 Task: Look for space in Ząbki, Poland from 1st June, 2023 to 9th June, 2023 for 6 adults in price range Rs.6000 to Rs.12000. Place can be entire place with 3 bedrooms having 3 beds and 3 bathrooms. Property type can be house, flat, guest house. Booking option can be shelf check-in. Required host language is English.
Action: Mouse pressed left at (570, 101)
Screenshot: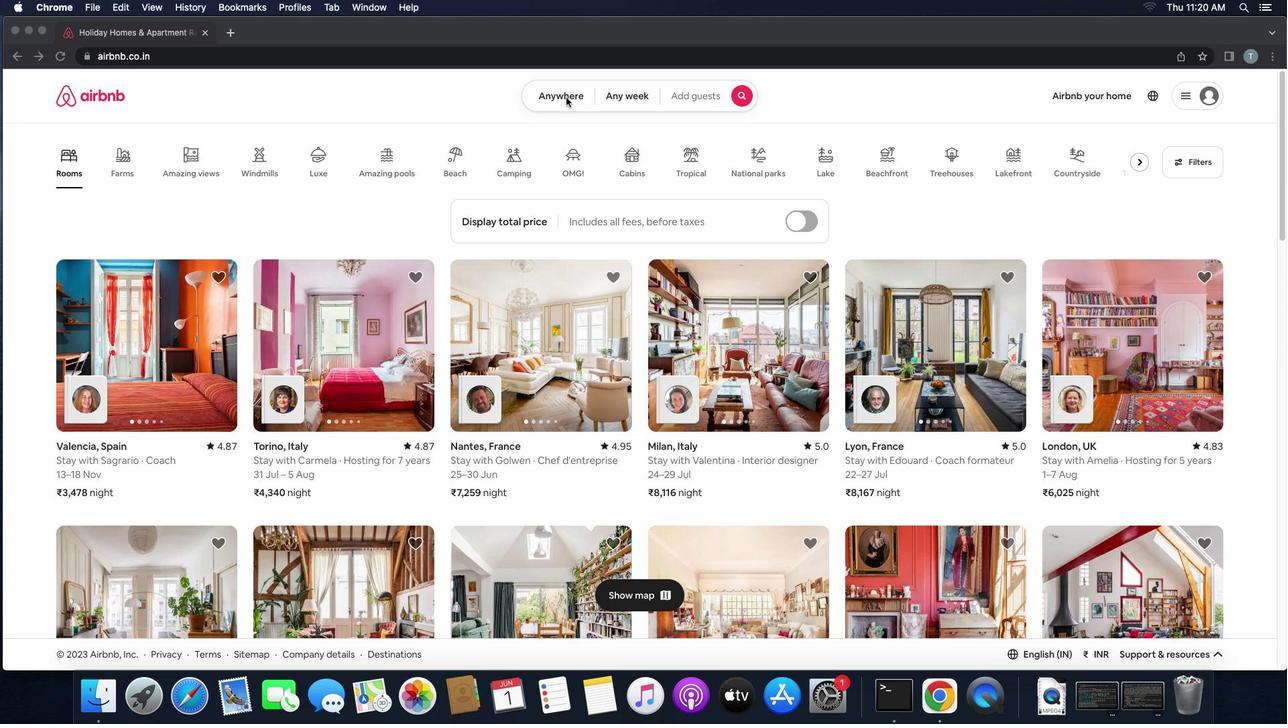 
Action: Mouse pressed left at (570, 101)
Screenshot: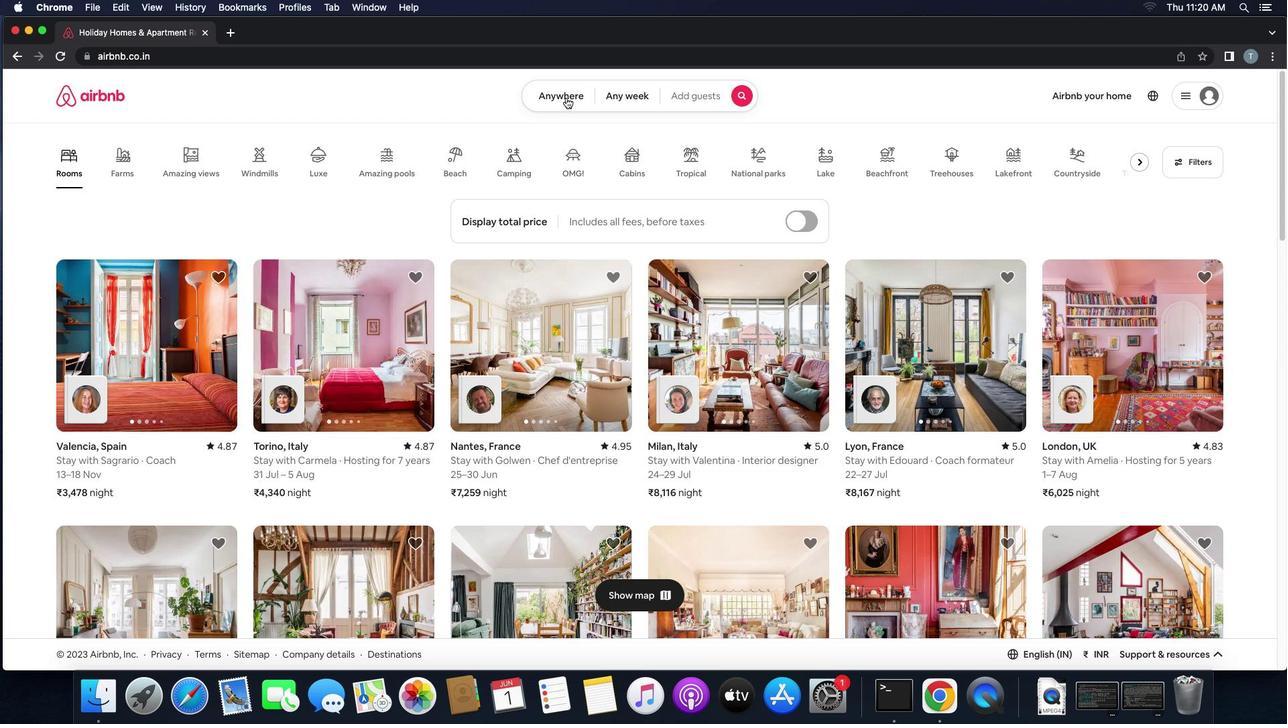 
Action: Mouse moved to (480, 131)
Screenshot: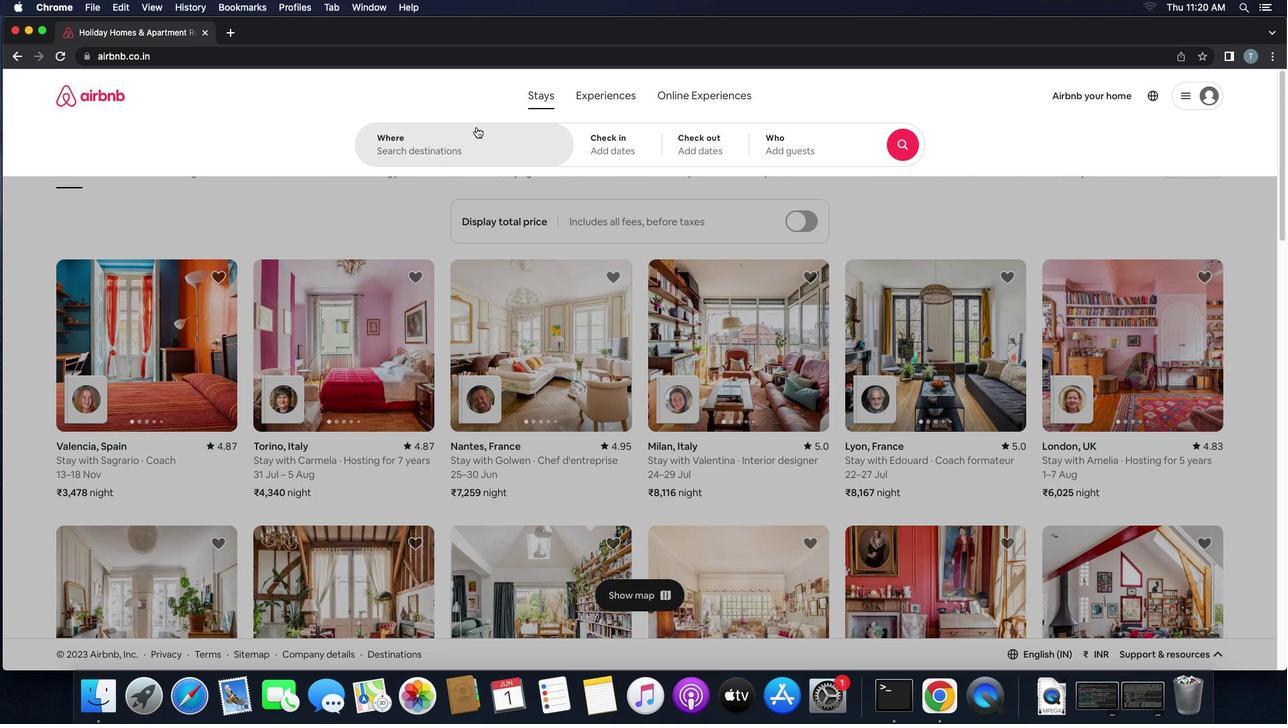 
Action: Mouse pressed left at (480, 131)
Screenshot: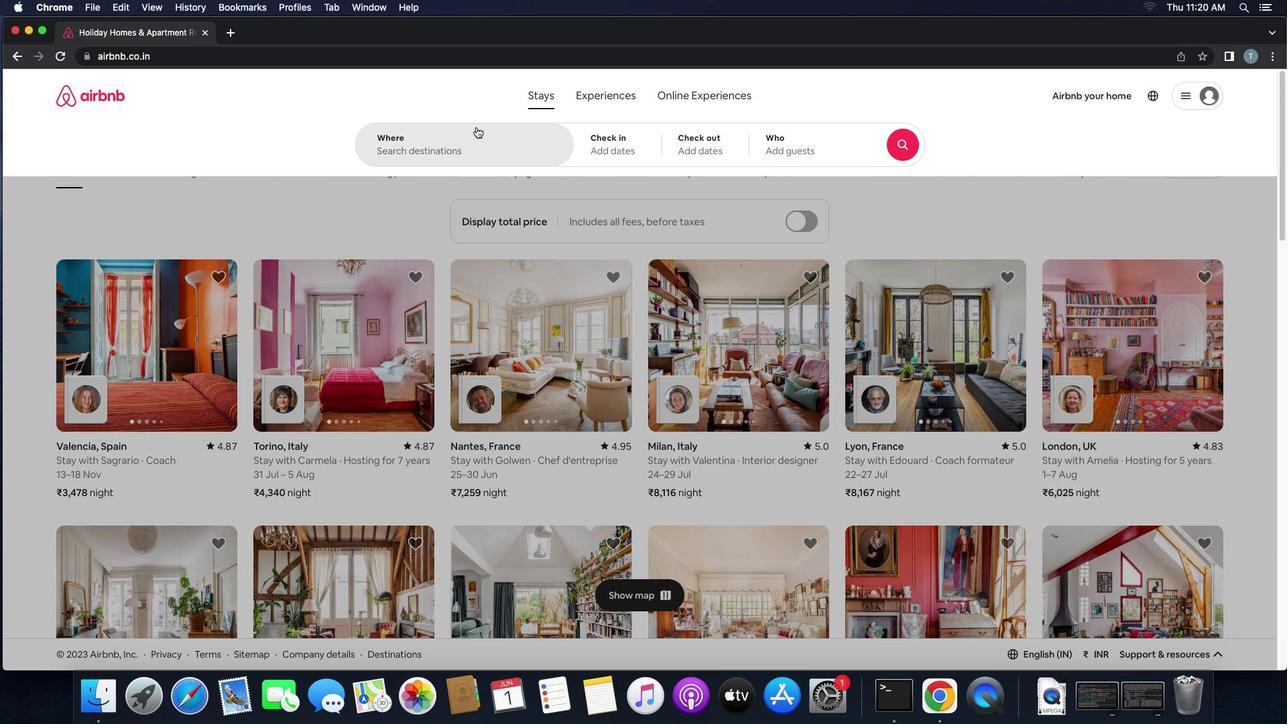 
Action: Key pressed 'z''a''b''k''i'',''p''o''l''a''n''d'
Screenshot: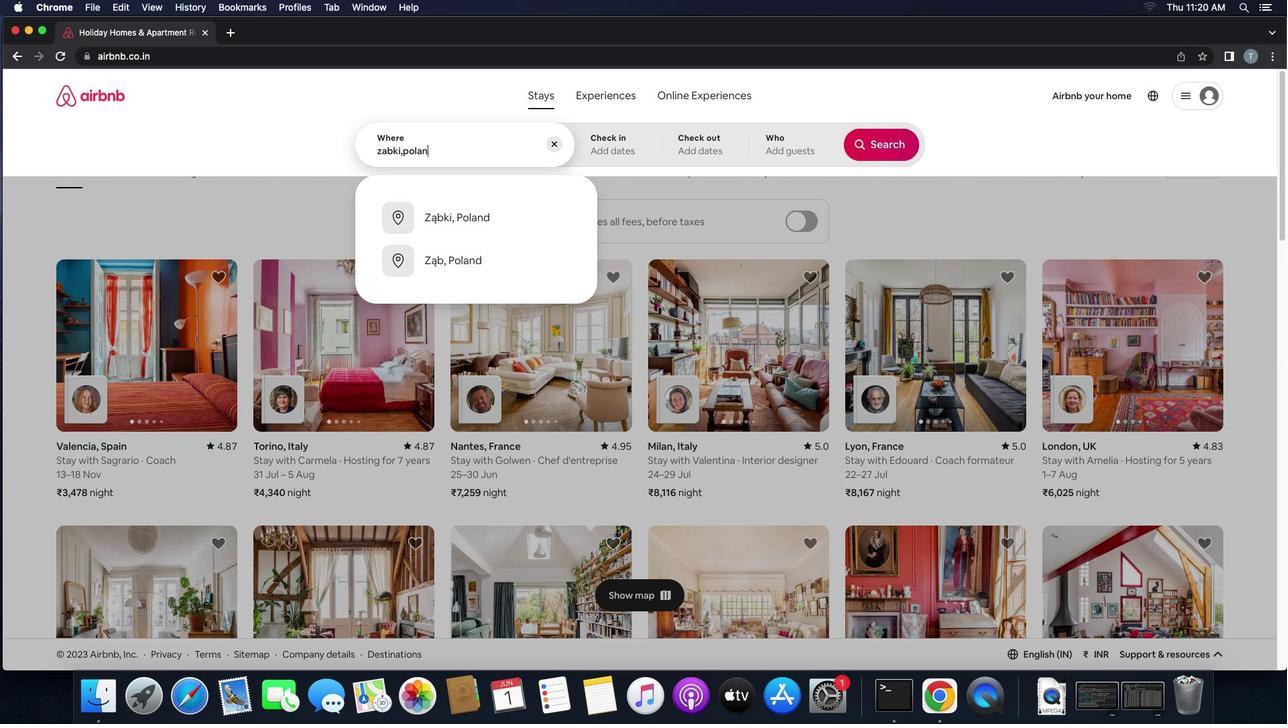 
Action: Mouse moved to (466, 216)
Screenshot: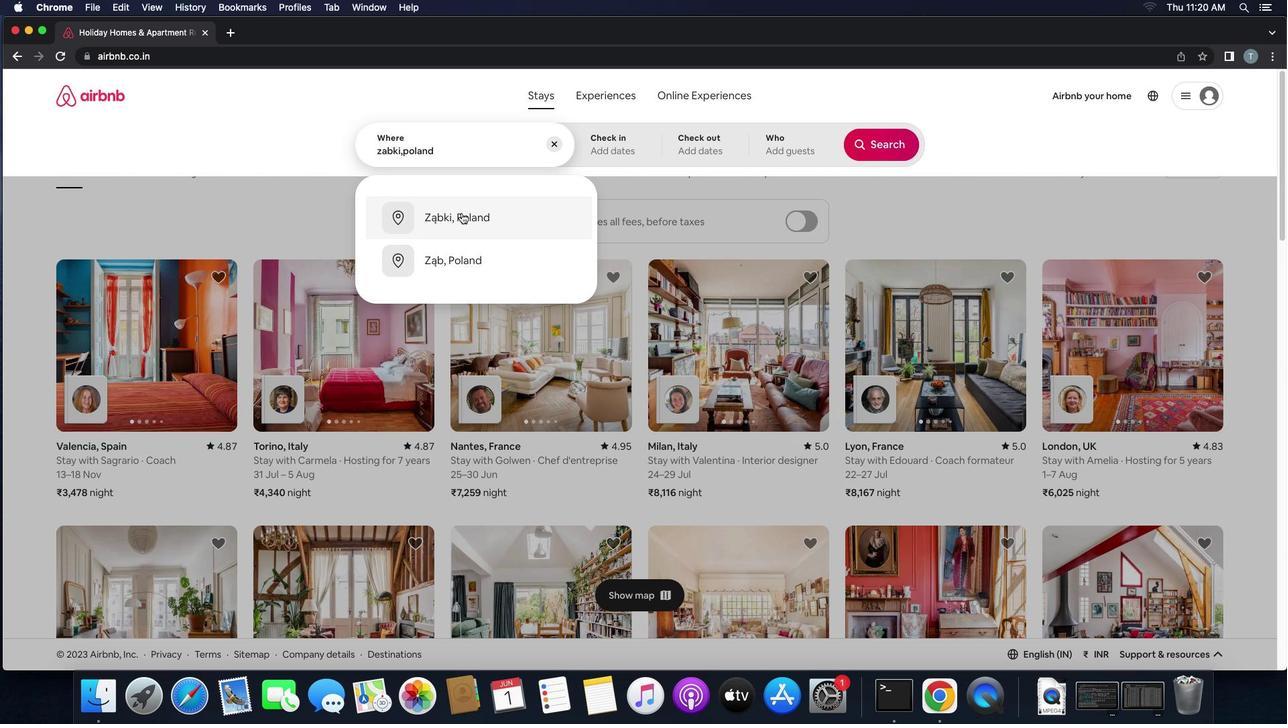 
Action: Mouse pressed left at (466, 216)
Screenshot: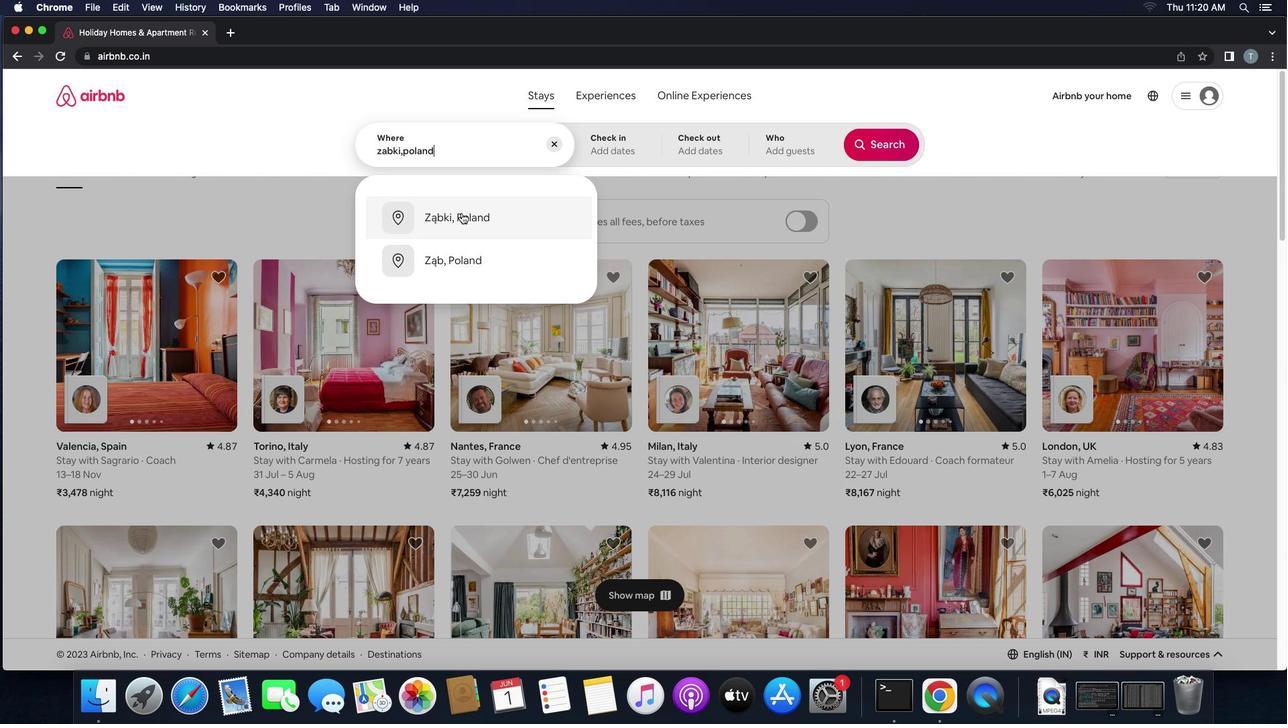 
Action: Mouse moved to (546, 311)
Screenshot: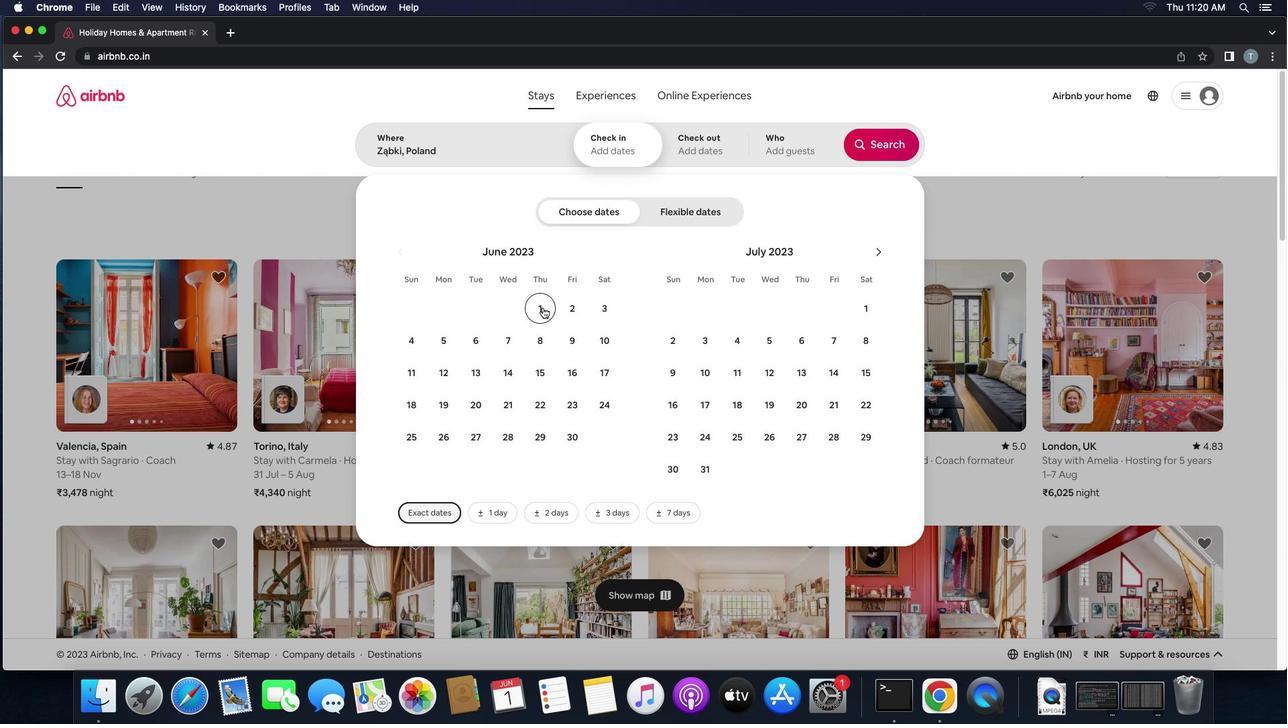 
Action: Mouse pressed left at (546, 311)
Screenshot: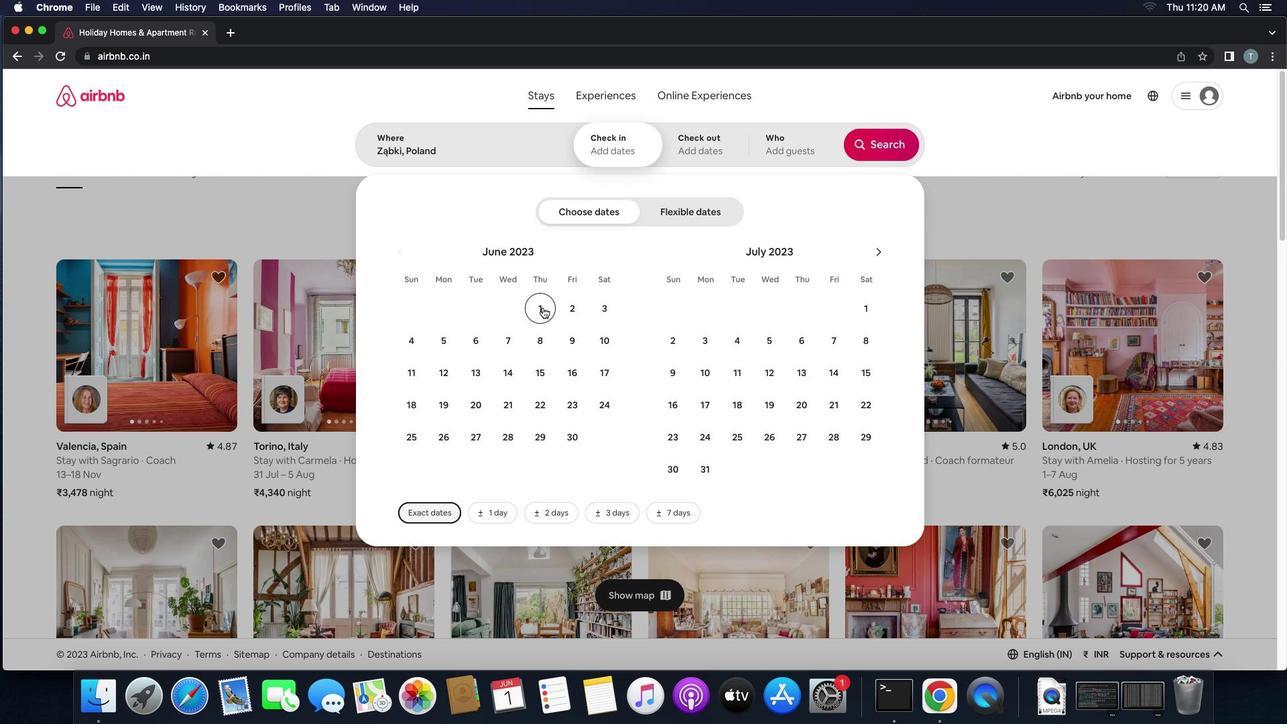 
Action: Mouse moved to (574, 343)
Screenshot: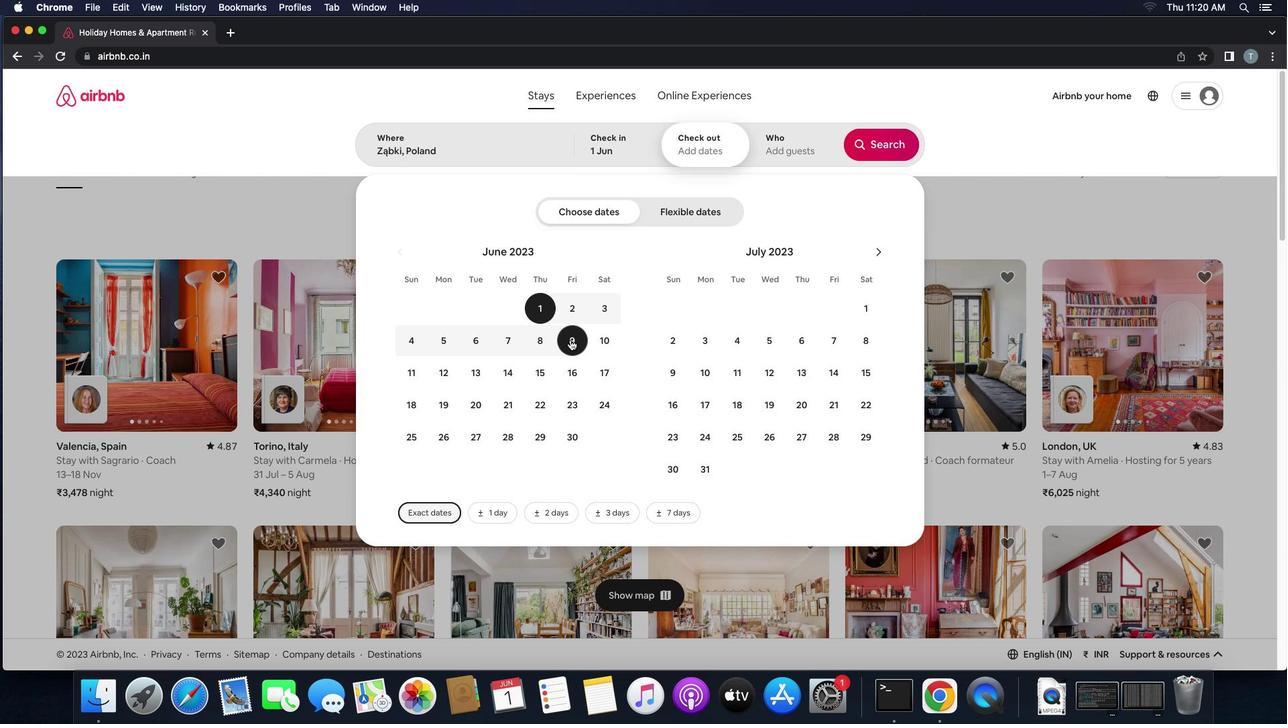 
Action: Mouse pressed left at (574, 343)
Screenshot: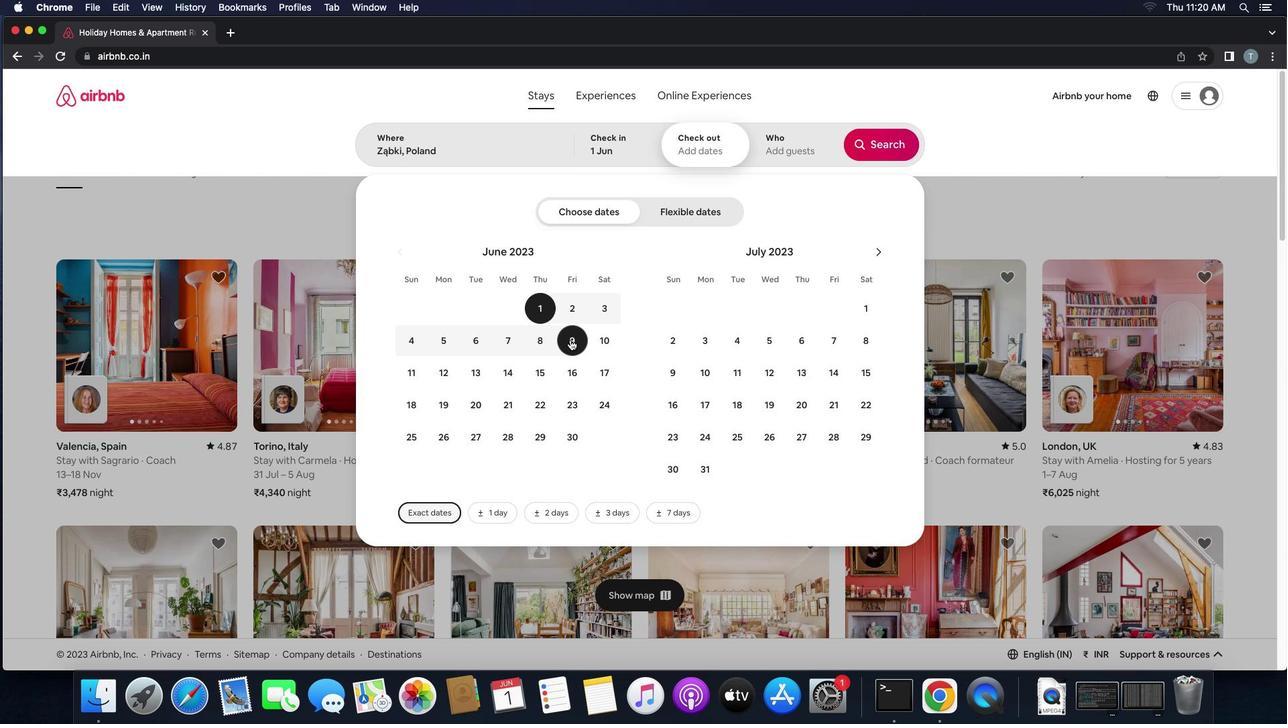 
Action: Mouse moved to (783, 162)
Screenshot: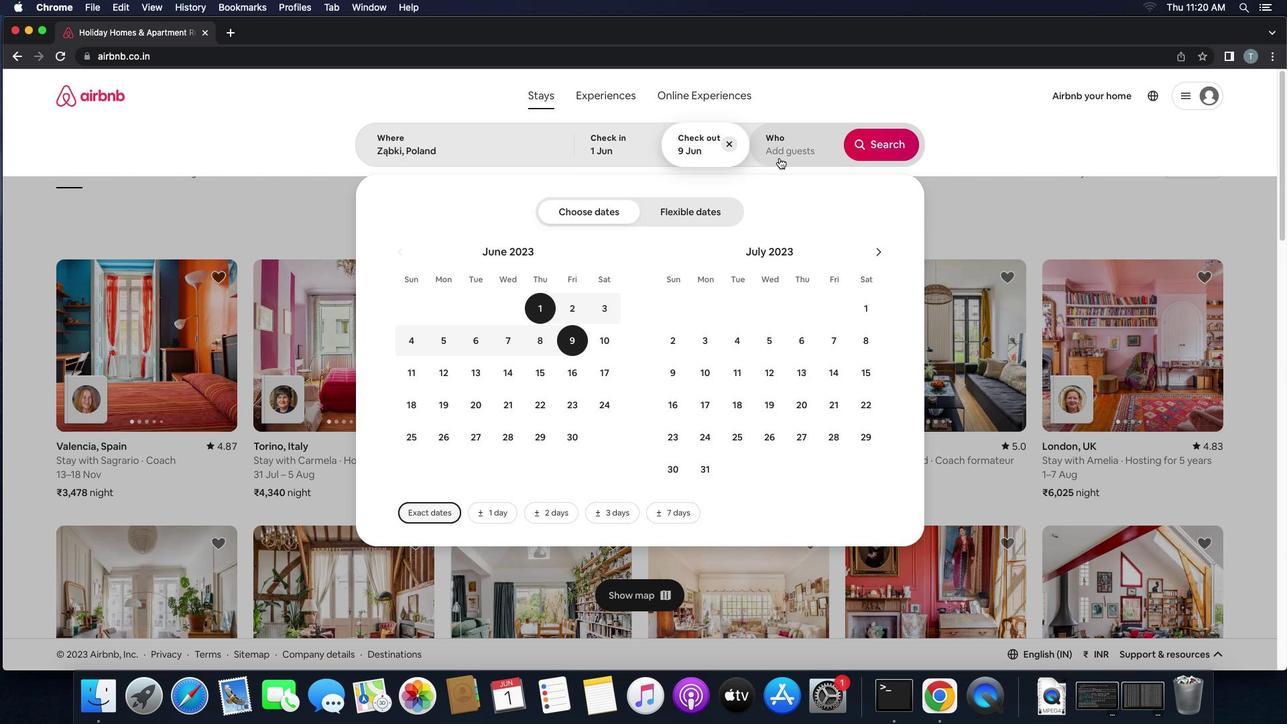 
Action: Mouse pressed left at (783, 162)
Screenshot: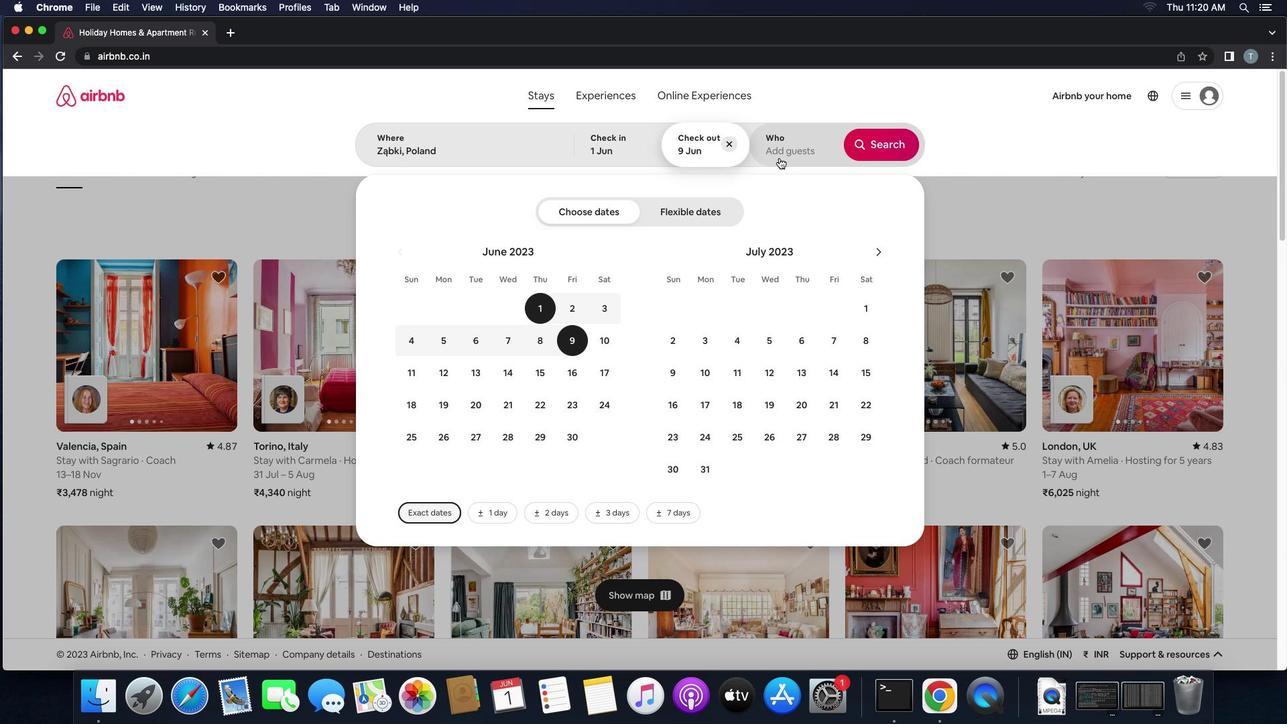 
Action: Mouse moved to (885, 221)
Screenshot: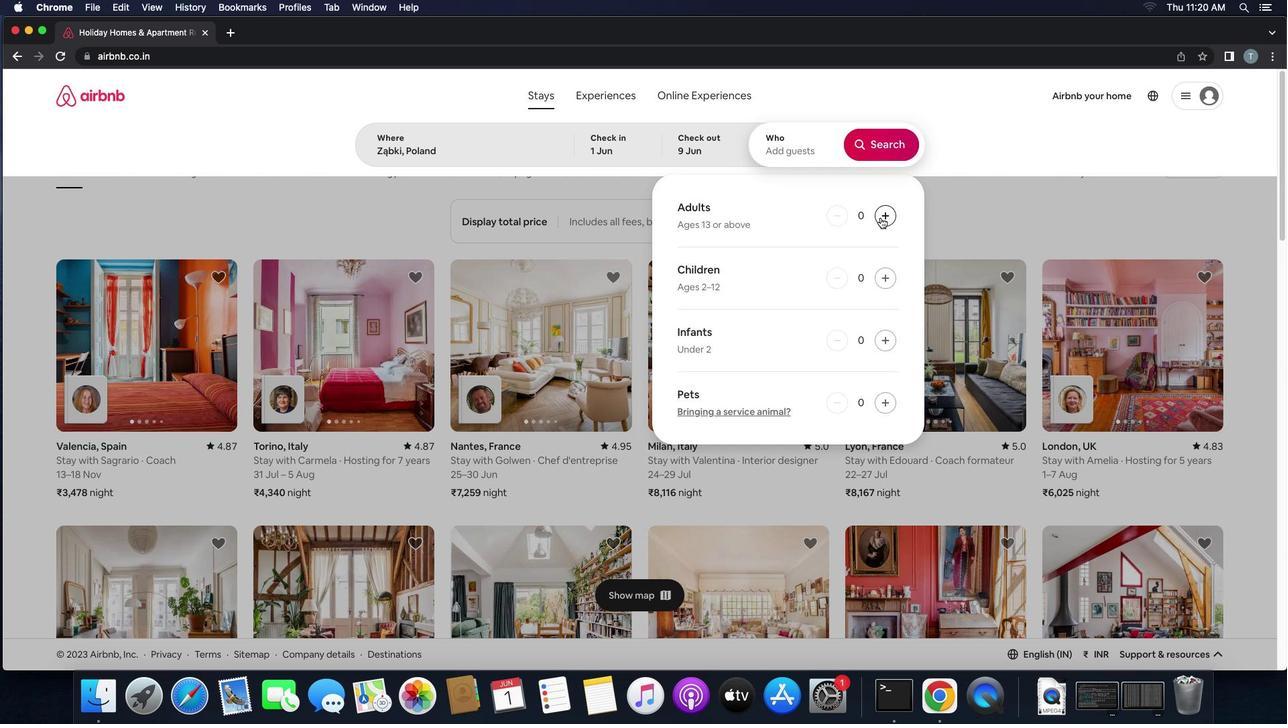 
Action: Mouse pressed left at (885, 221)
Screenshot: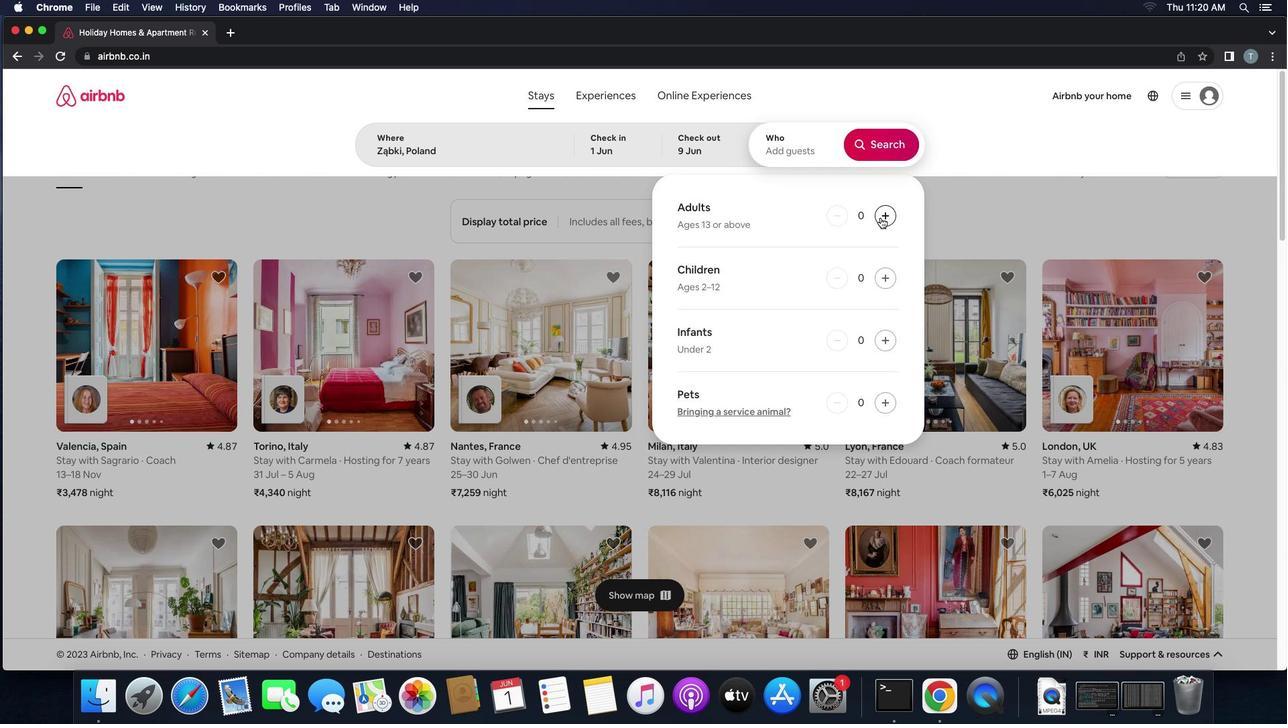 
Action: Mouse pressed left at (885, 221)
Screenshot: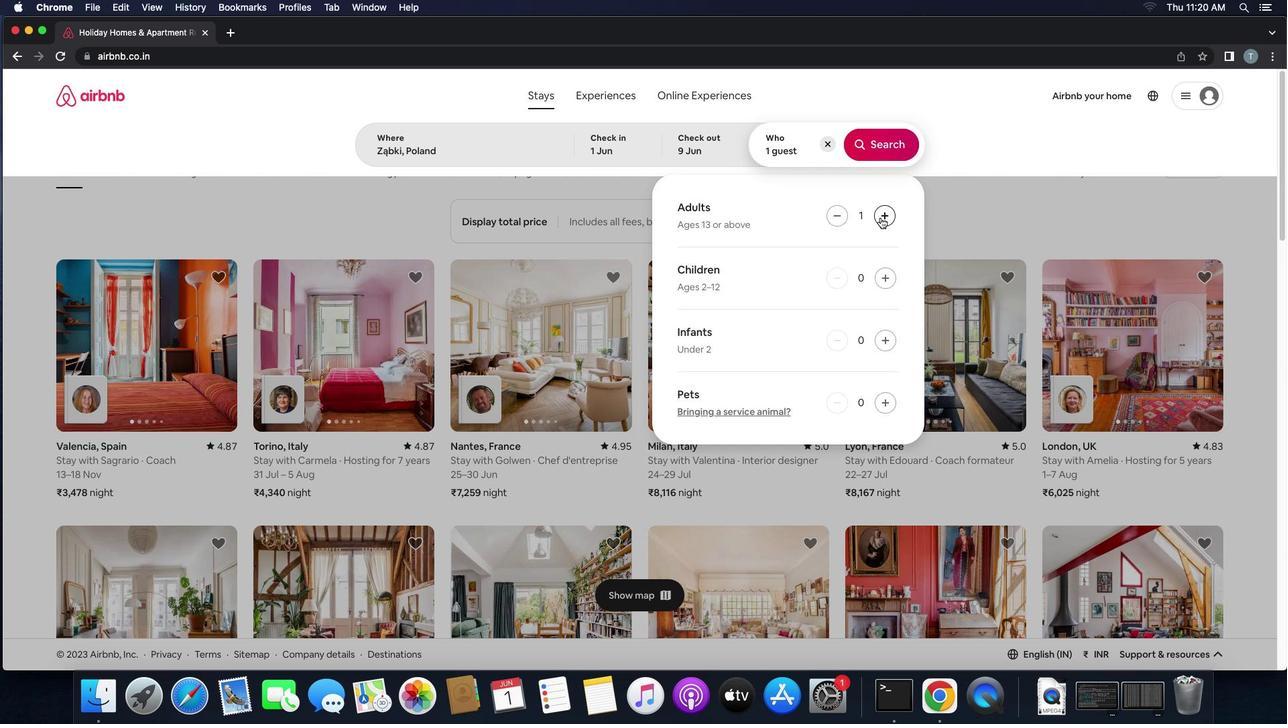
Action: Mouse pressed left at (885, 221)
Screenshot: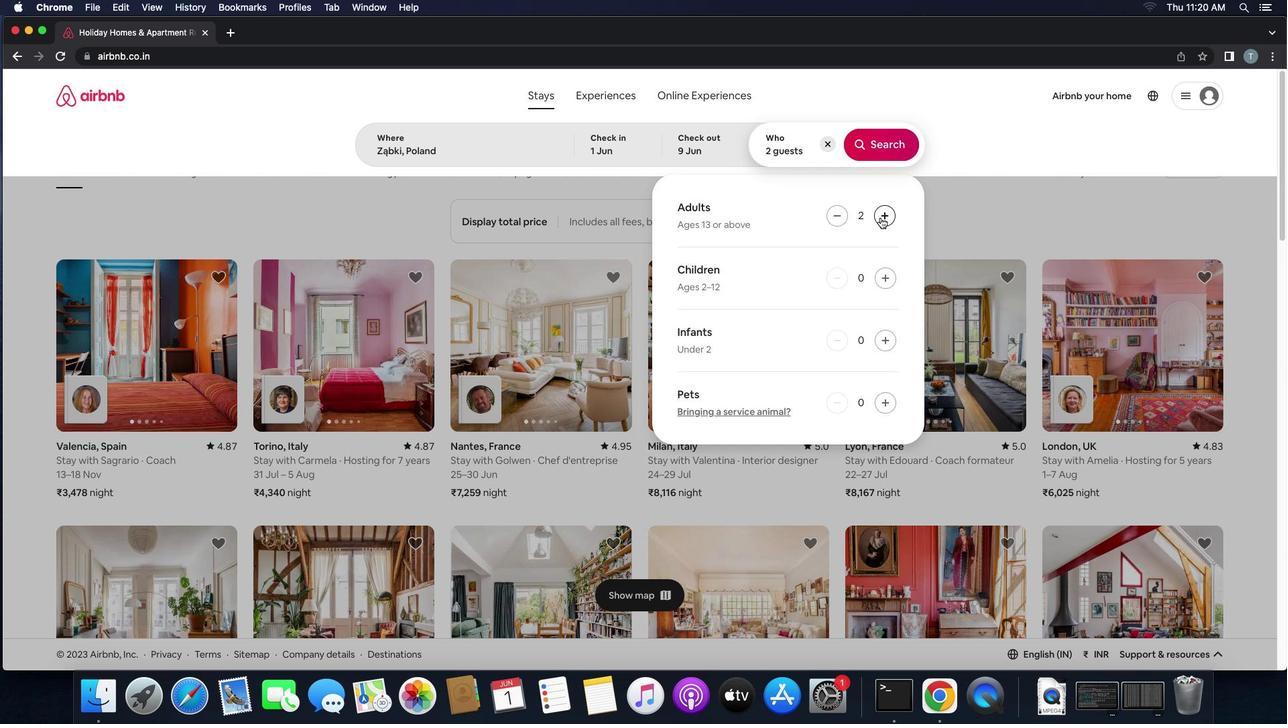 
Action: Mouse pressed left at (885, 221)
Screenshot: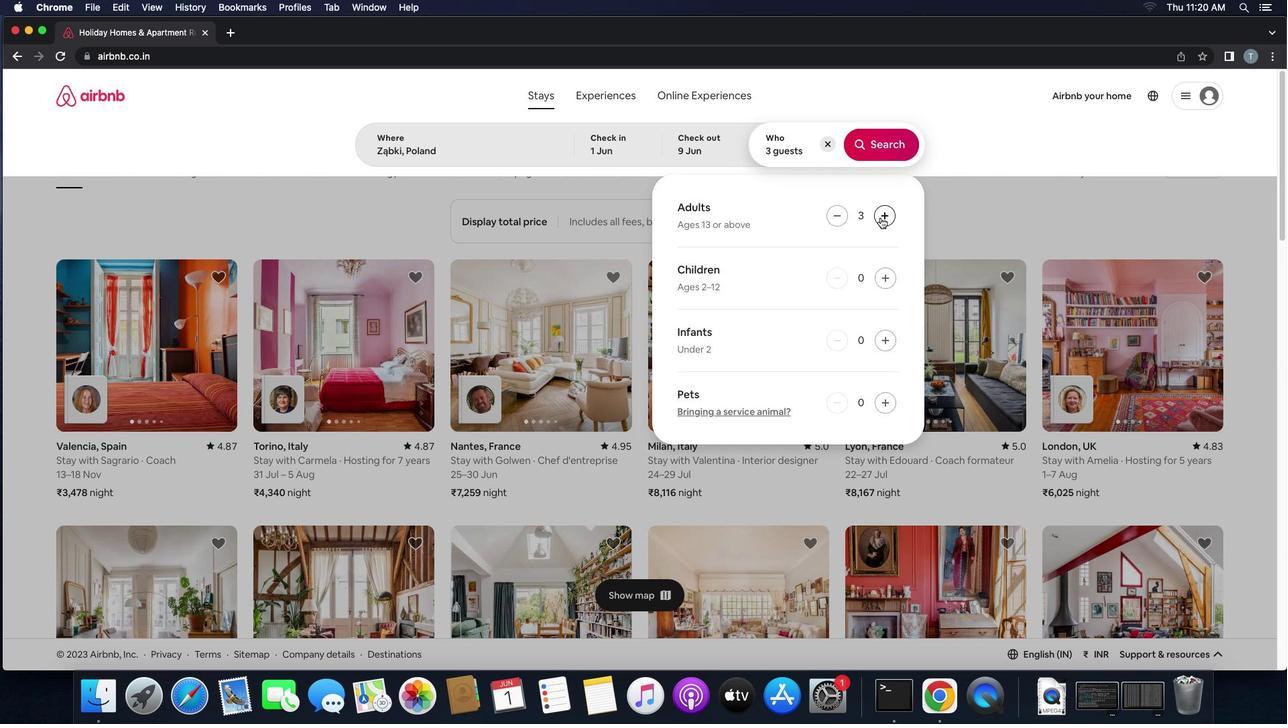 
Action: Mouse pressed left at (885, 221)
Screenshot: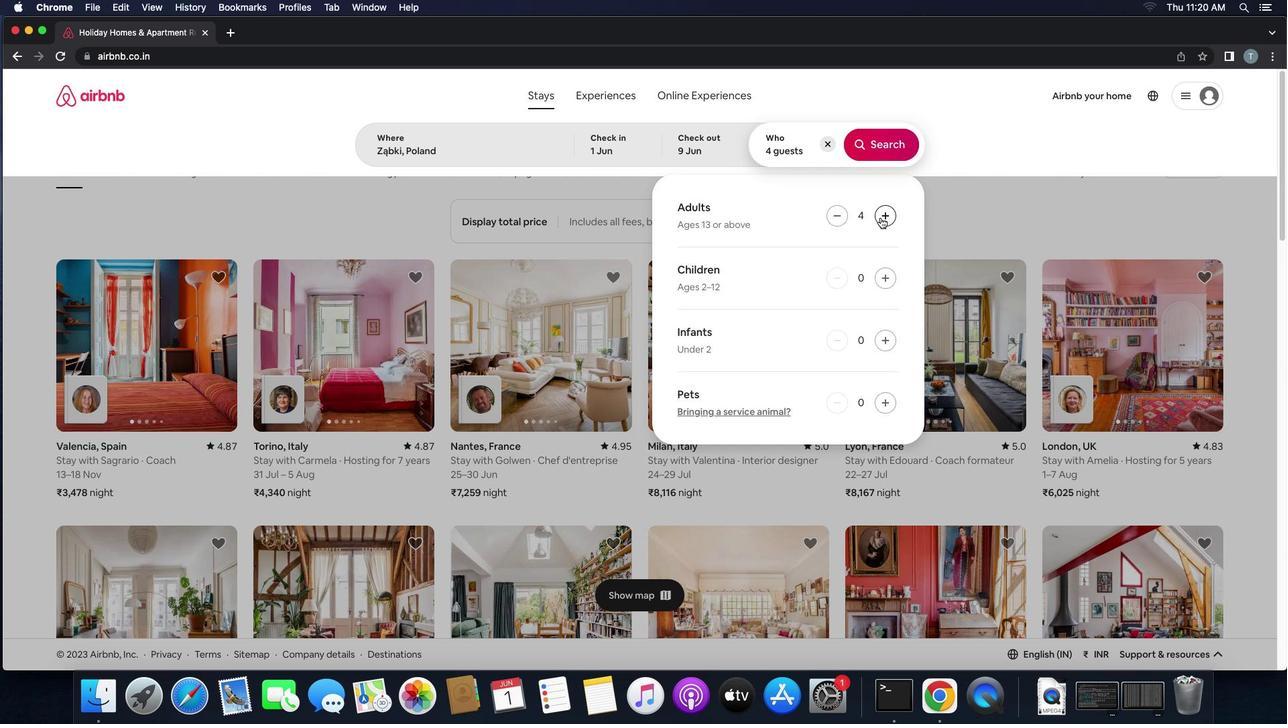 
Action: Mouse pressed left at (885, 221)
Screenshot: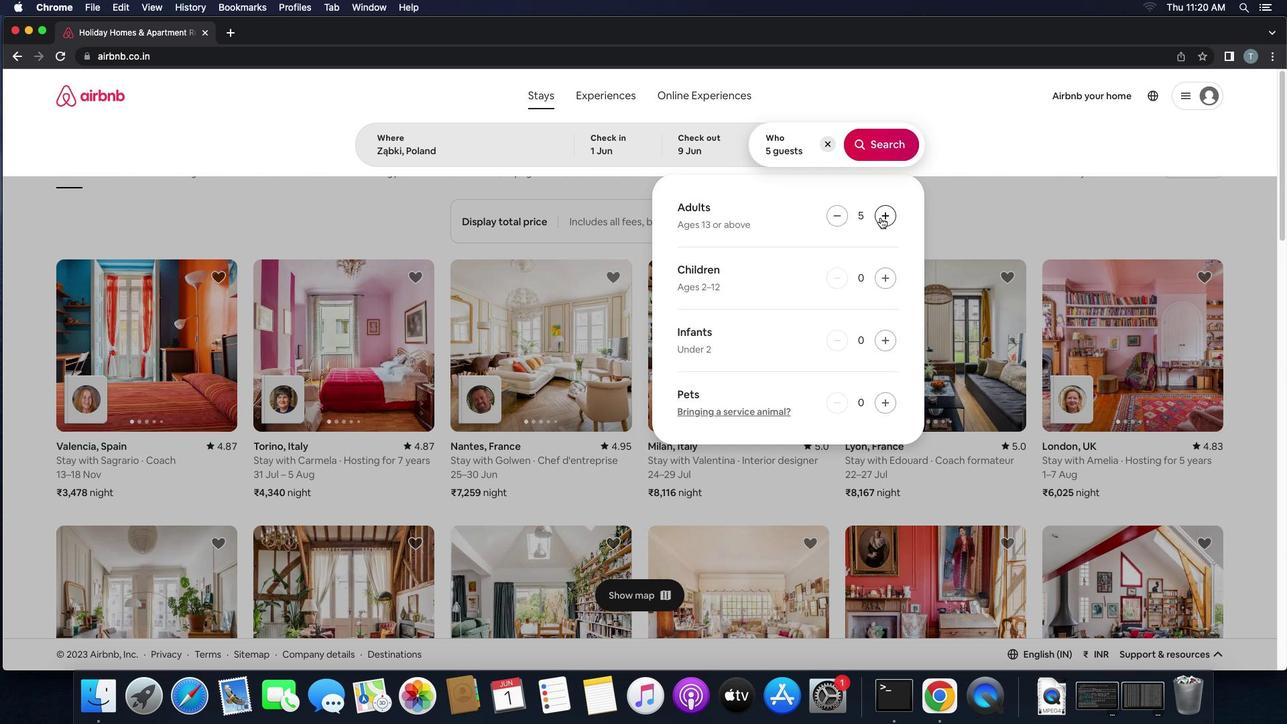 
Action: Mouse moved to (900, 148)
Screenshot: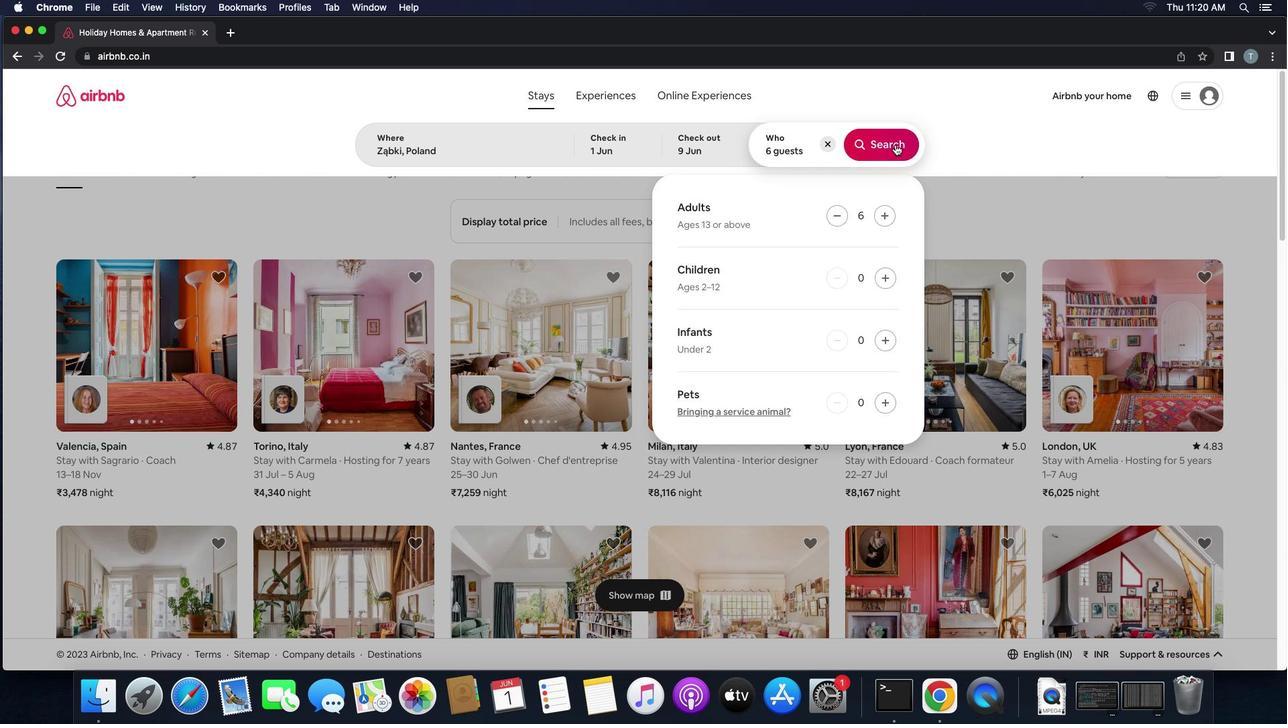 
Action: Mouse pressed left at (900, 148)
Screenshot: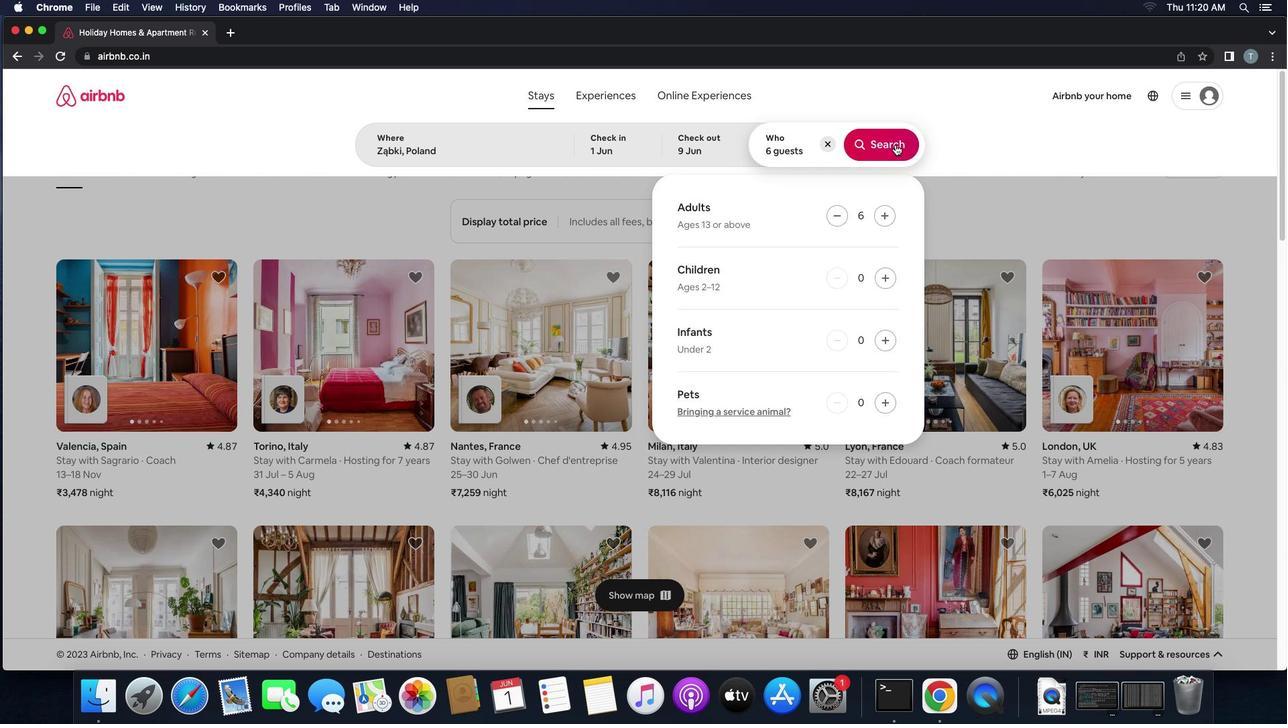 
Action: Mouse moved to (1248, 151)
Screenshot: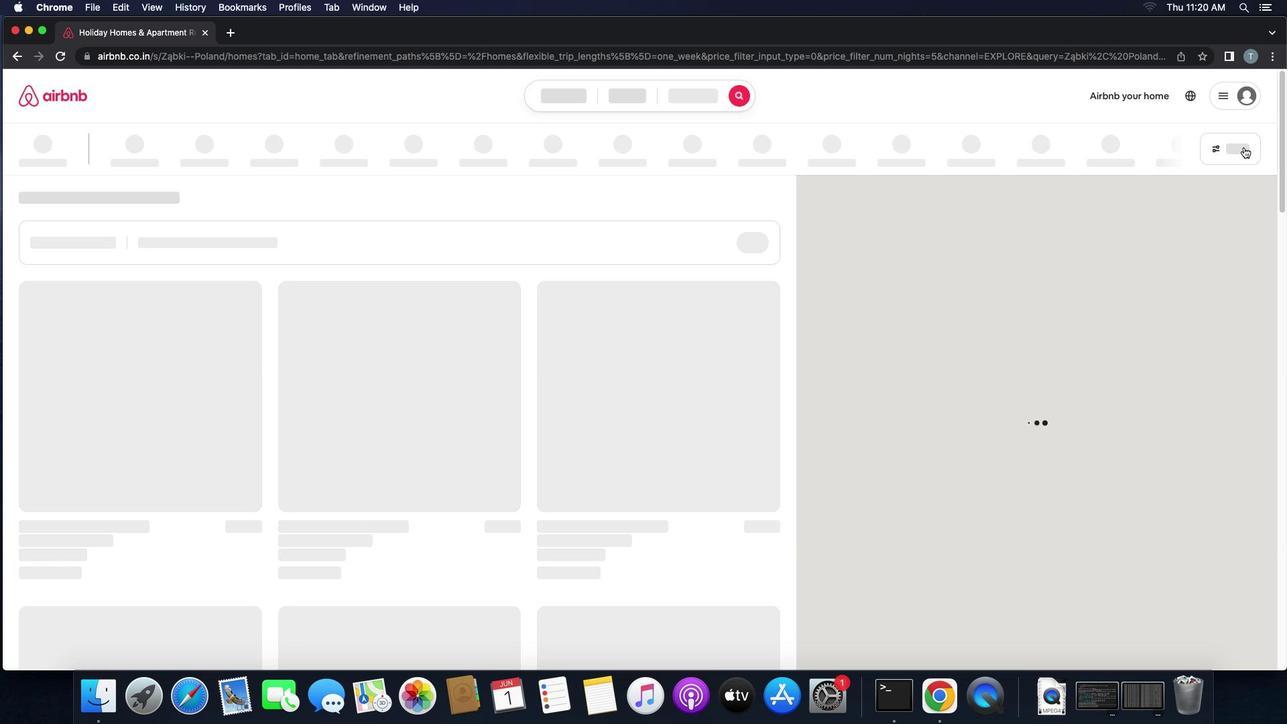 
Action: Mouse pressed left at (1248, 151)
Screenshot: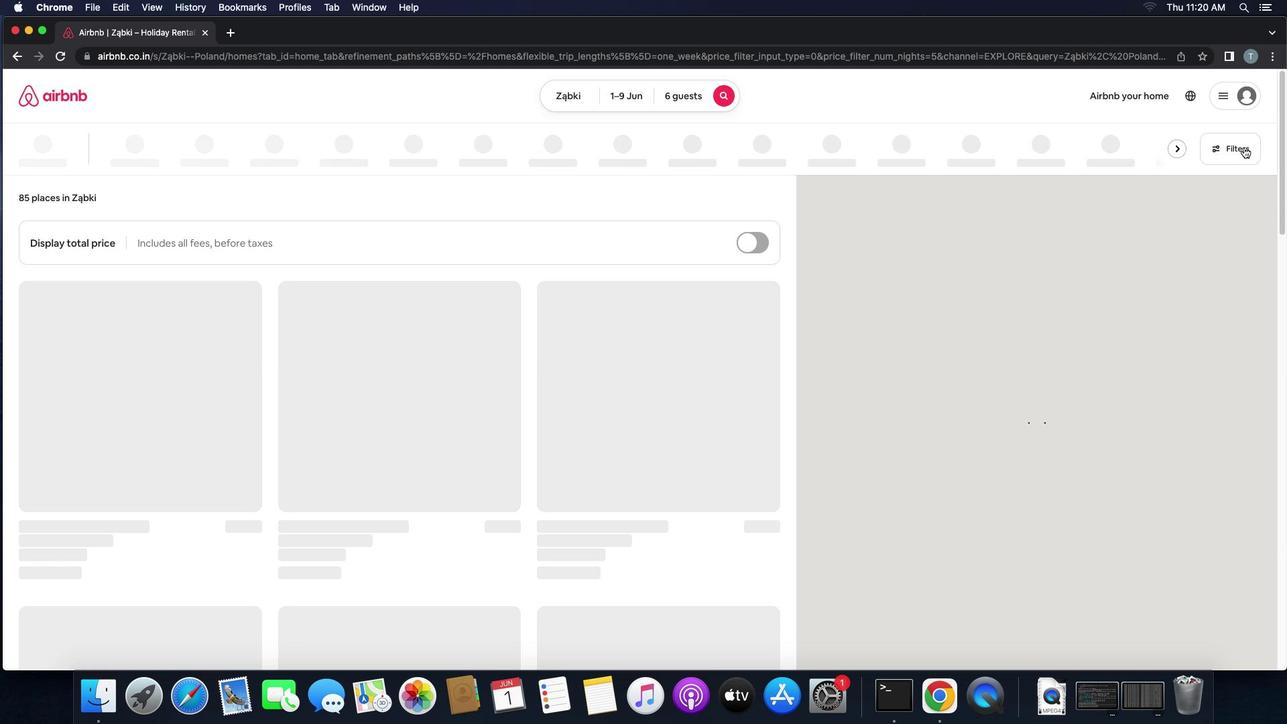 
Action: Mouse moved to (535, 490)
Screenshot: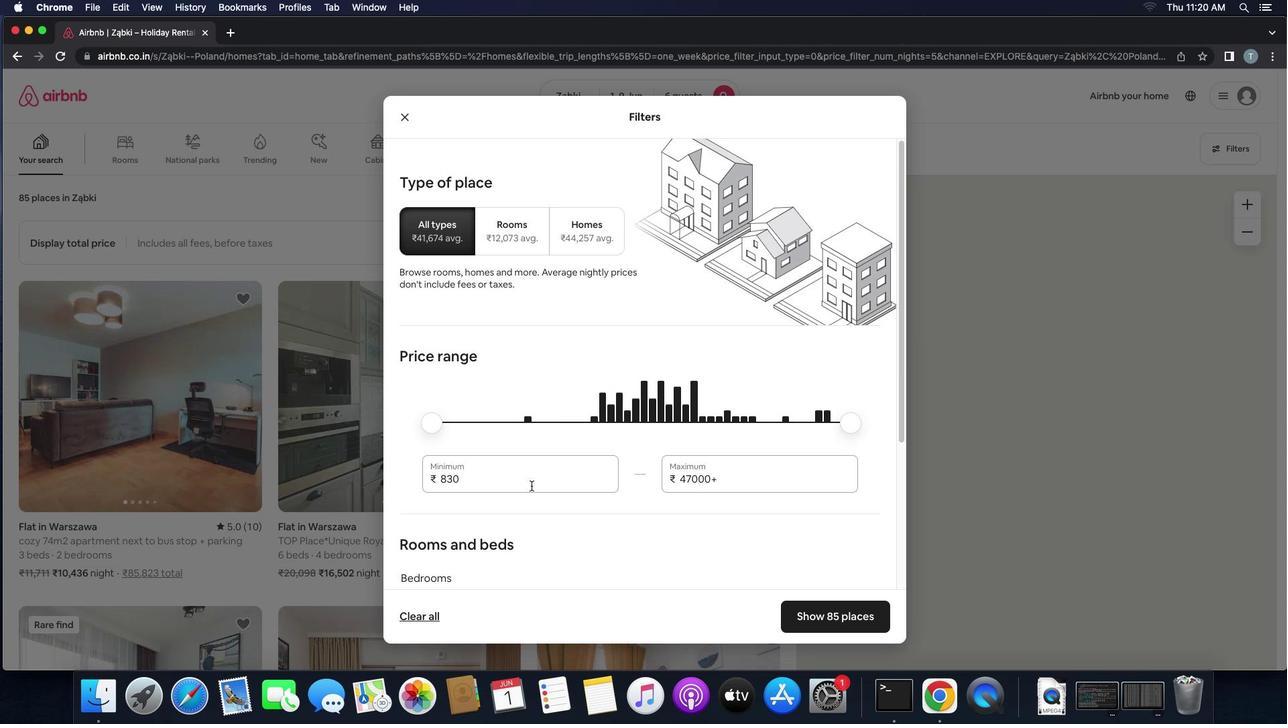 
Action: Mouse pressed left at (535, 490)
Screenshot: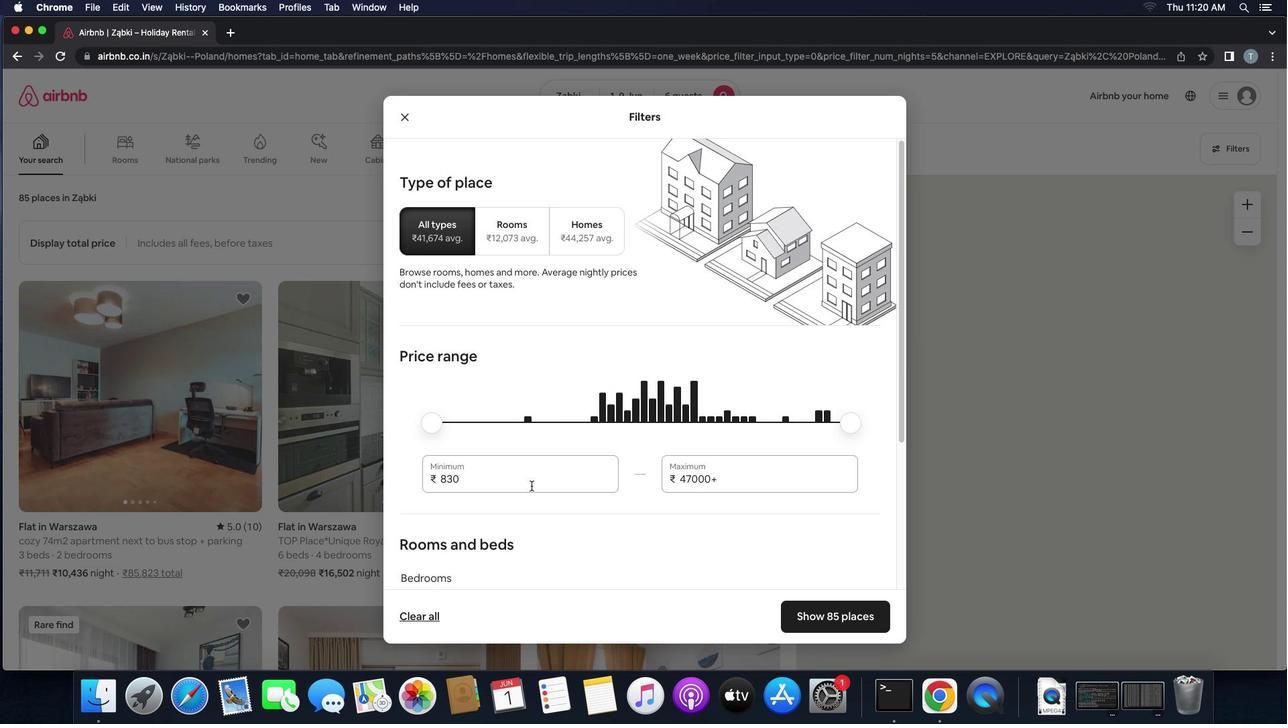 
Action: Mouse moved to (541, 485)
Screenshot: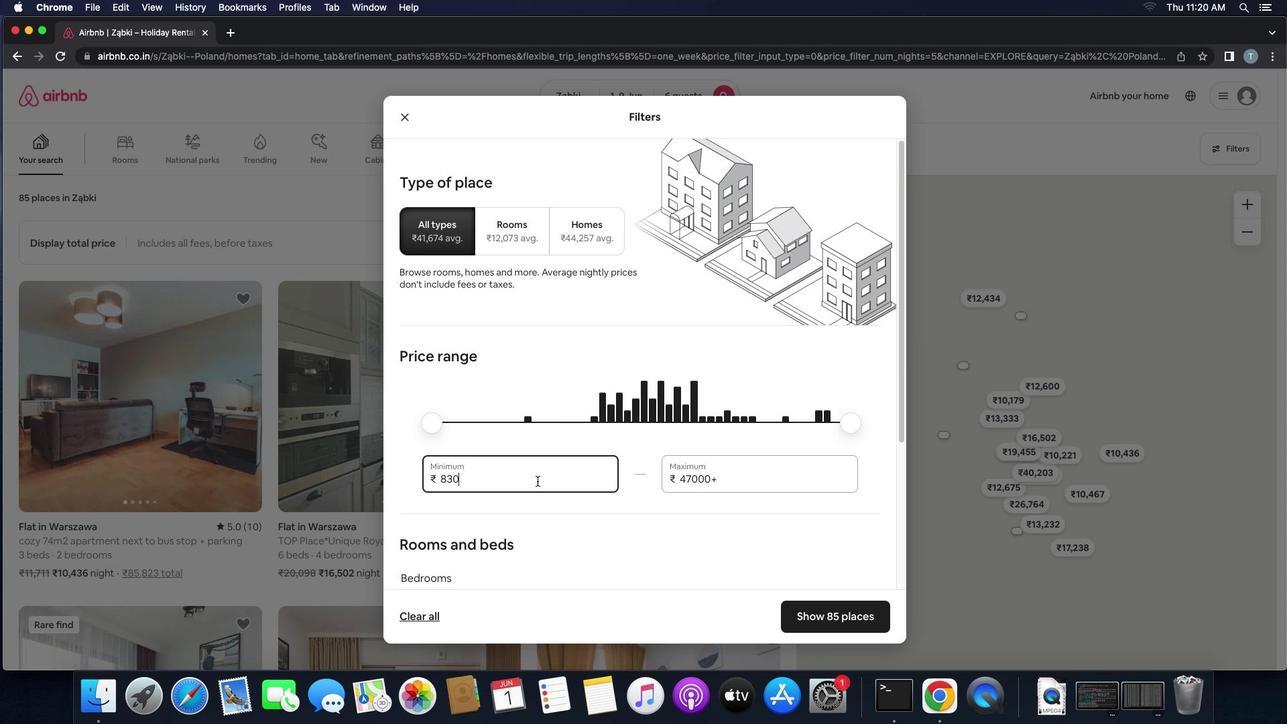 
Action: Key pressed Key.backspaceKey.backspaceKey.backspaceKey.backspaceKey.backspace'6''0''0''0'
Screenshot: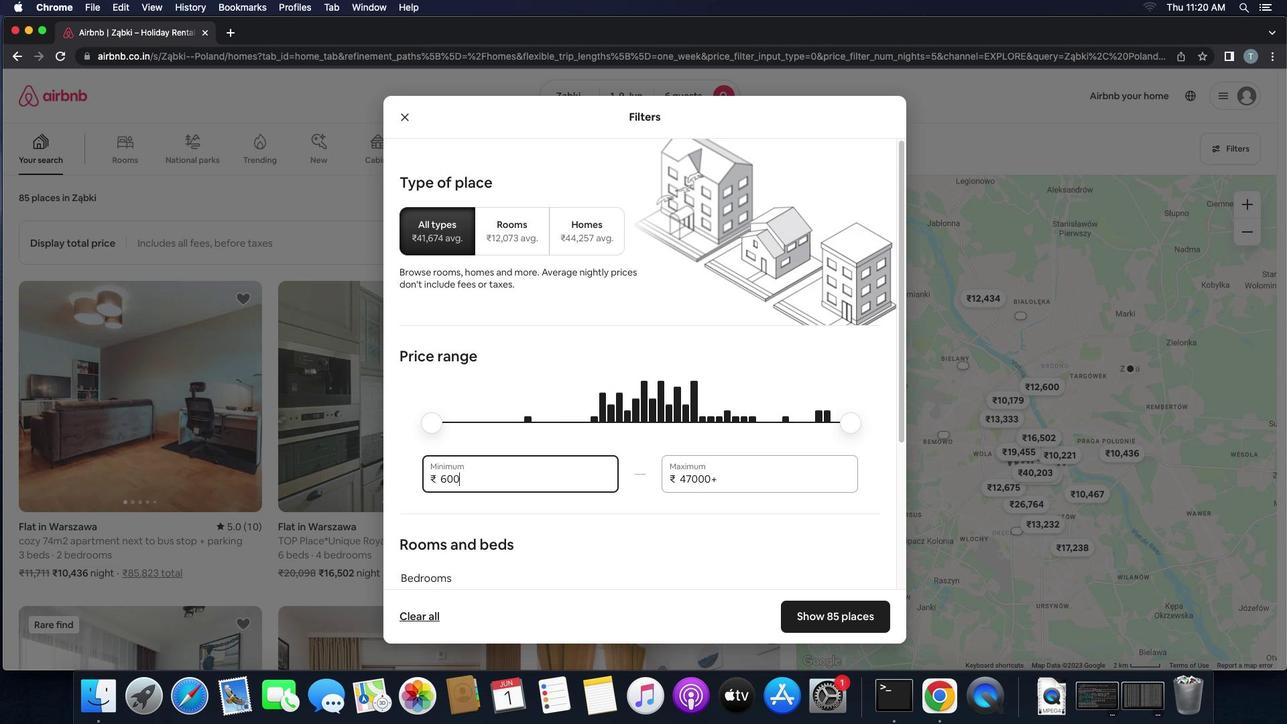 
Action: Mouse moved to (737, 478)
Screenshot: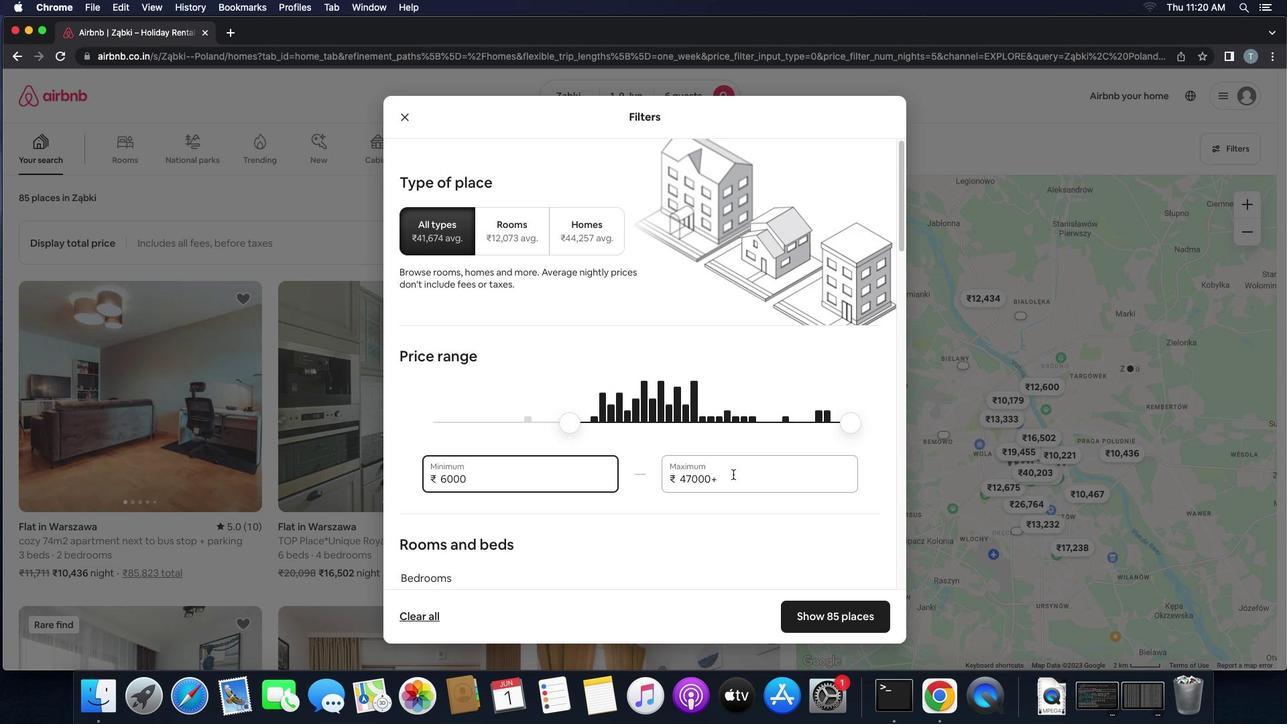 
Action: Mouse pressed left at (737, 478)
Screenshot: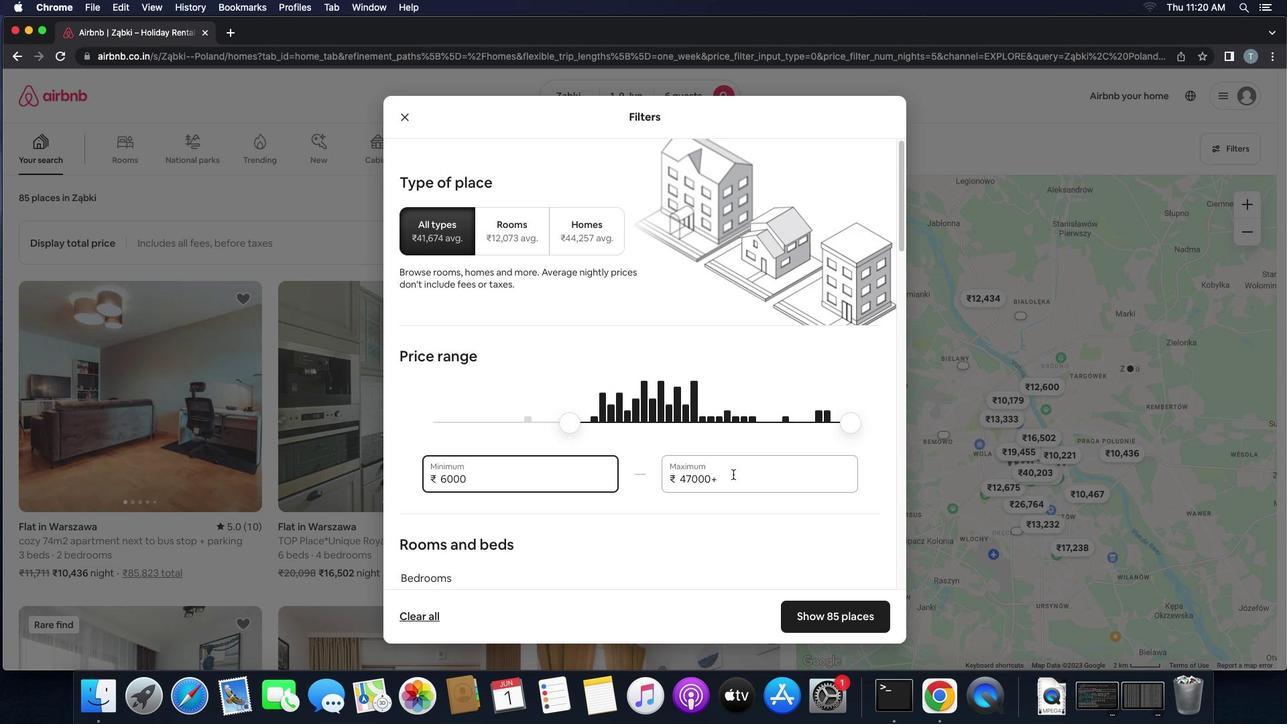 
Action: Key pressed Key.backspaceKey.backspaceKey.backspaceKey.backspaceKey.backspaceKey.backspace'1''2''0''0''0'
Screenshot: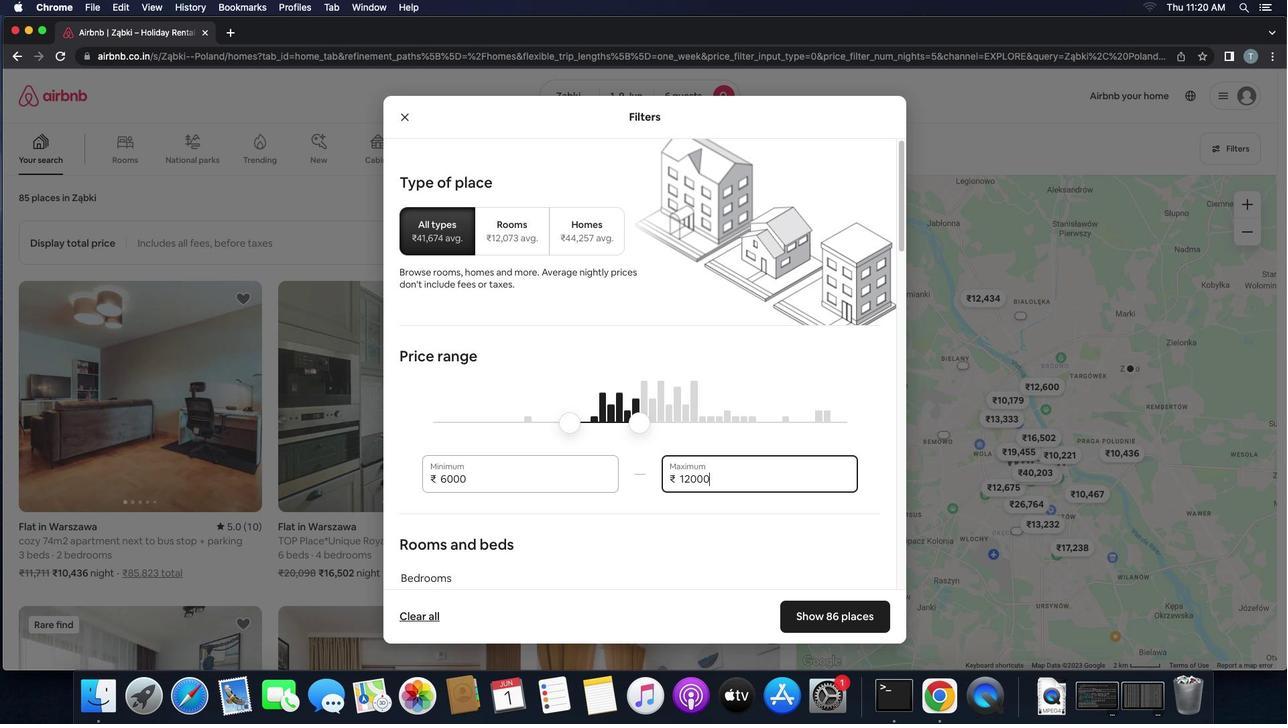 
Action: Mouse moved to (714, 539)
Screenshot: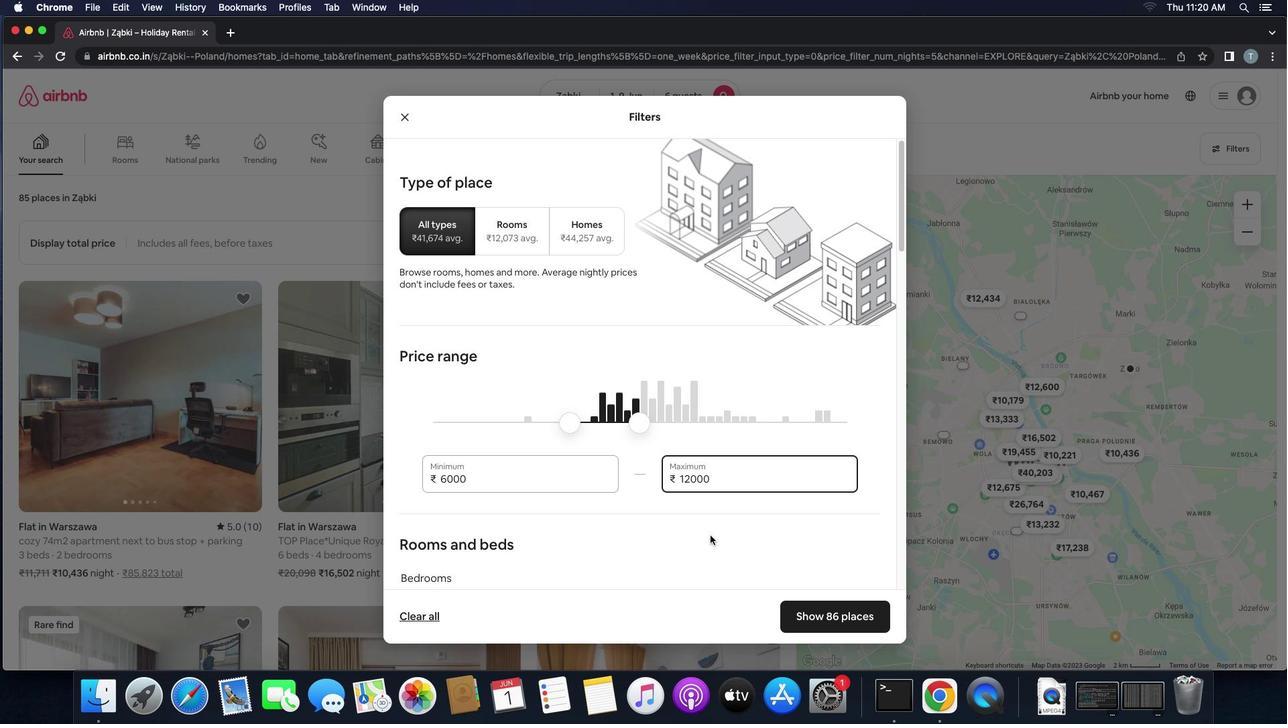 
Action: Mouse scrolled (714, 539) with delta (4, 3)
Screenshot: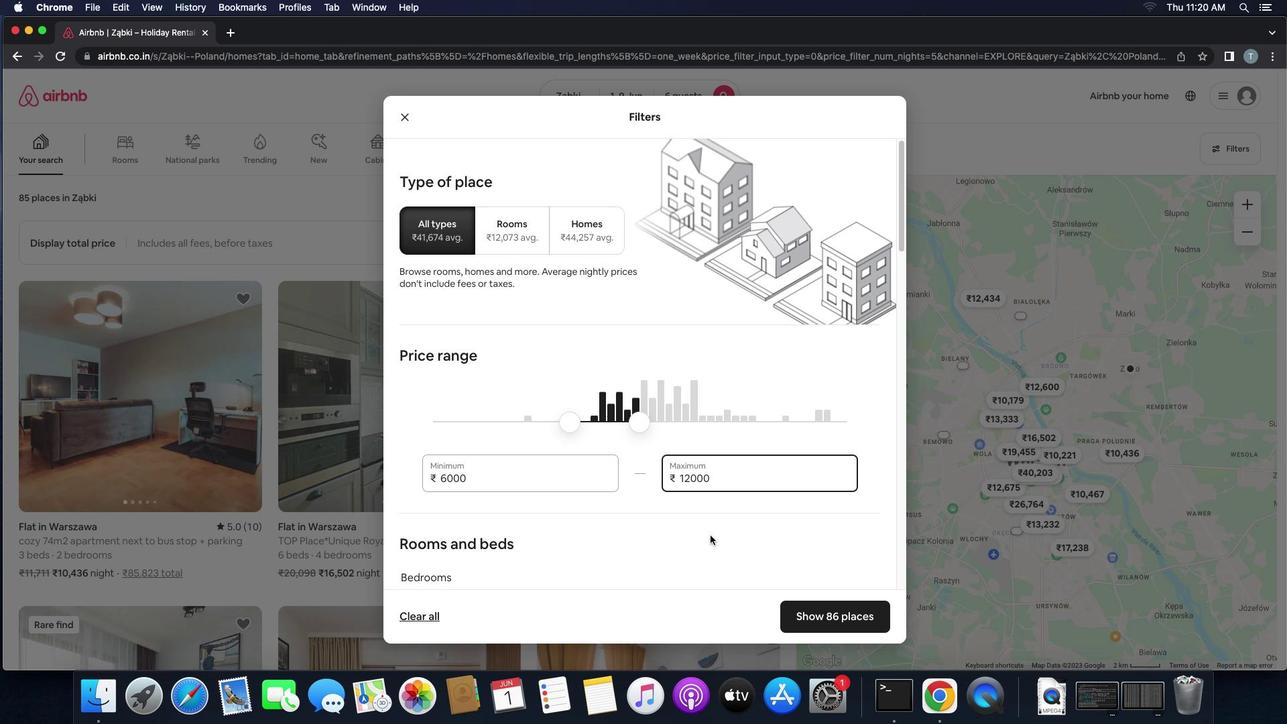 
Action: Mouse scrolled (714, 539) with delta (4, 3)
Screenshot: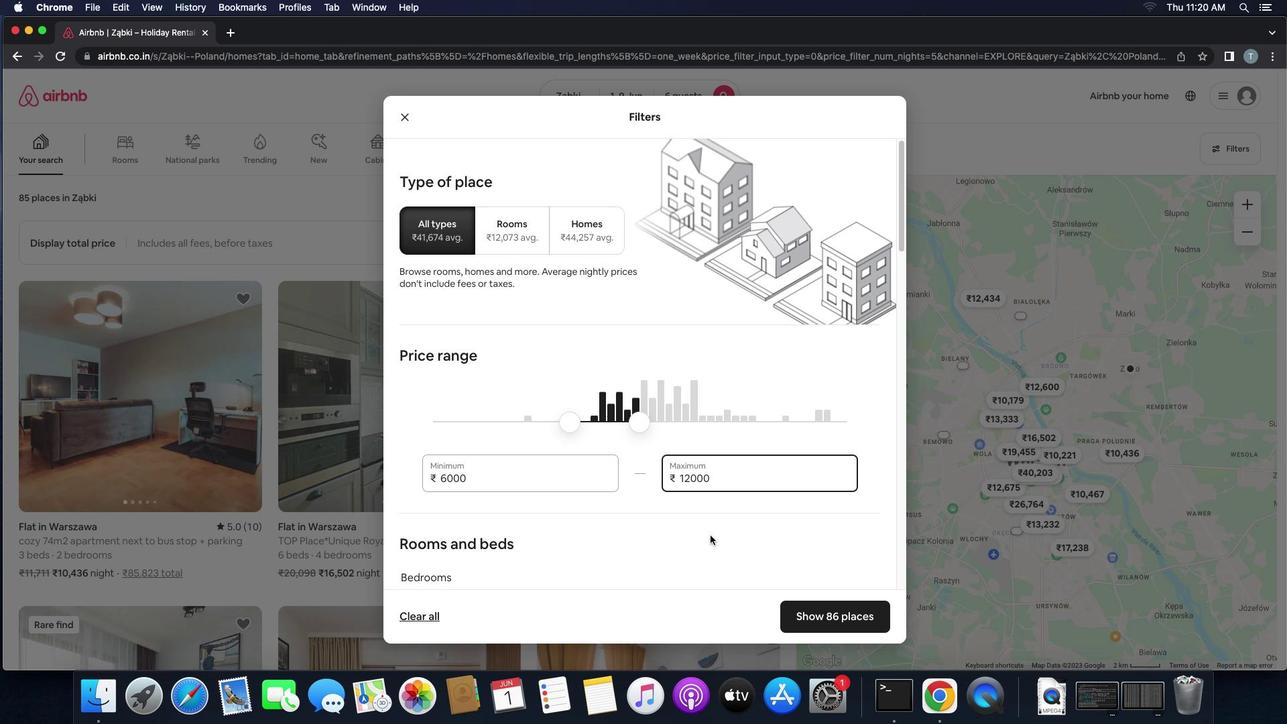 
Action: Mouse scrolled (714, 539) with delta (4, 2)
Screenshot: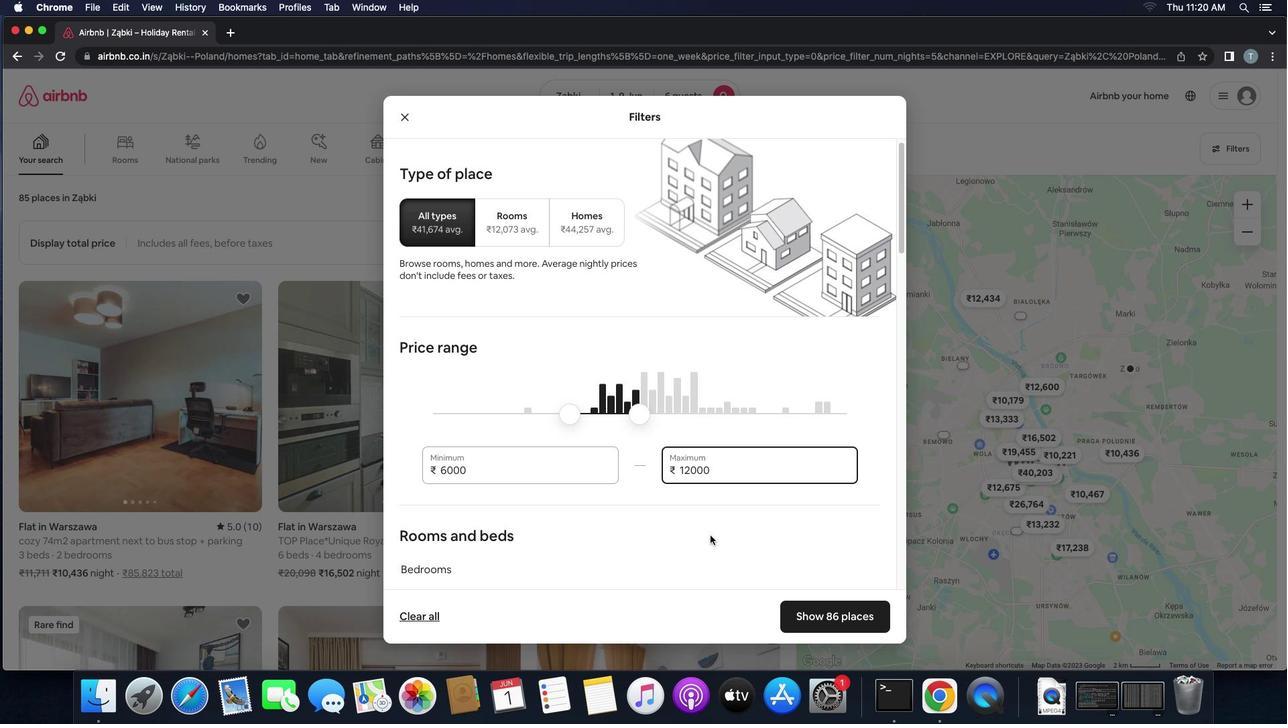 
Action: Mouse moved to (721, 533)
Screenshot: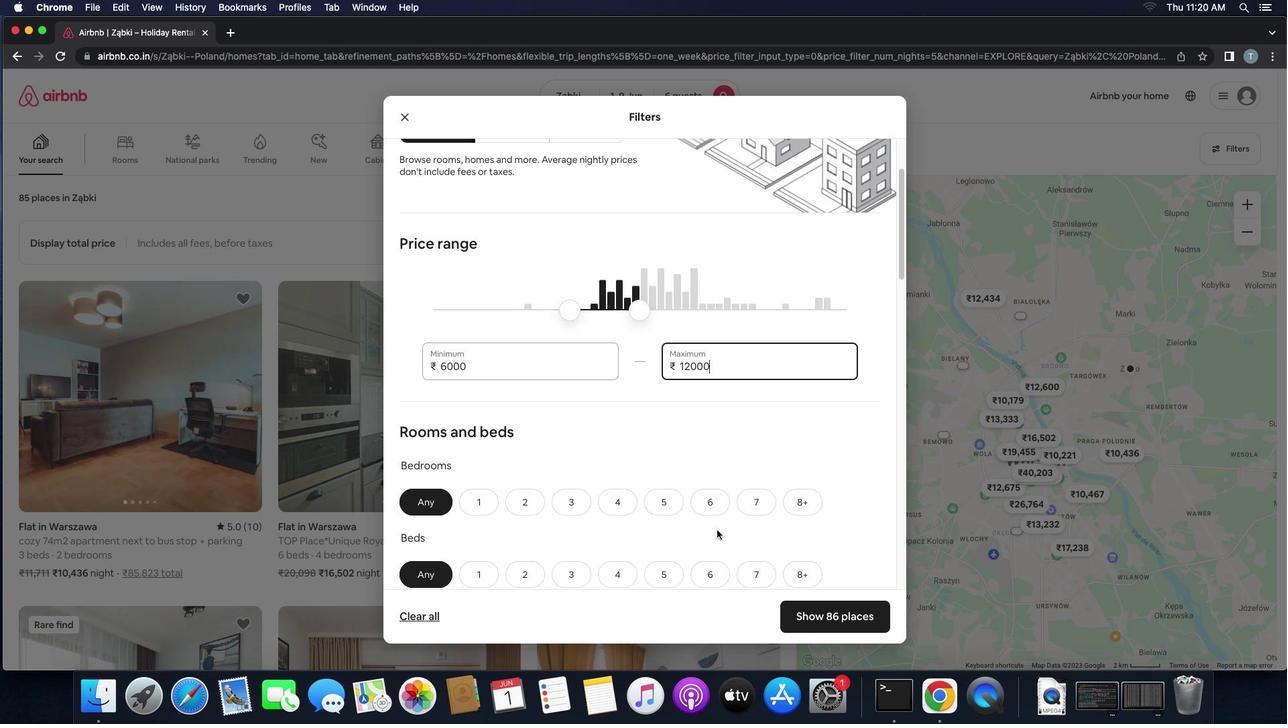 
Action: Mouse scrolled (721, 533) with delta (4, 3)
Screenshot: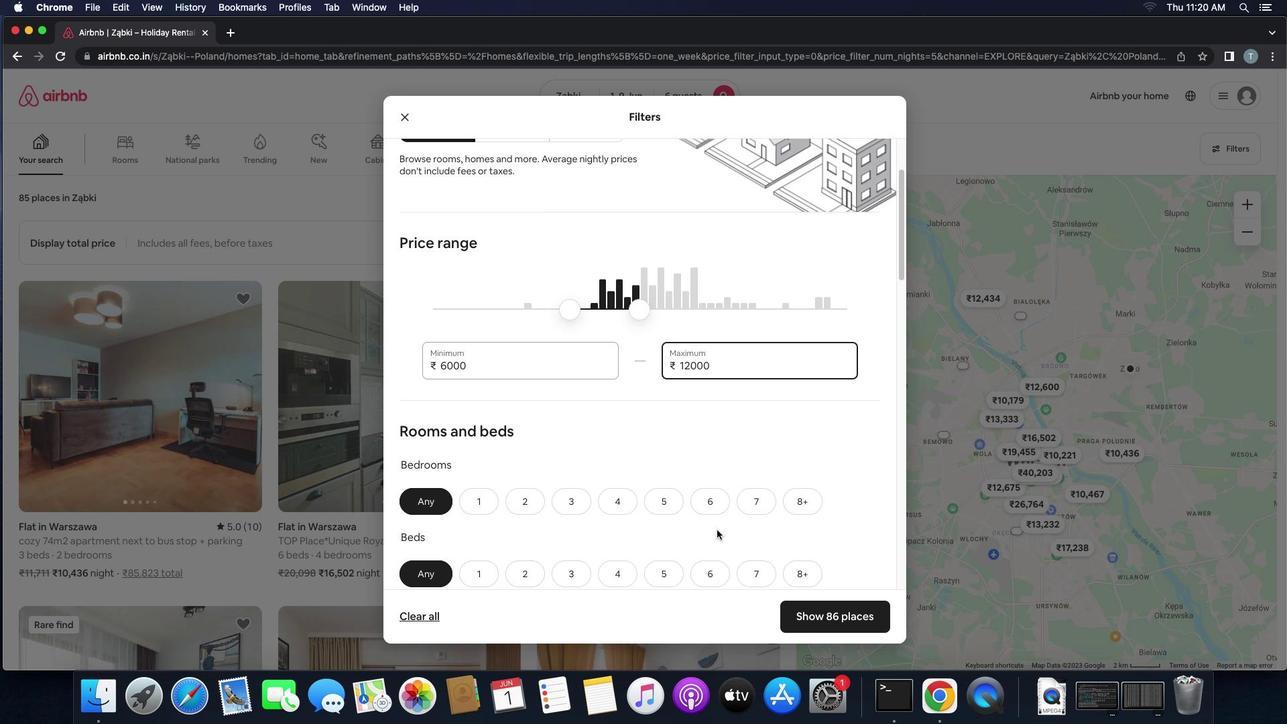 
Action: Mouse scrolled (721, 533) with delta (4, 3)
Screenshot: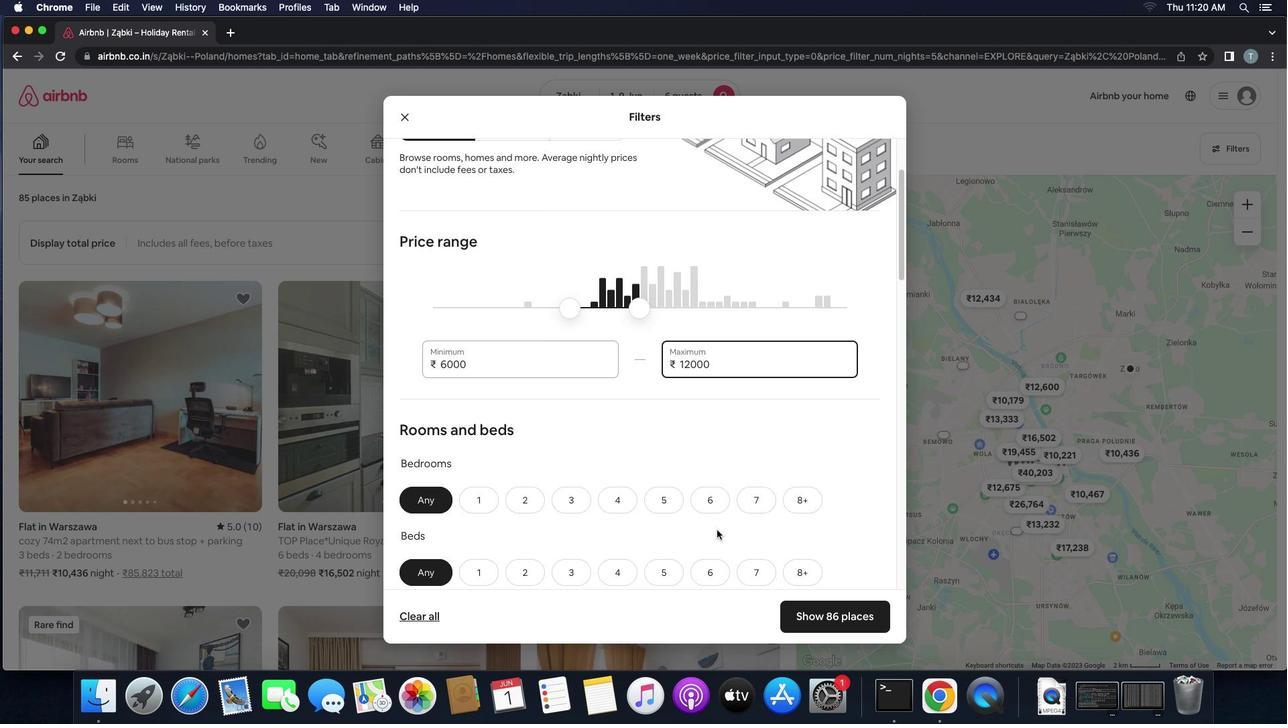 
Action: Mouse scrolled (721, 533) with delta (4, 3)
Screenshot: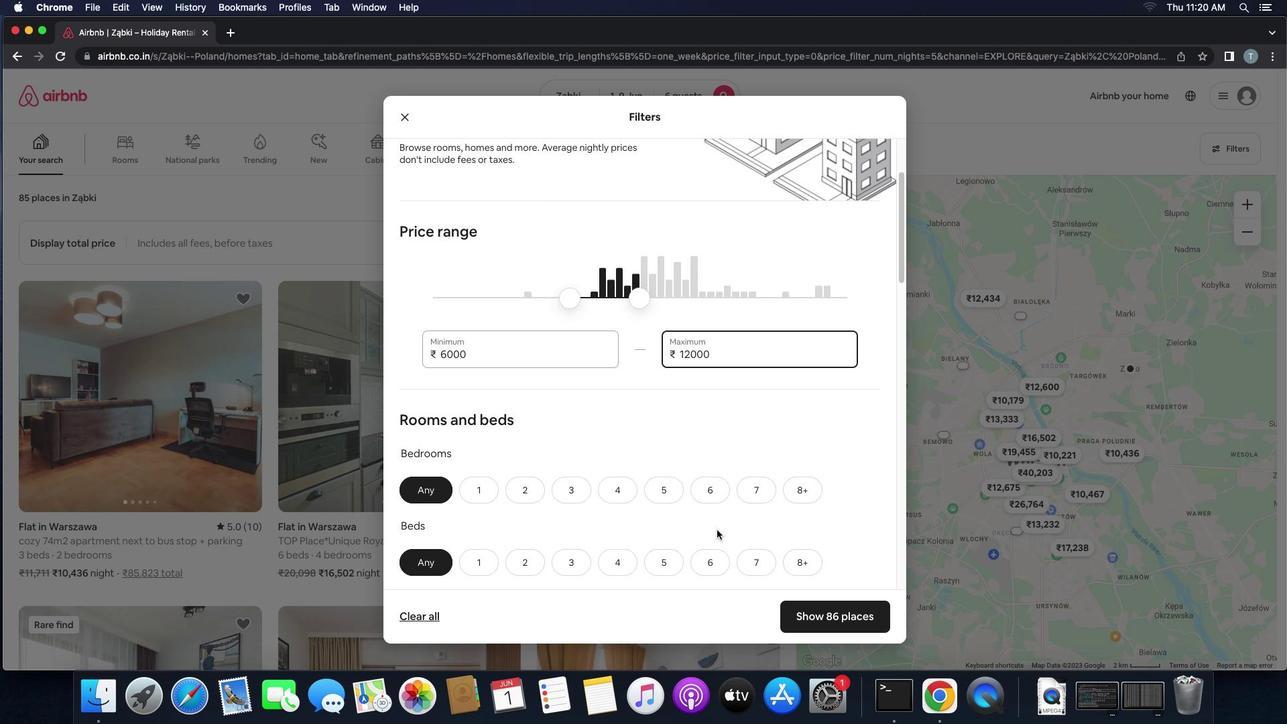 
Action: Mouse moved to (721, 531)
Screenshot: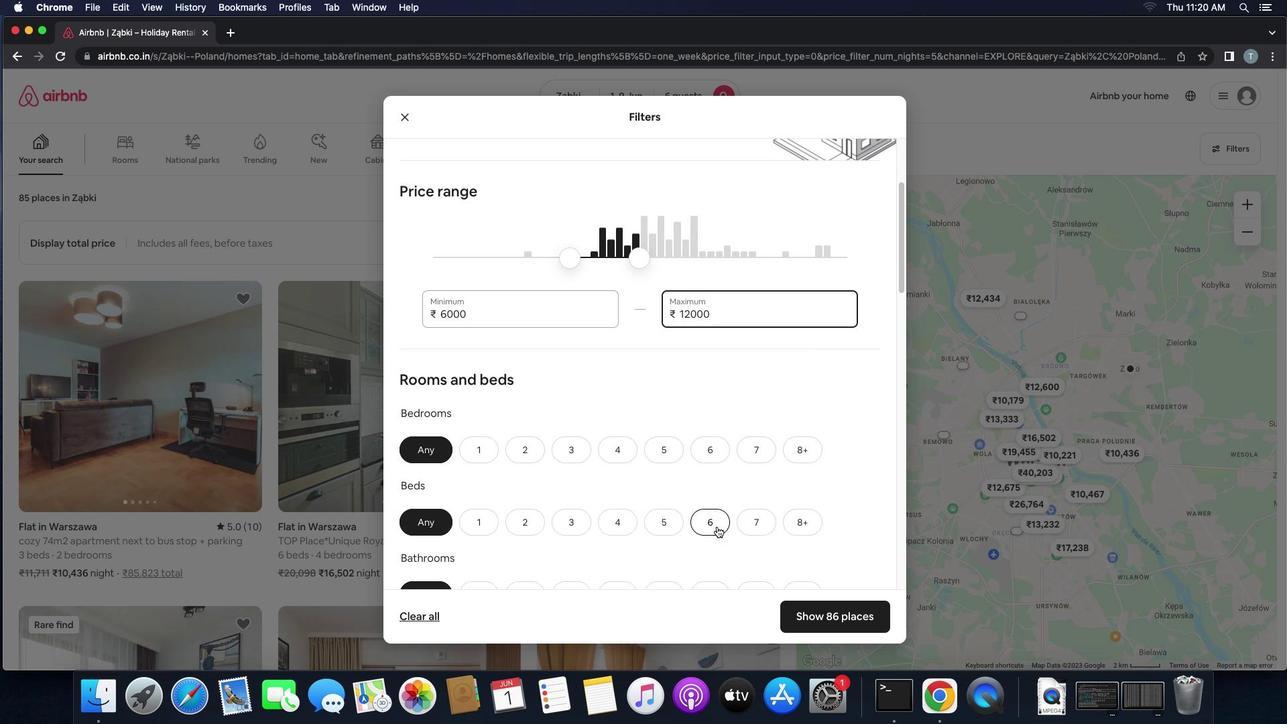 
Action: Mouse scrolled (721, 531) with delta (4, 3)
Screenshot: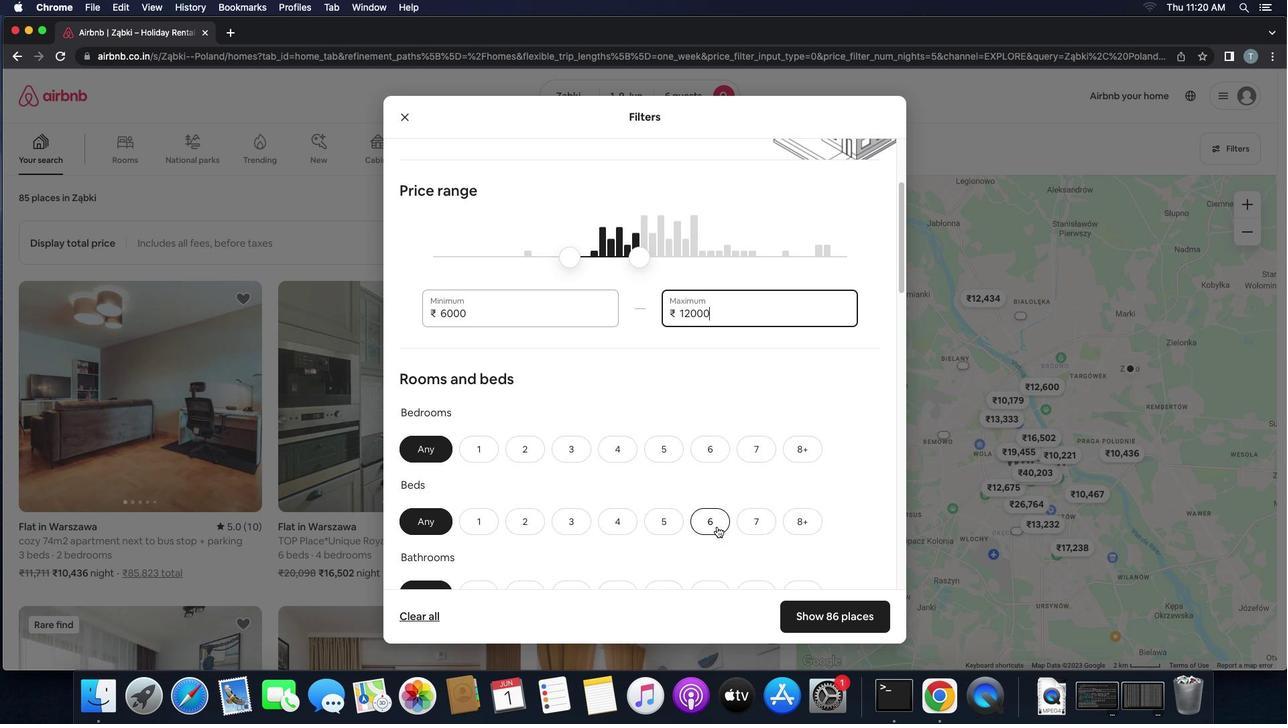 
Action: Mouse scrolled (721, 531) with delta (4, 3)
Screenshot: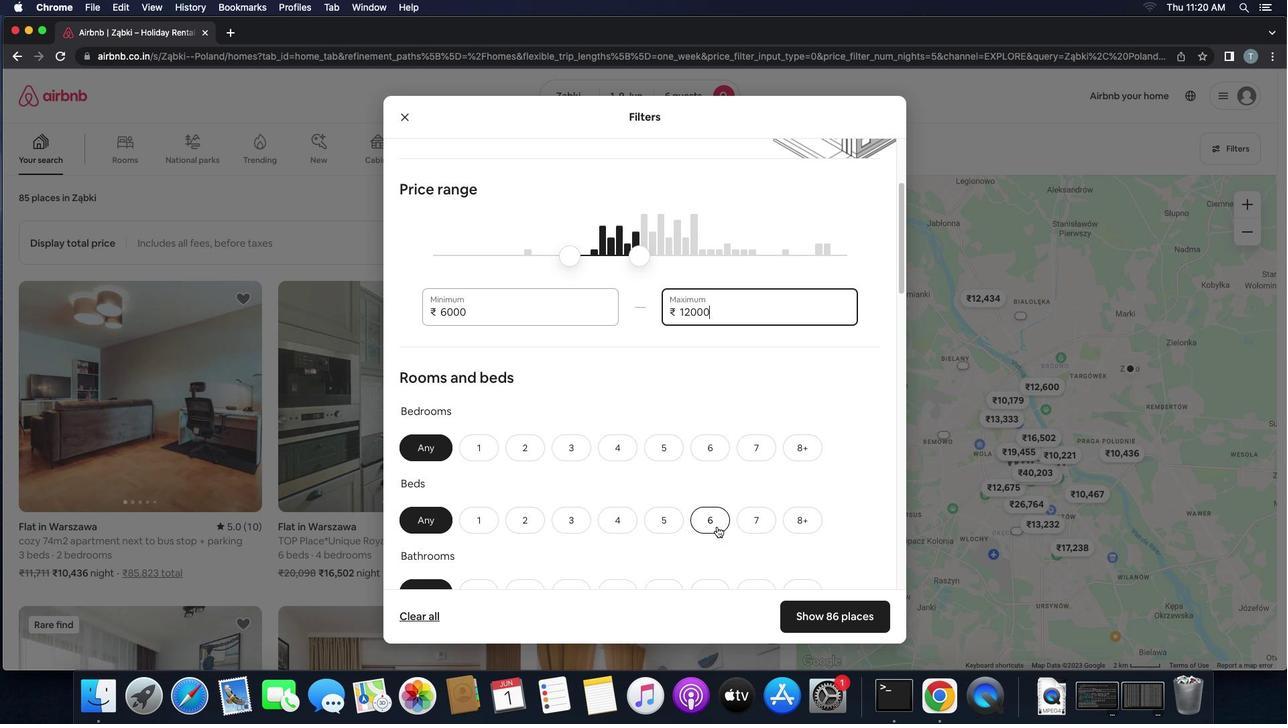 
Action: Mouse scrolled (721, 531) with delta (4, 3)
Screenshot: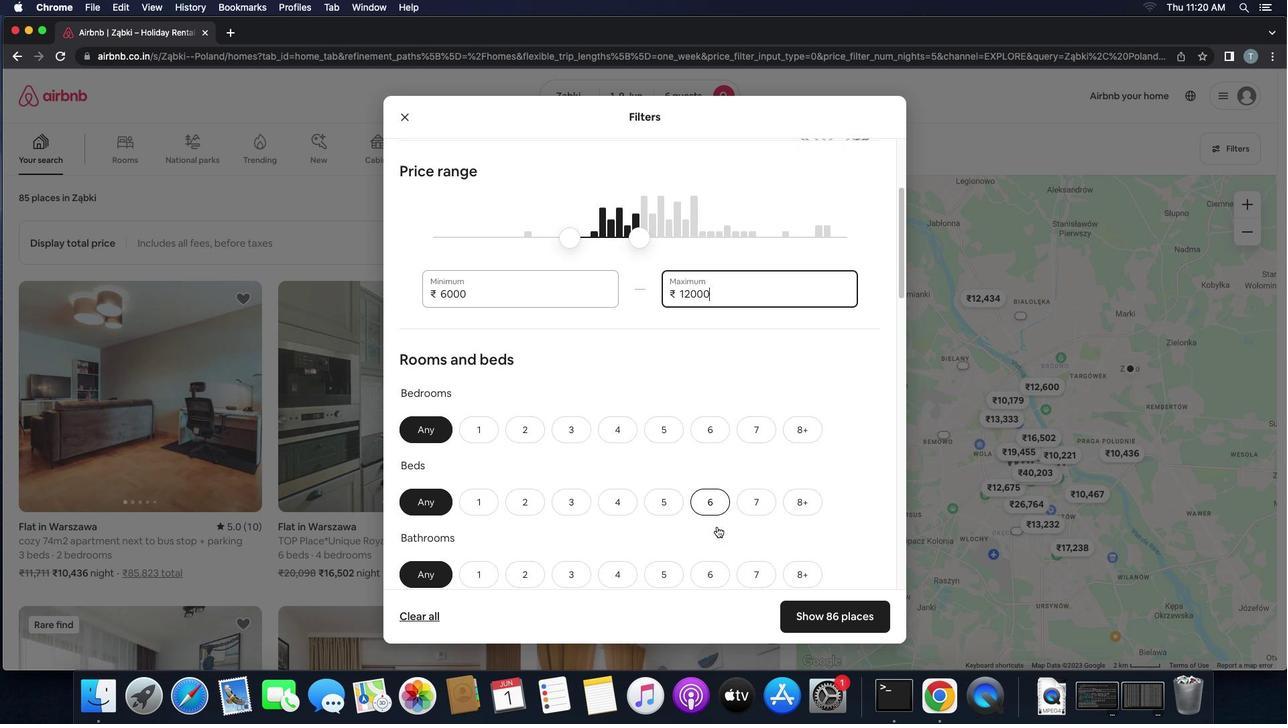 
Action: Mouse scrolled (721, 531) with delta (4, 3)
Screenshot: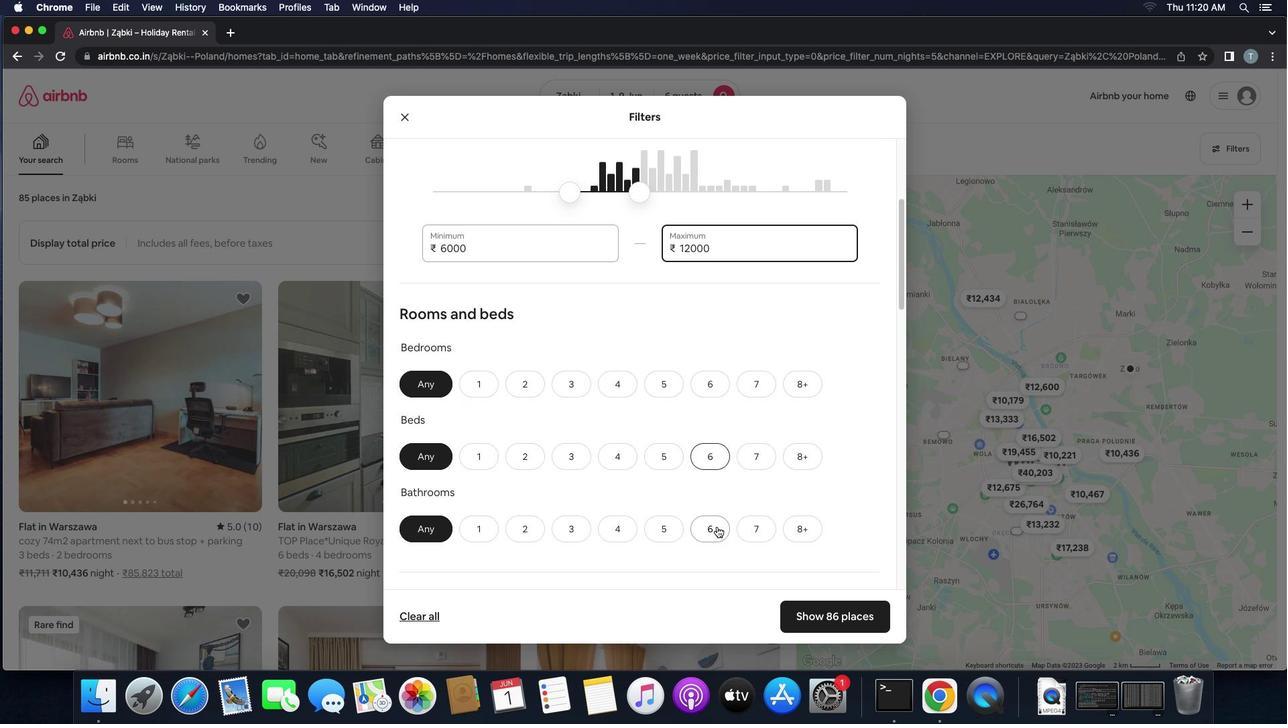 
Action: Mouse scrolled (721, 531) with delta (4, 3)
Screenshot: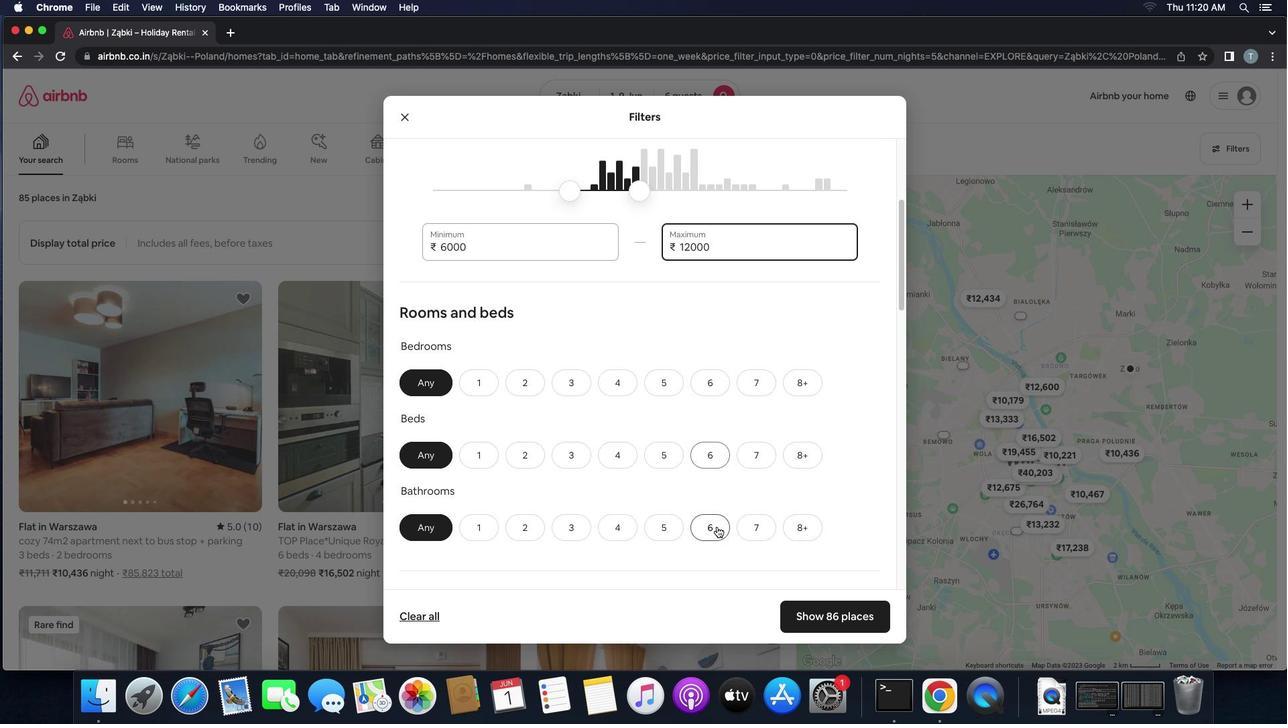 
Action: Mouse scrolled (721, 531) with delta (4, 3)
Screenshot: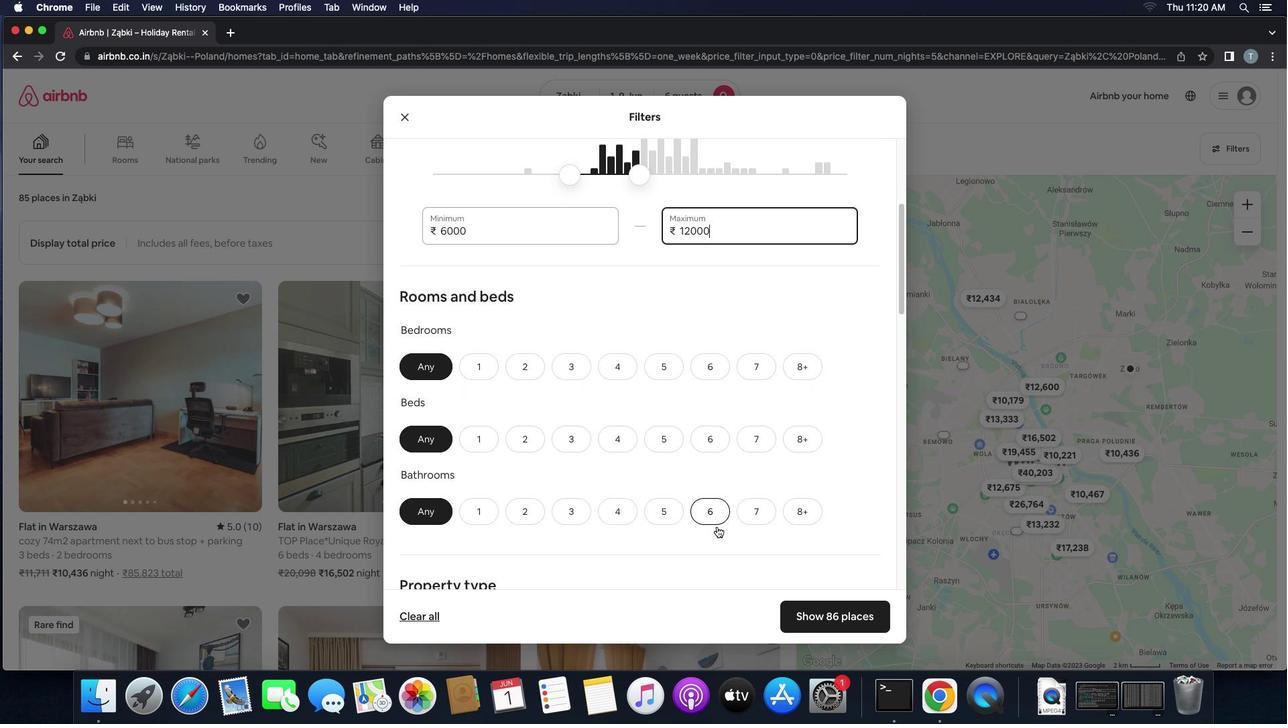 
Action: Mouse scrolled (721, 531) with delta (4, 3)
Screenshot: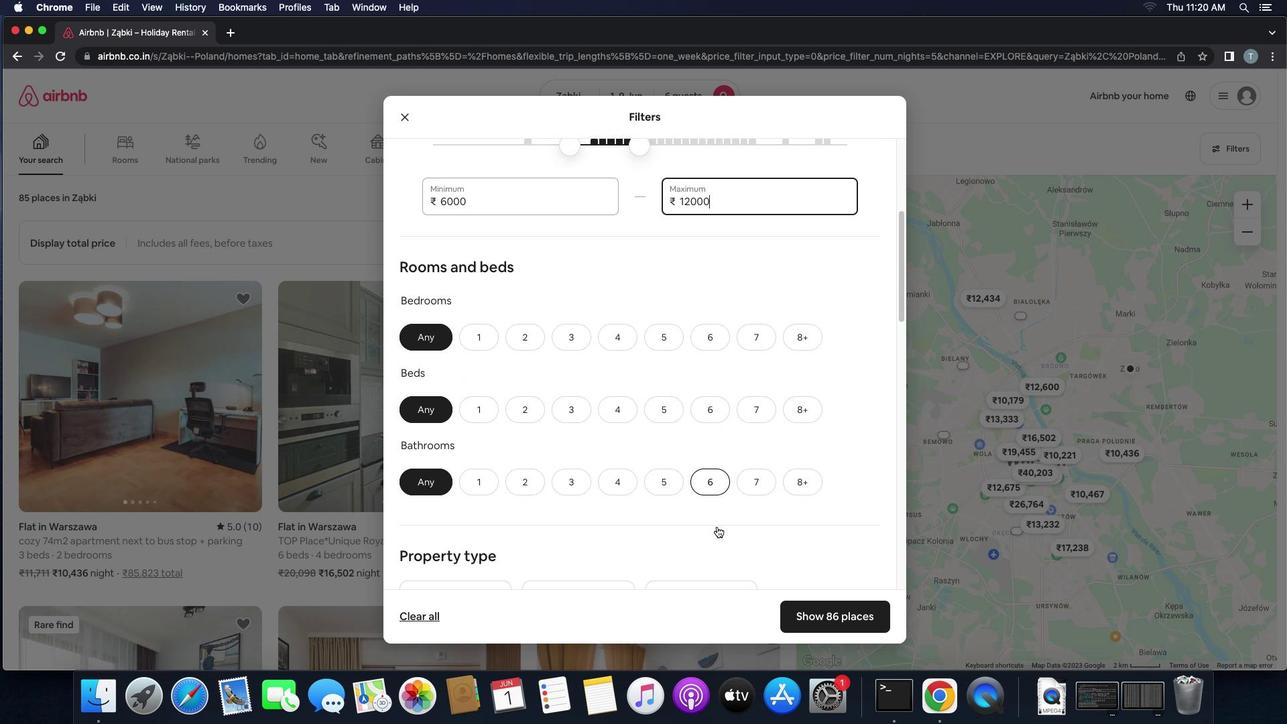 
Action: Mouse scrolled (721, 531) with delta (4, 3)
Screenshot: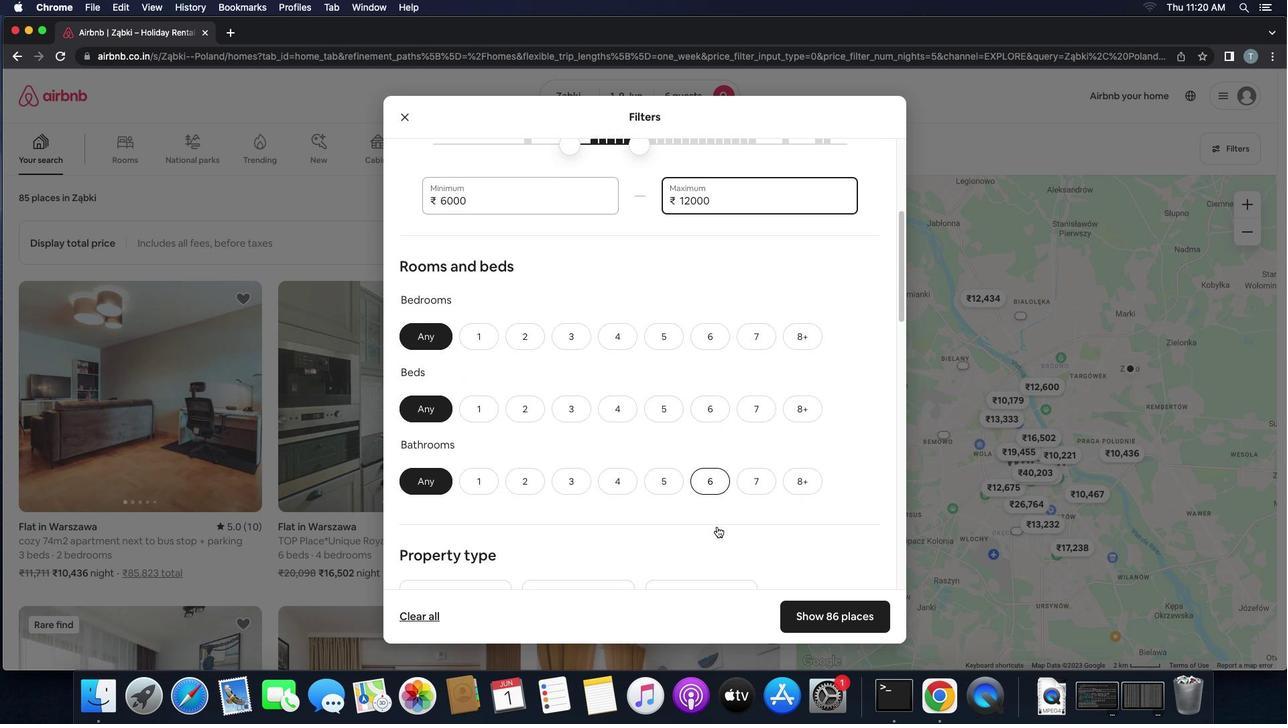 
Action: Mouse scrolled (721, 531) with delta (4, 2)
Screenshot: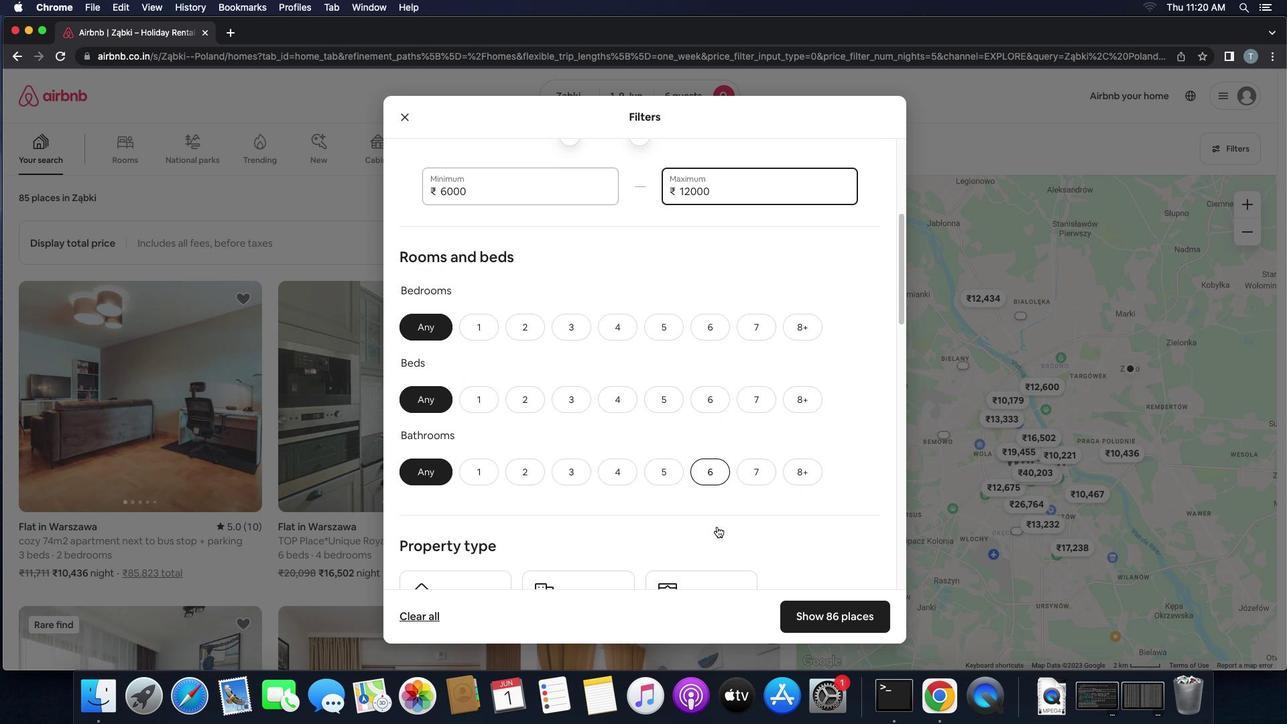 
Action: Mouse moved to (575, 264)
Screenshot: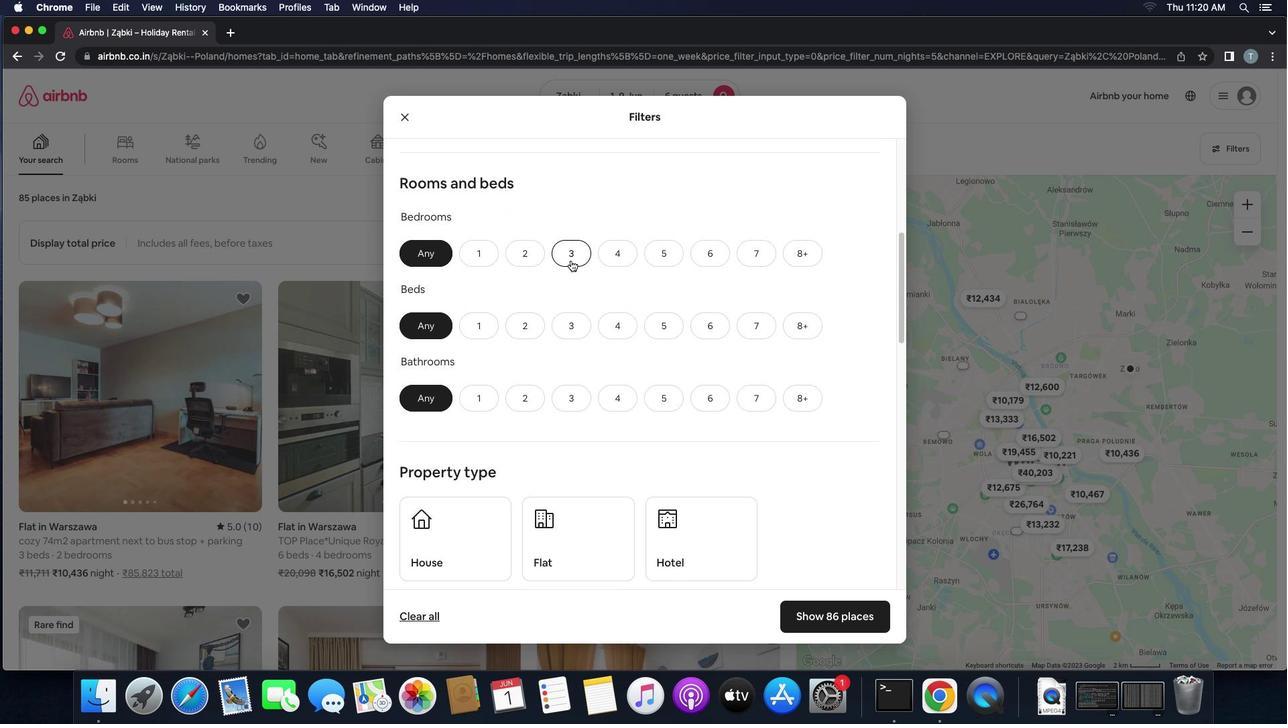 
Action: Mouse pressed left at (575, 264)
Screenshot: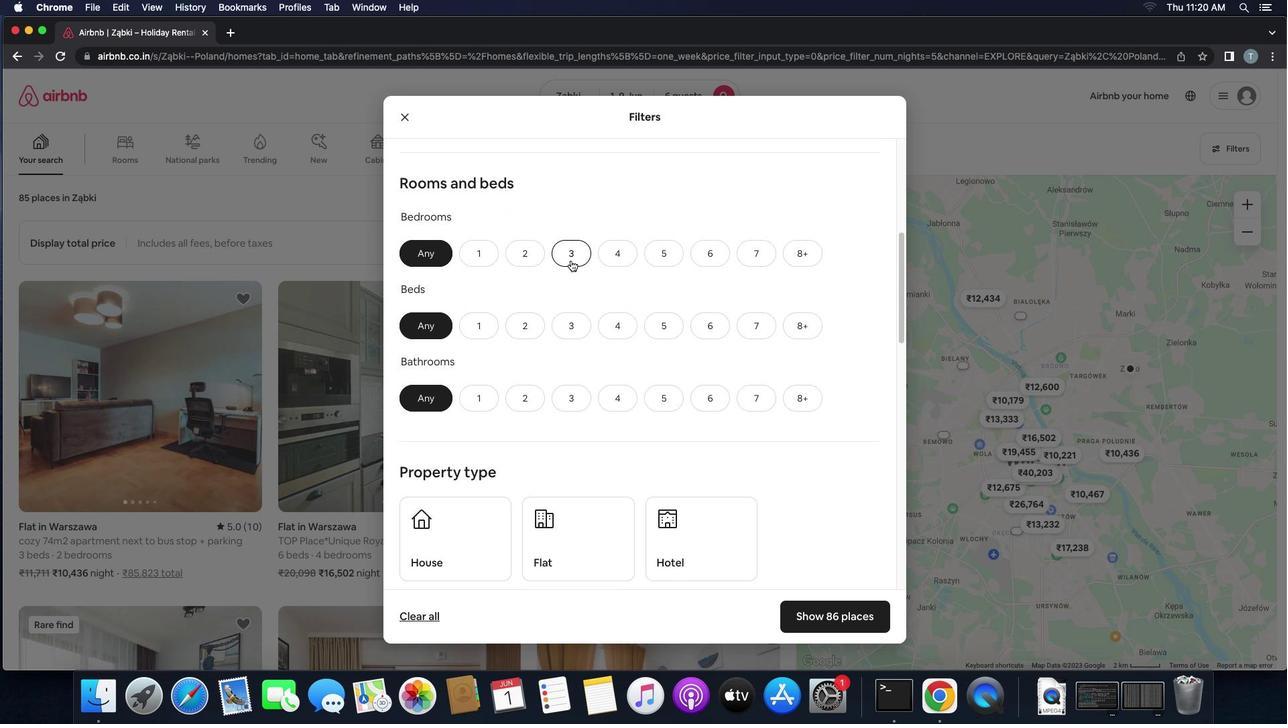 
Action: Mouse moved to (580, 327)
Screenshot: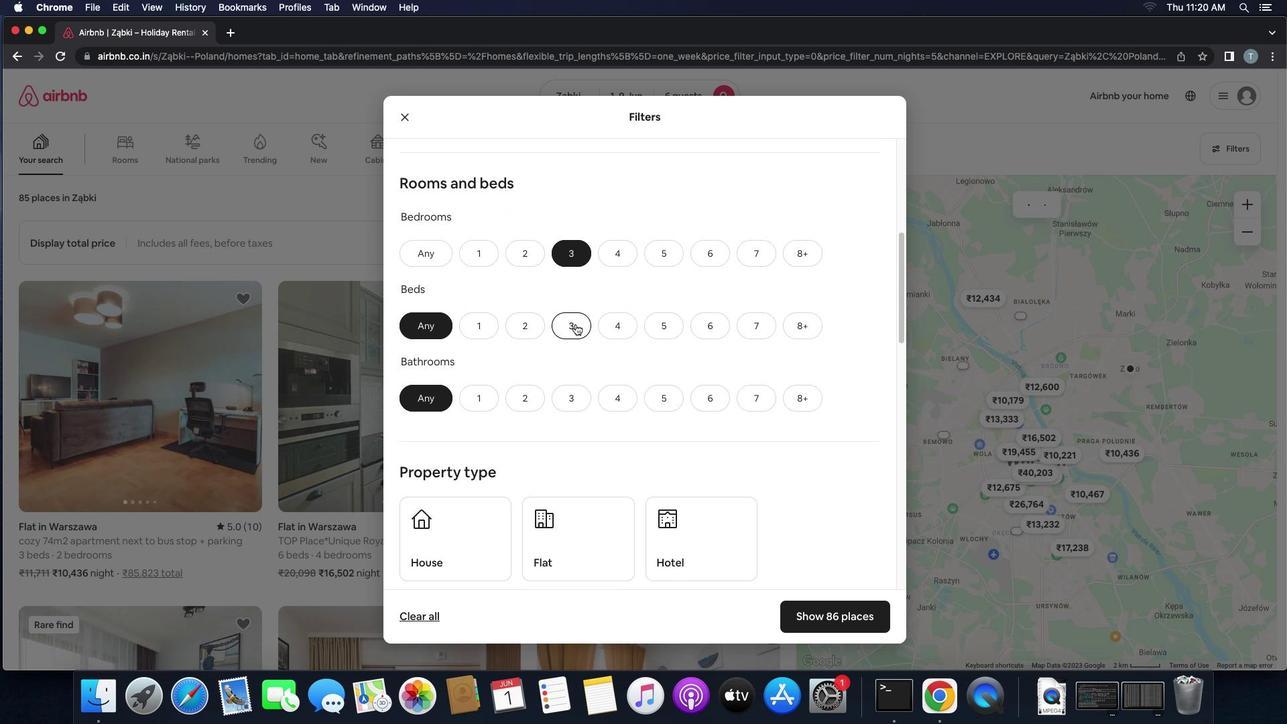 
Action: Mouse pressed left at (580, 327)
Screenshot: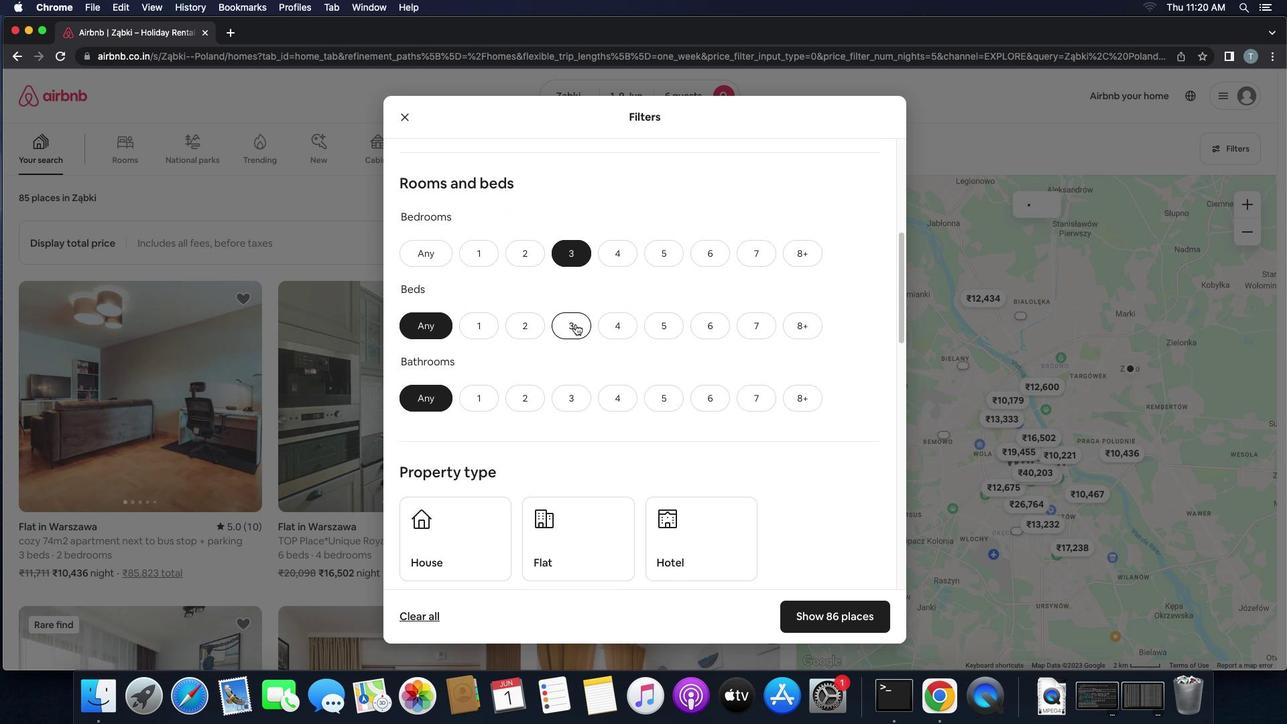 
Action: Mouse moved to (587, 394)
Screenshot: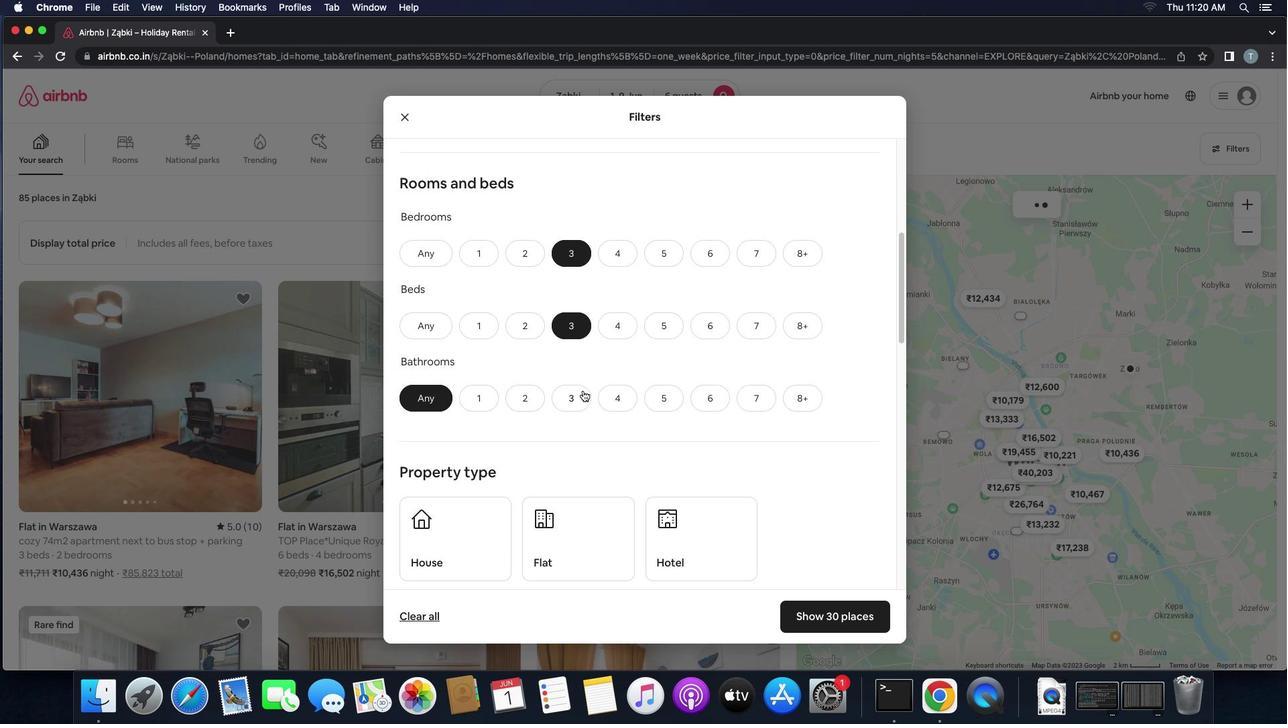 
Action: Mouse pressed left at (587, 394)
Screenshot: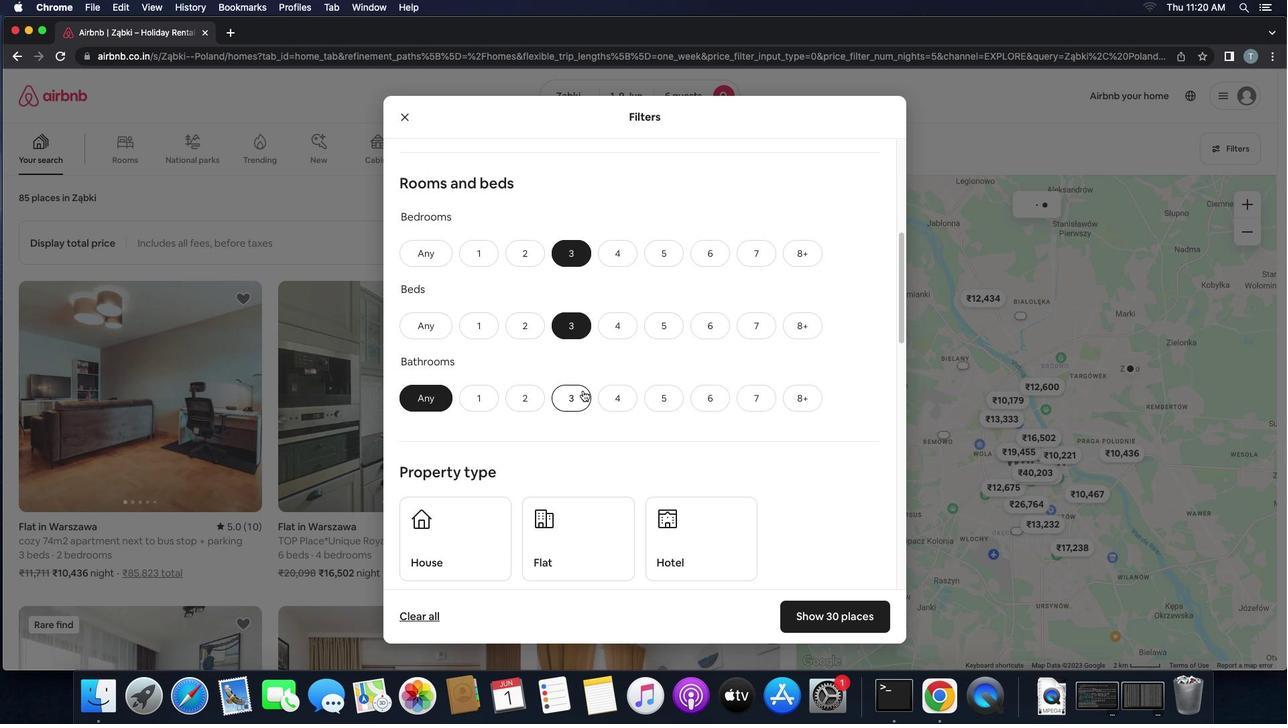 
Action: Mouse moved to (639, 396)
Screenshot: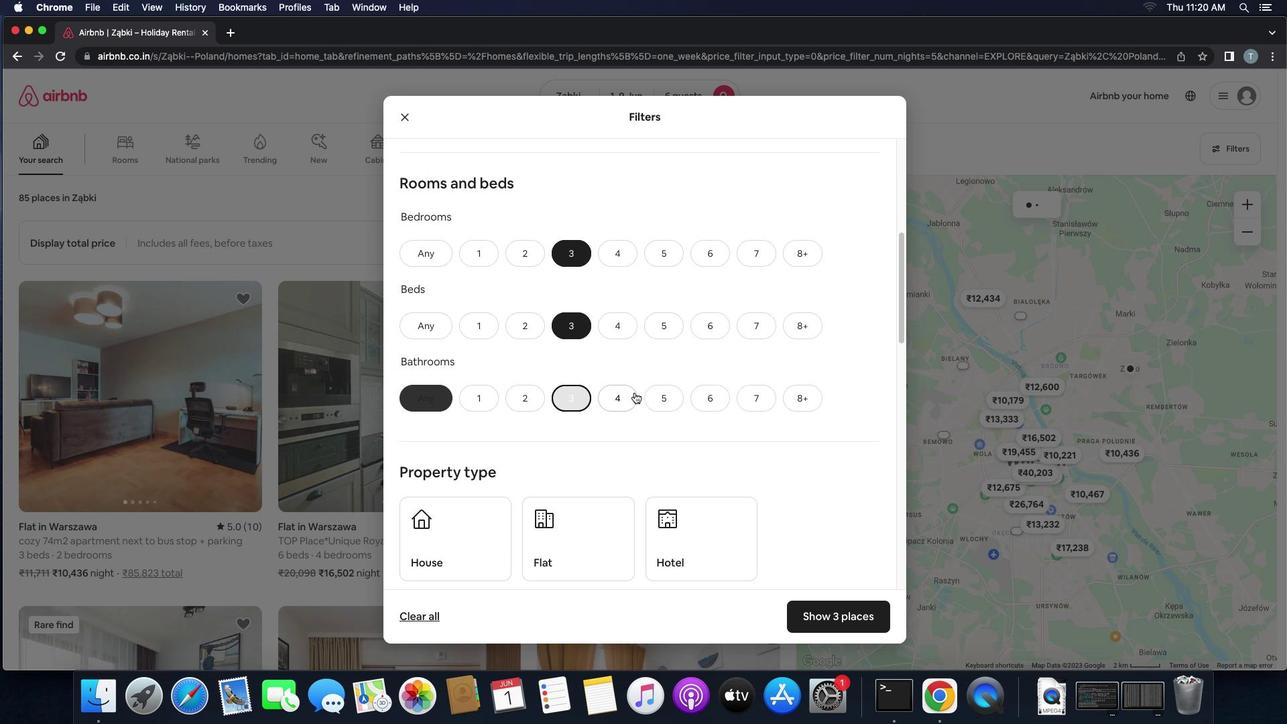 
Action: Mouse scrolled (639, 396) with delta (4, 3)
Screenshot: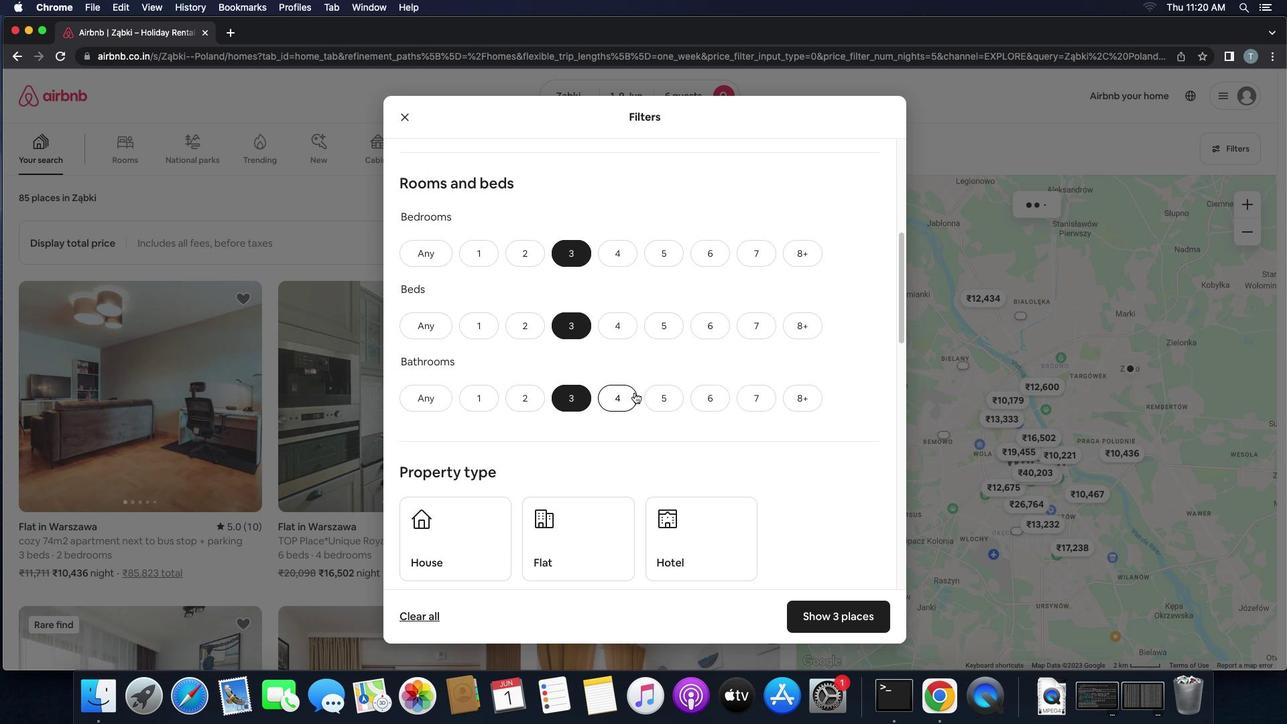
Action: Mouse scrolled (639, 396) with delta (4, 3)
Screenshot: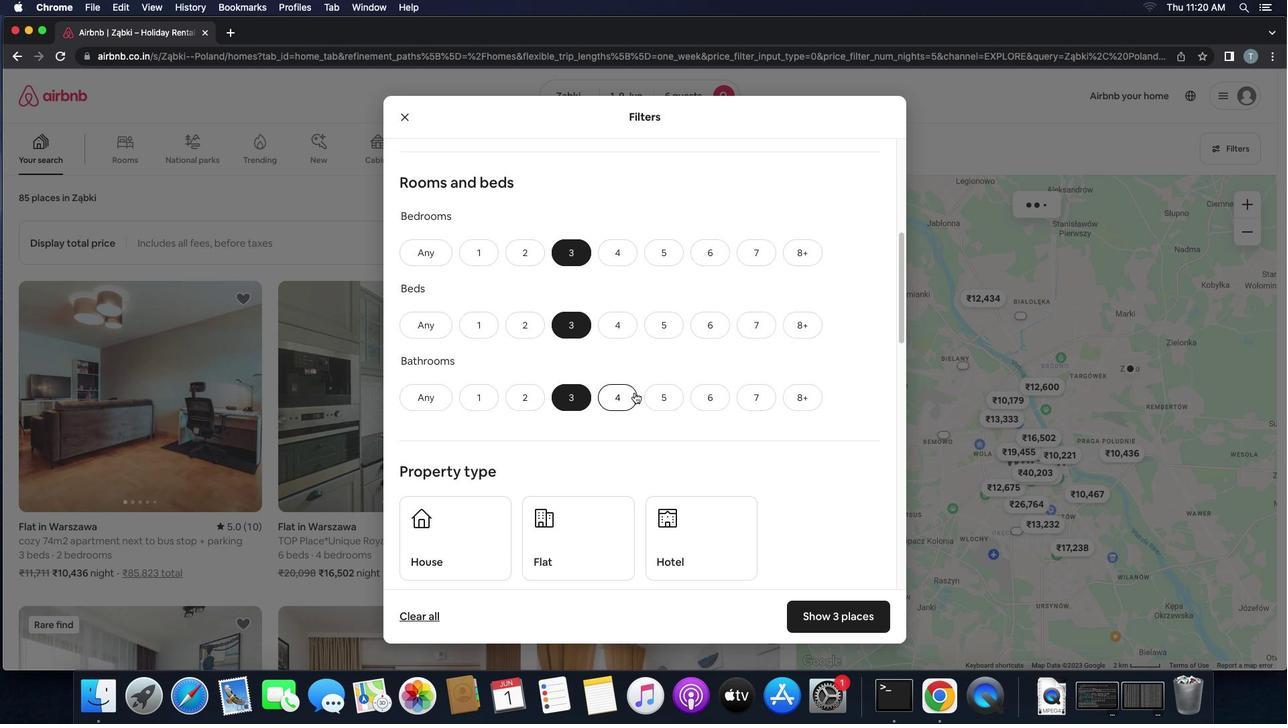 
Action: Mouse scrolled (639, 396) with delta (4, 2)
Screenshot: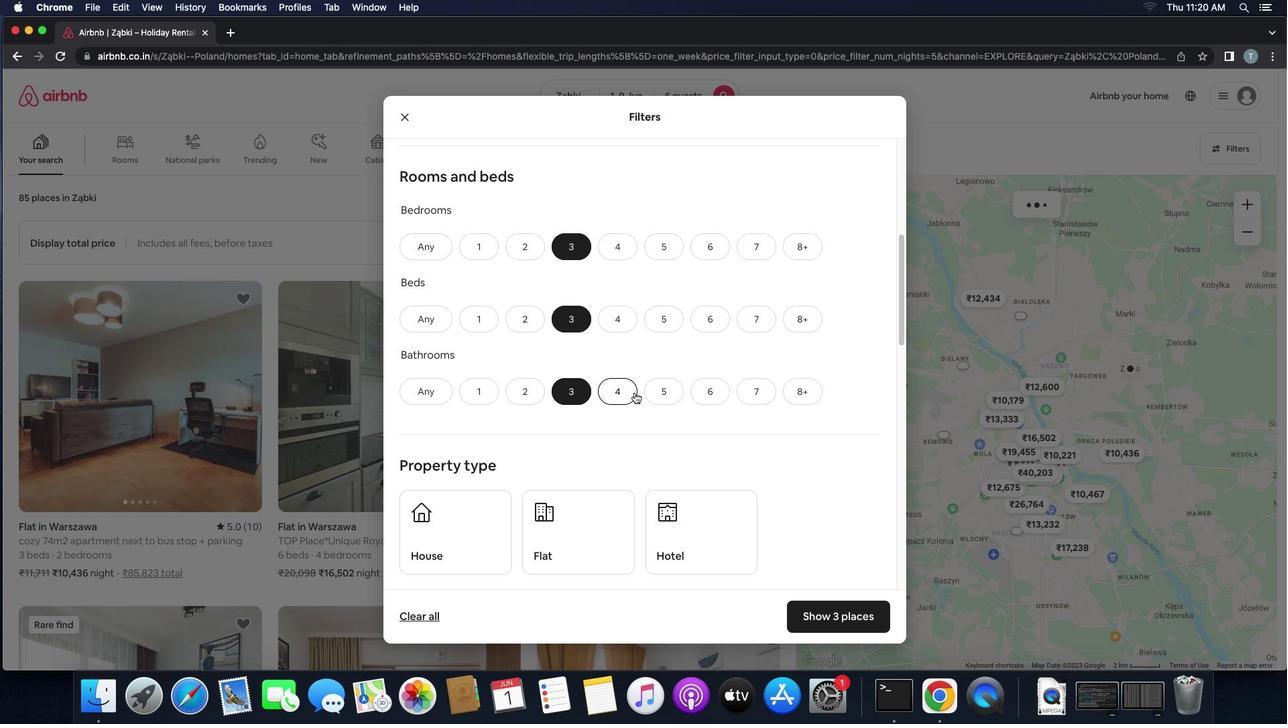 
Action: Mouse scrolled (639, 396) with delta (4, 3)
Screenshot: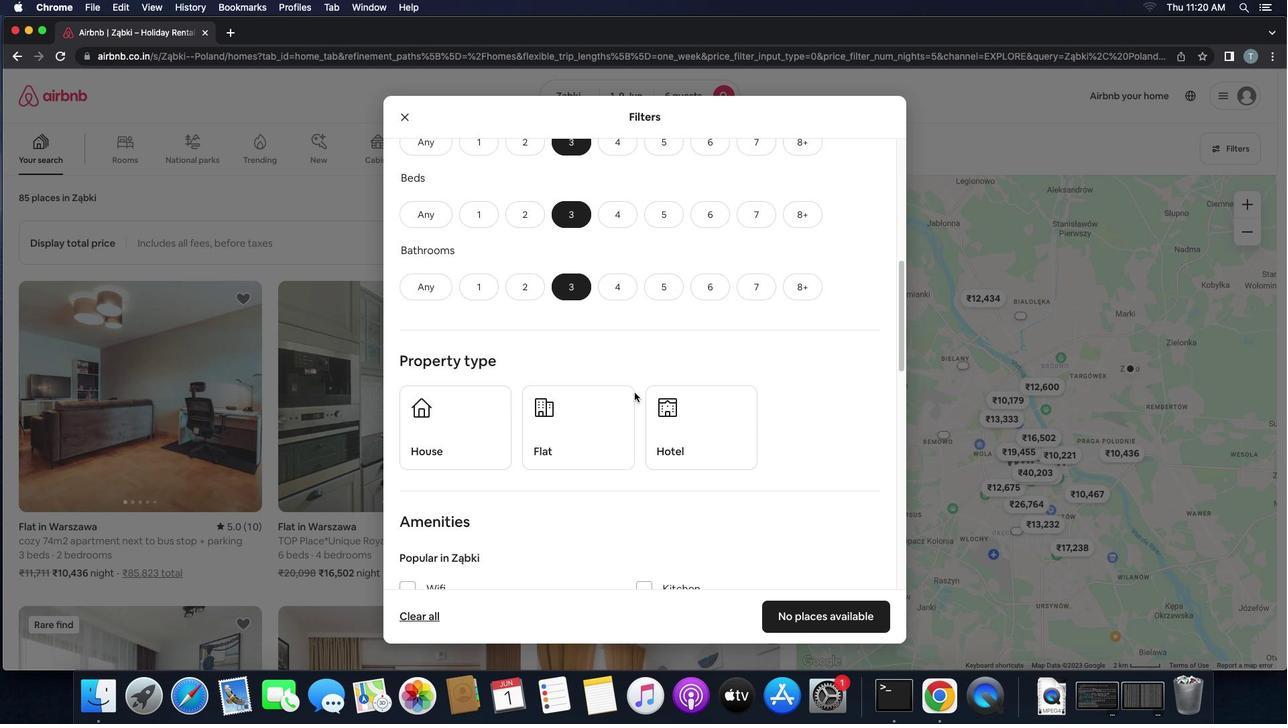 
Action: Mouse scrolled (639, 396) with delta (4, 3)
Screenshot: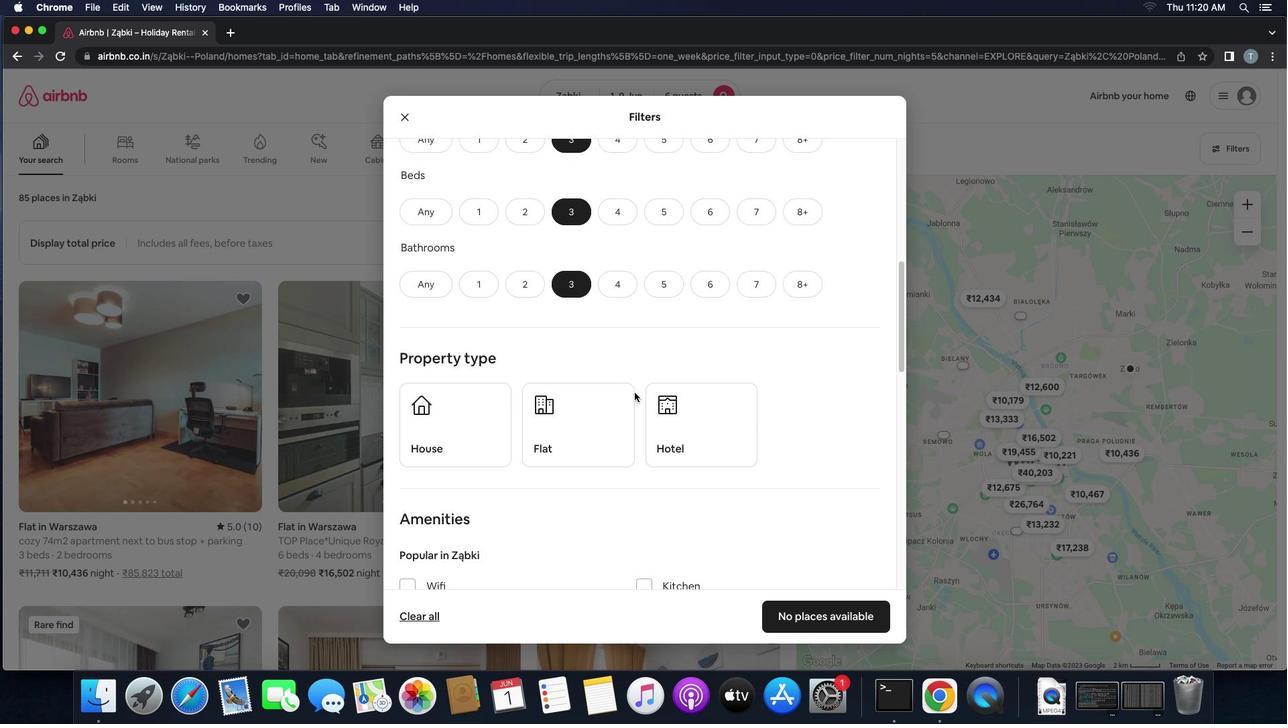 
Action: Mouse scrolled (639, 396) with delta (4, 3)
Screenshot: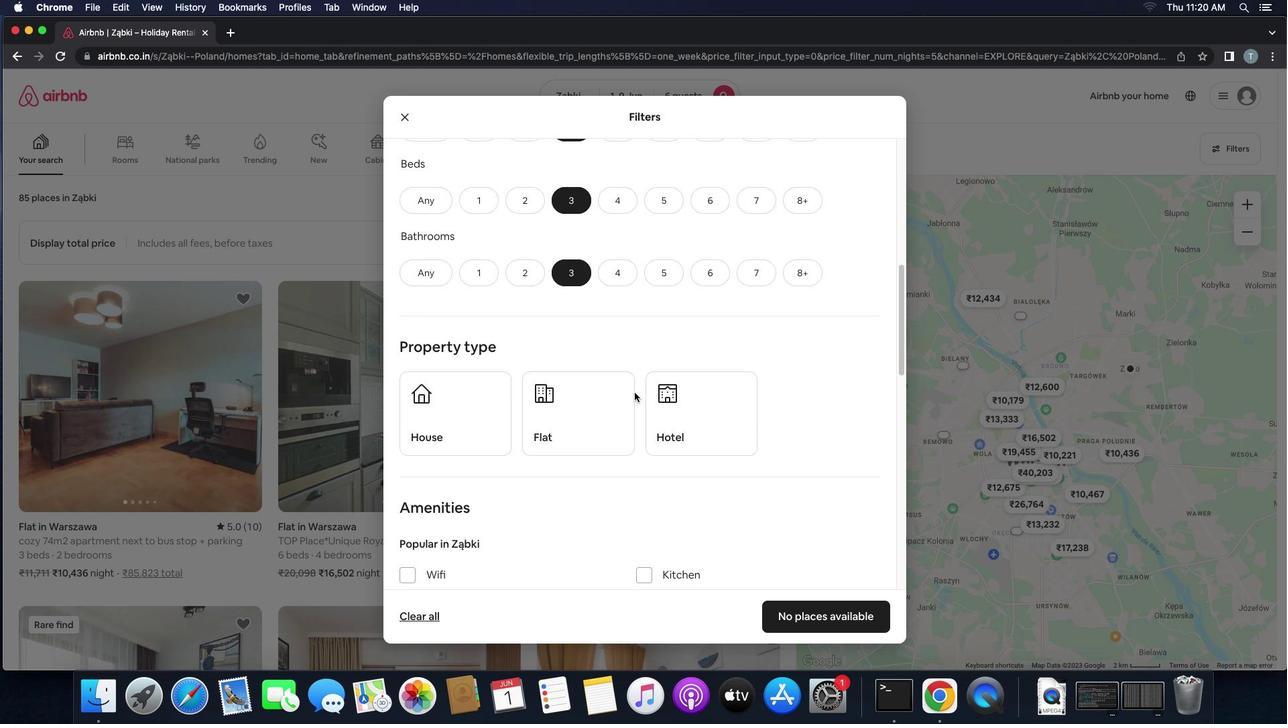 
Action: Mouse scrolled (639, 396) with delta (4, 3)
Screenshot: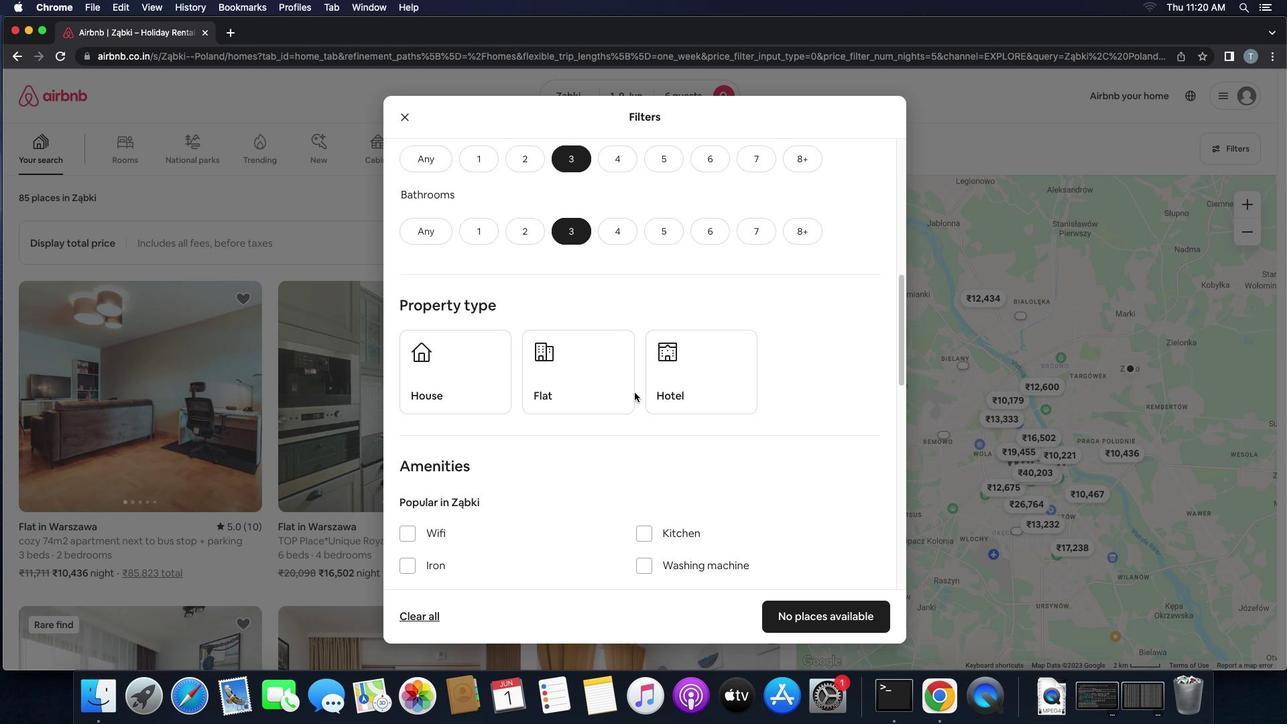 
Action: Mouse scrolled (639, 396) with delta (4, 3)
Screenshot: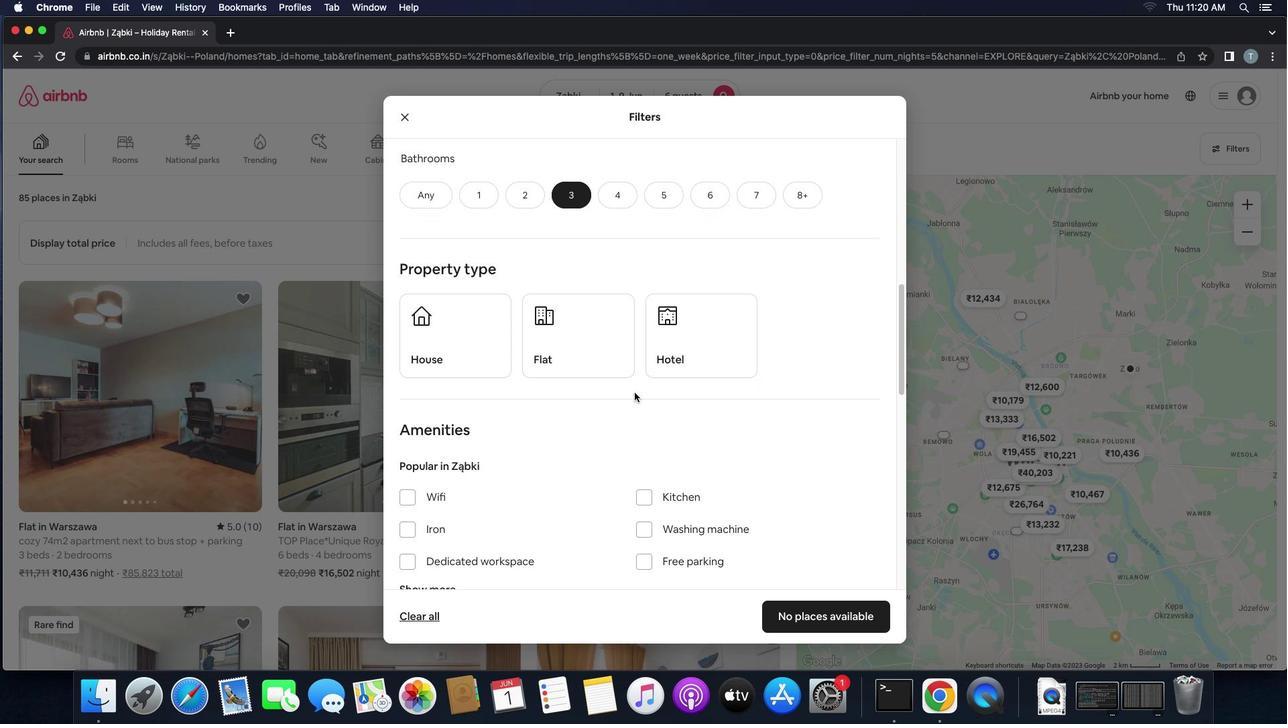 
Action: Mouse scrolled (639, 396) with delta (4, 3)
Screenshot: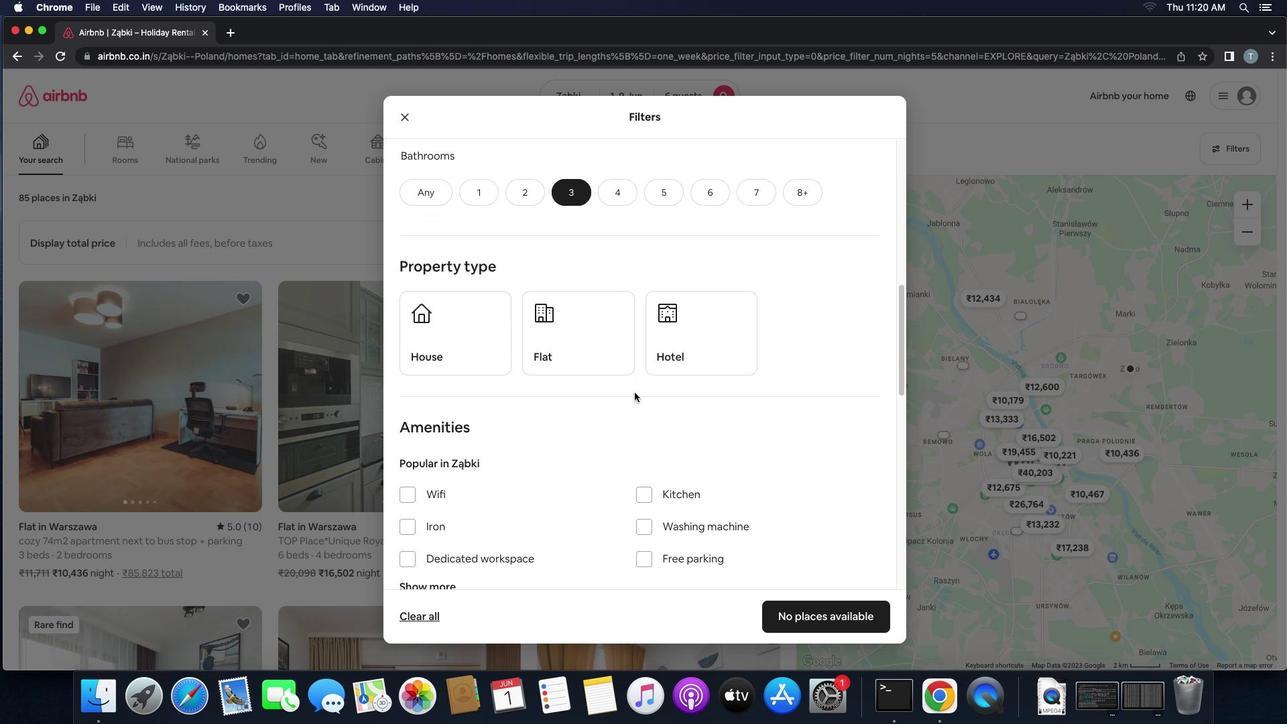 
Action: Mouse scrolled (639, 396) with delta (4, 3)
Screenshot: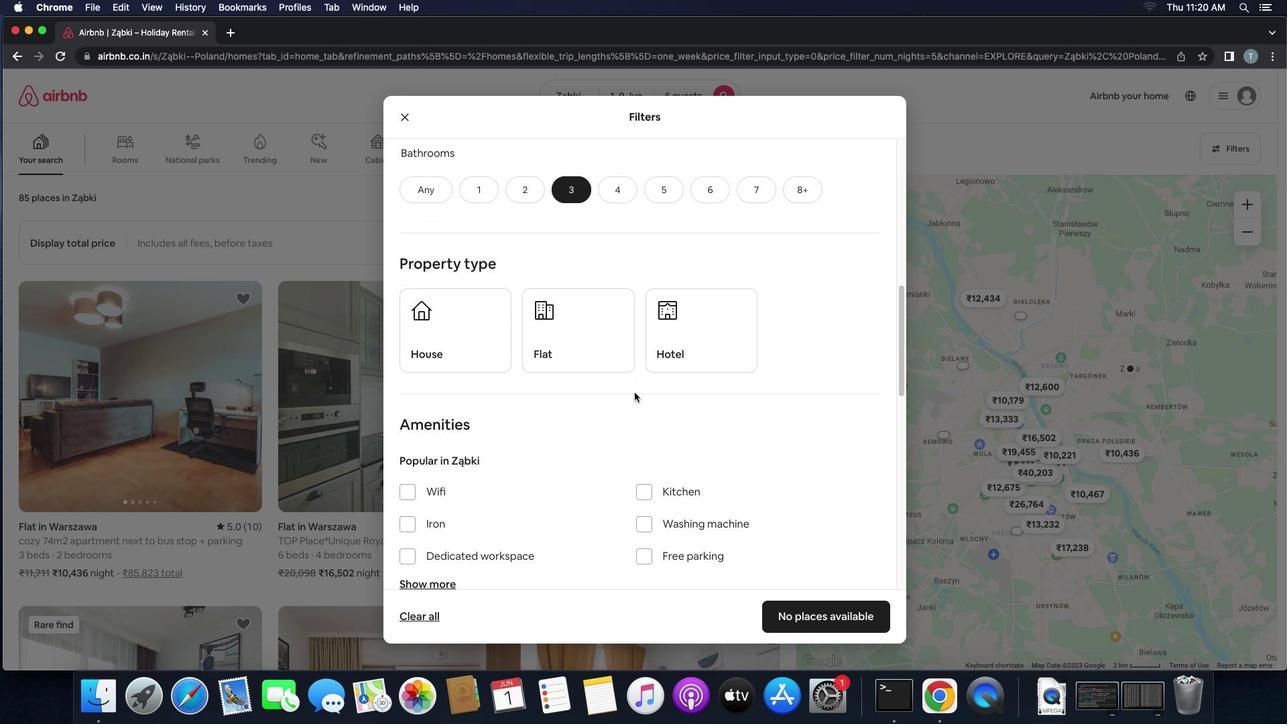 
Action: Mouse moved to (483, 342)
Screenshot: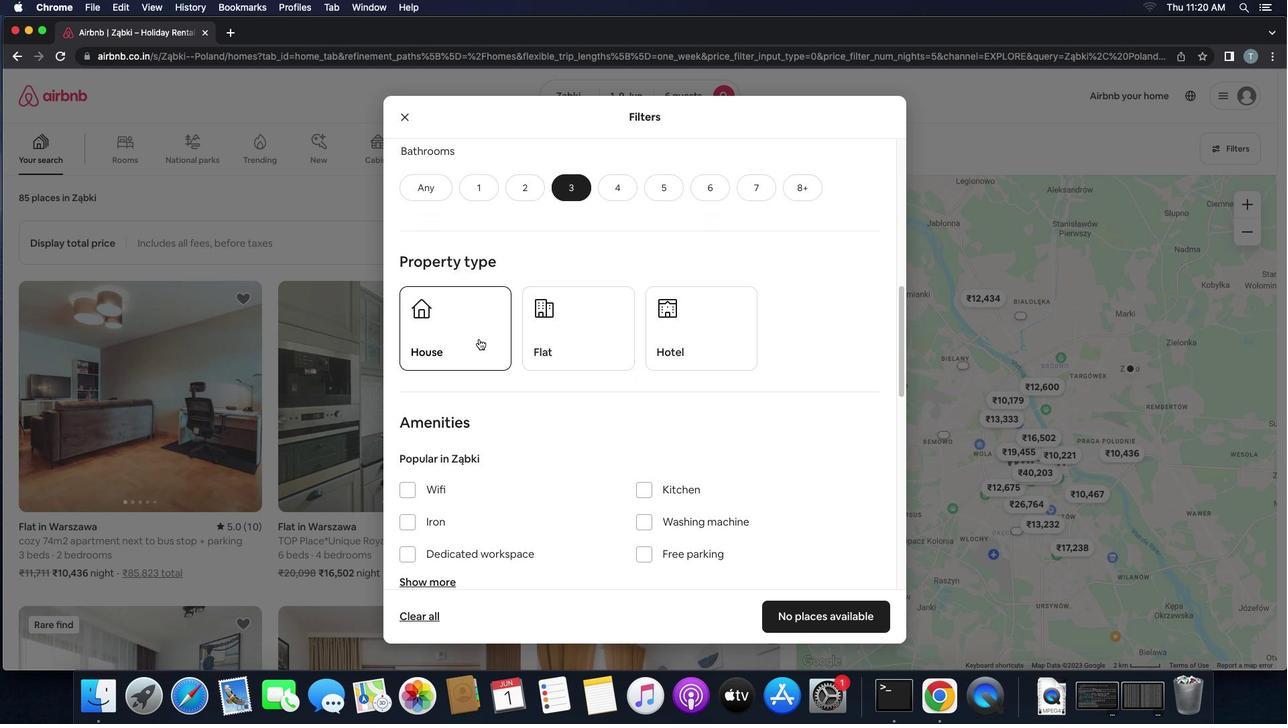
Action: Mouse pressed left at (483, 342)
Screenshot: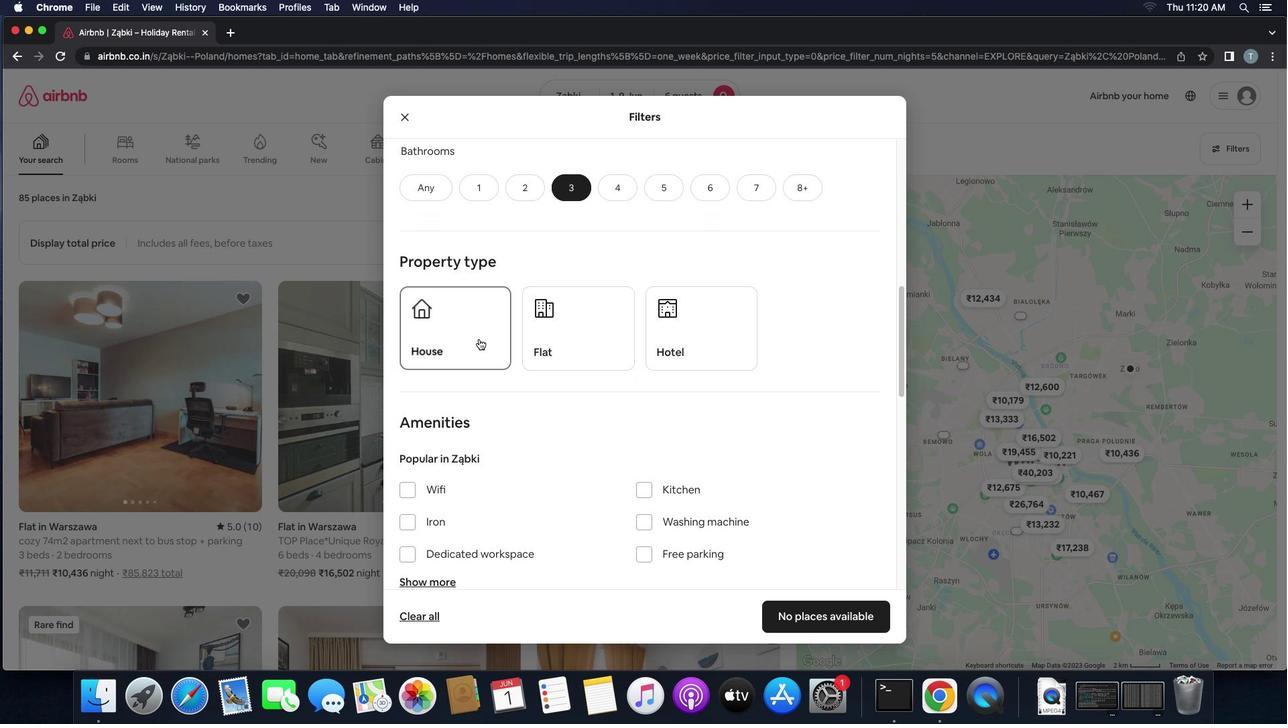 
Action: Mouse moved to (621, 355)
Screenshot: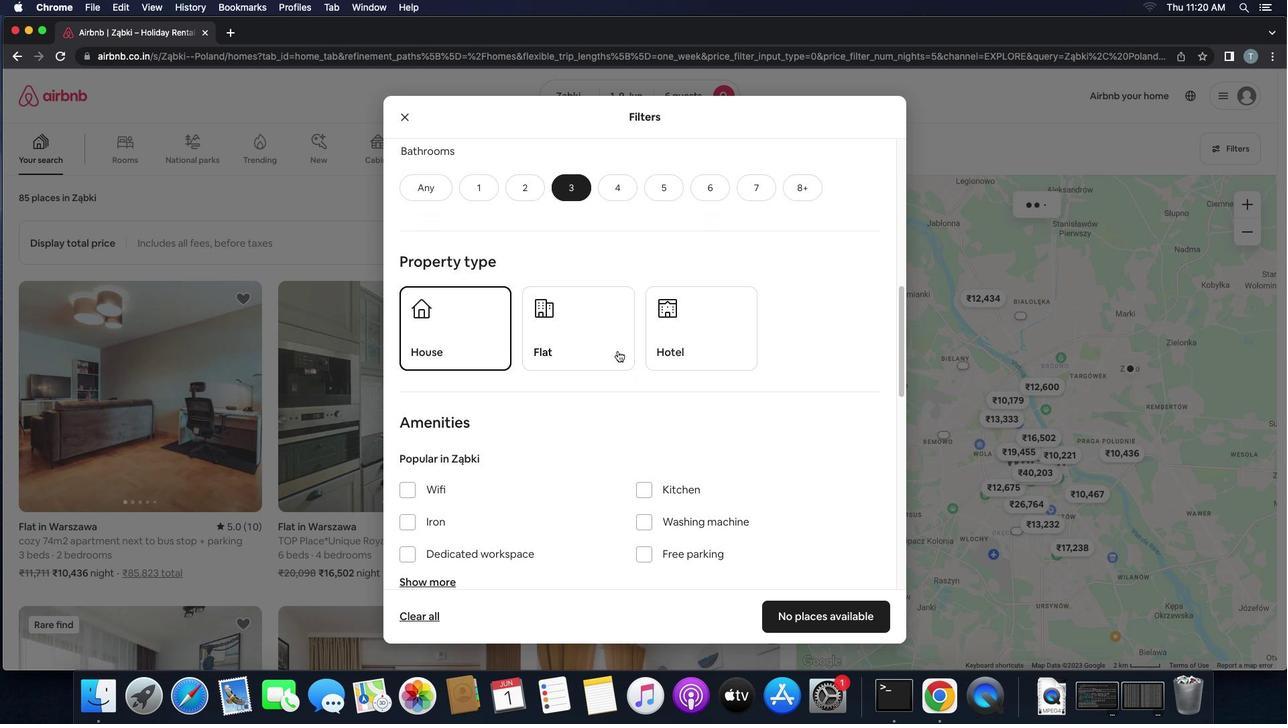 
Action: Mouse pressed left at (621, 355)
Screenshot: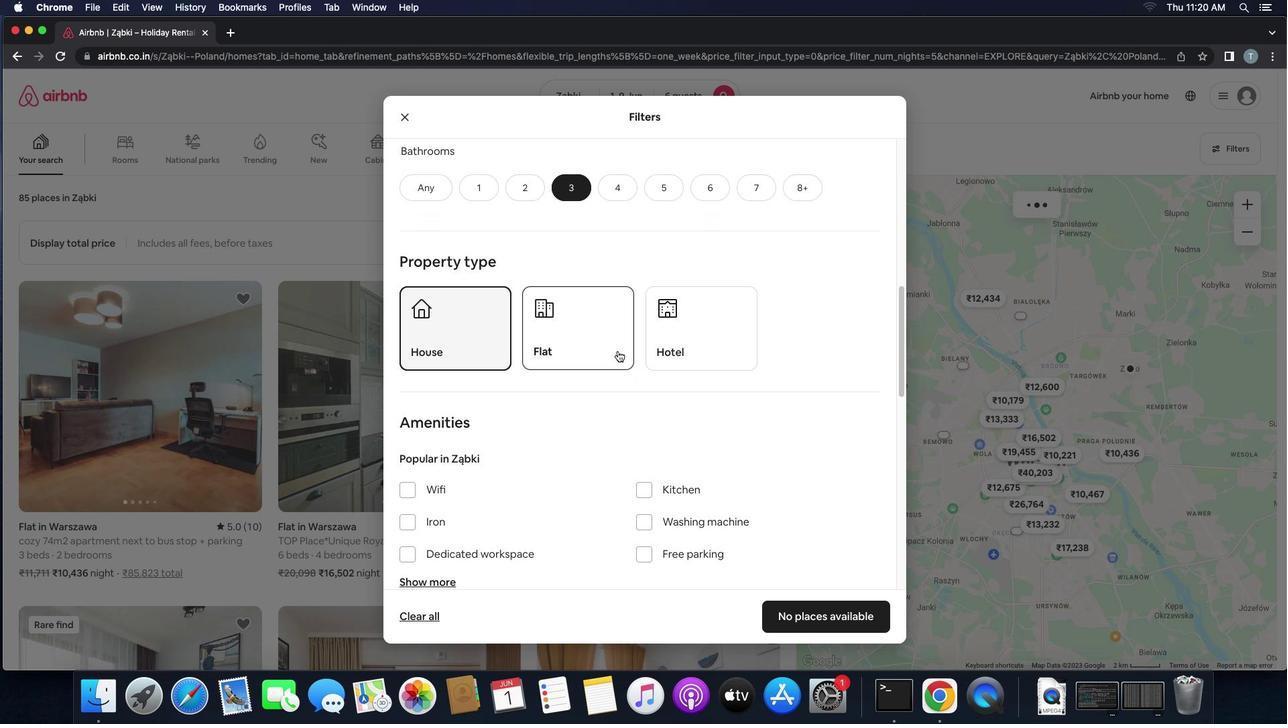 
Action: Mouse moved to (666, 368)
Screenshot: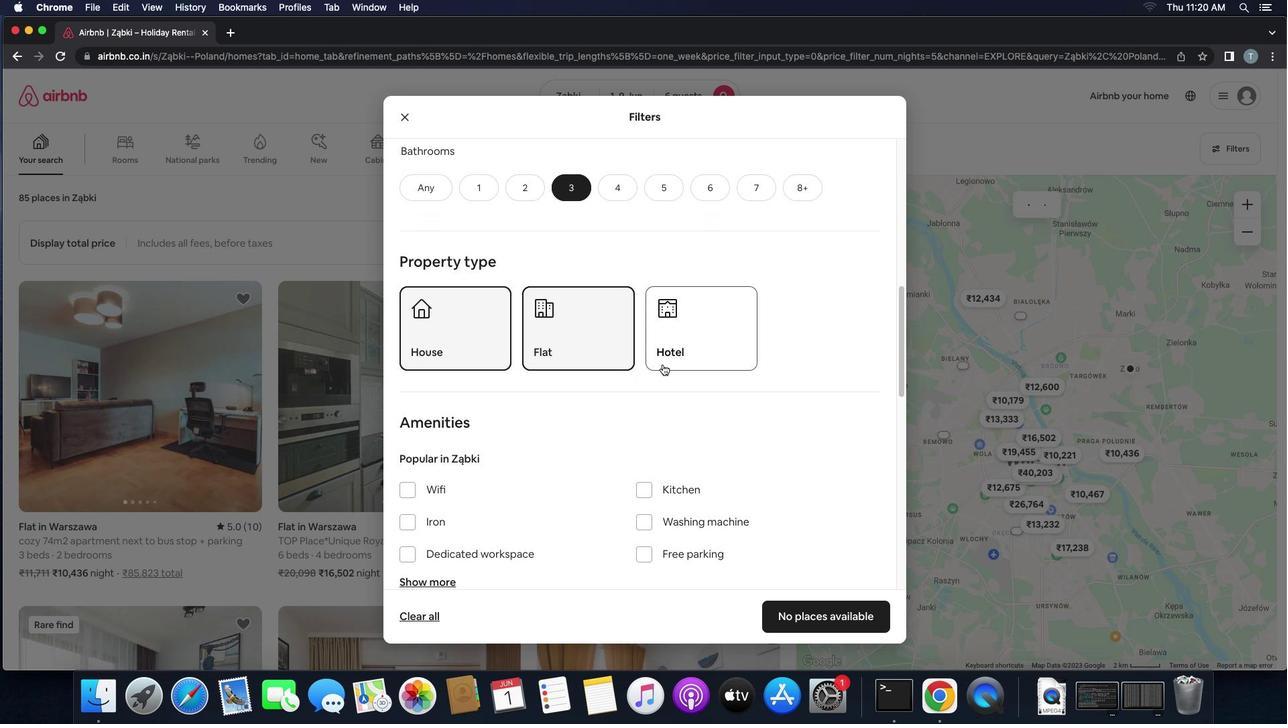 
Action: Mouse scrolled (666, 368) with delta (4, 3)
Screenshot: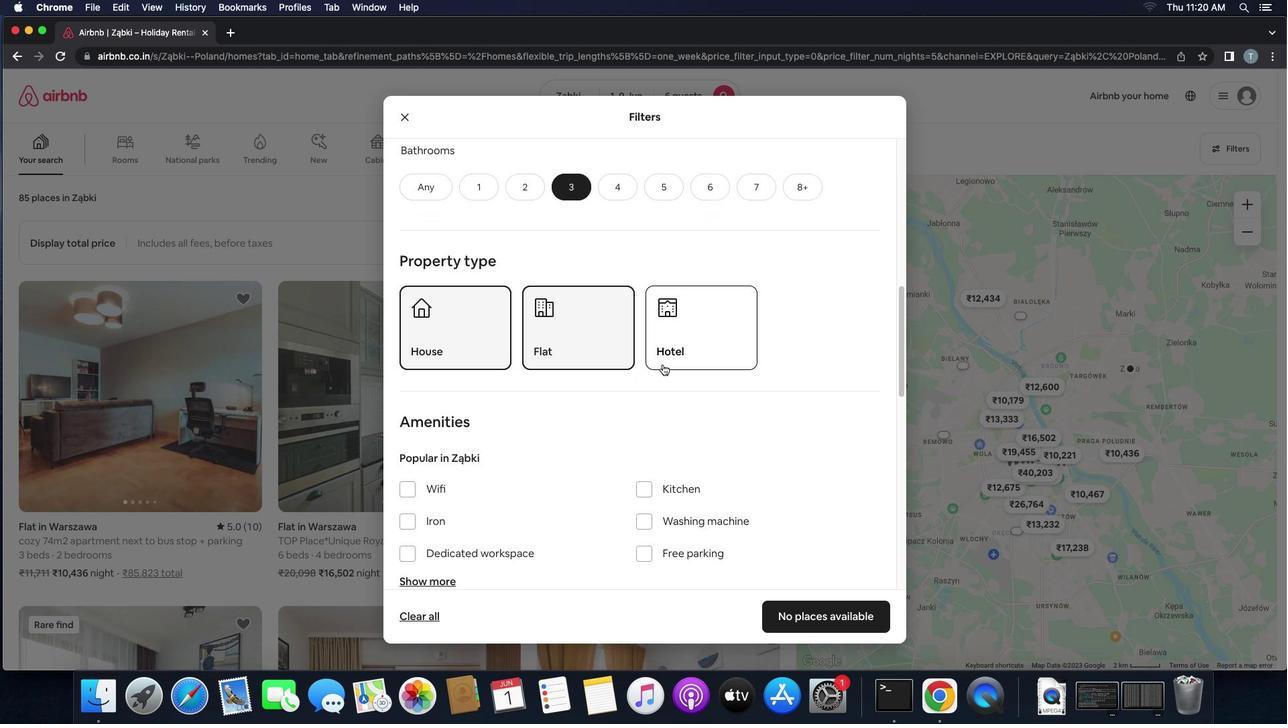 
Action: Mouse scrolled (666, 368) with delta (4, 3)
Screenshot: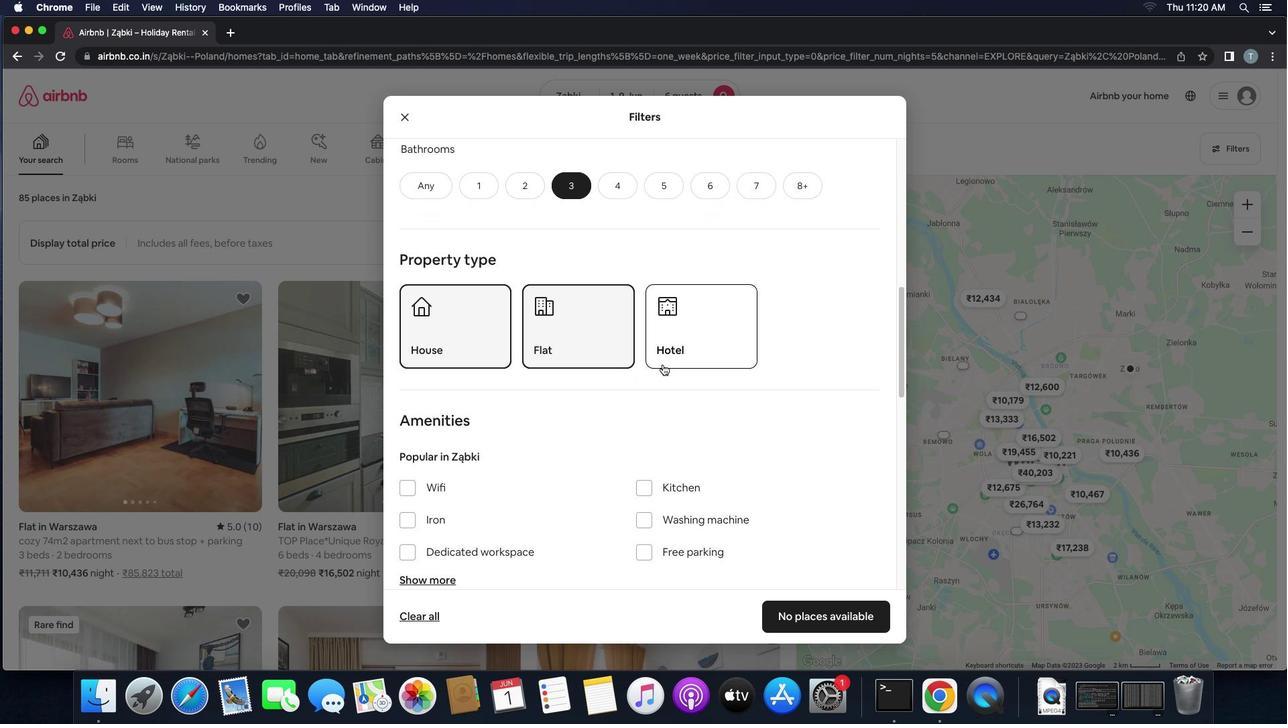 
Action: Mouse scrolled (666, 368) with delta (4, 3)
Screenshot: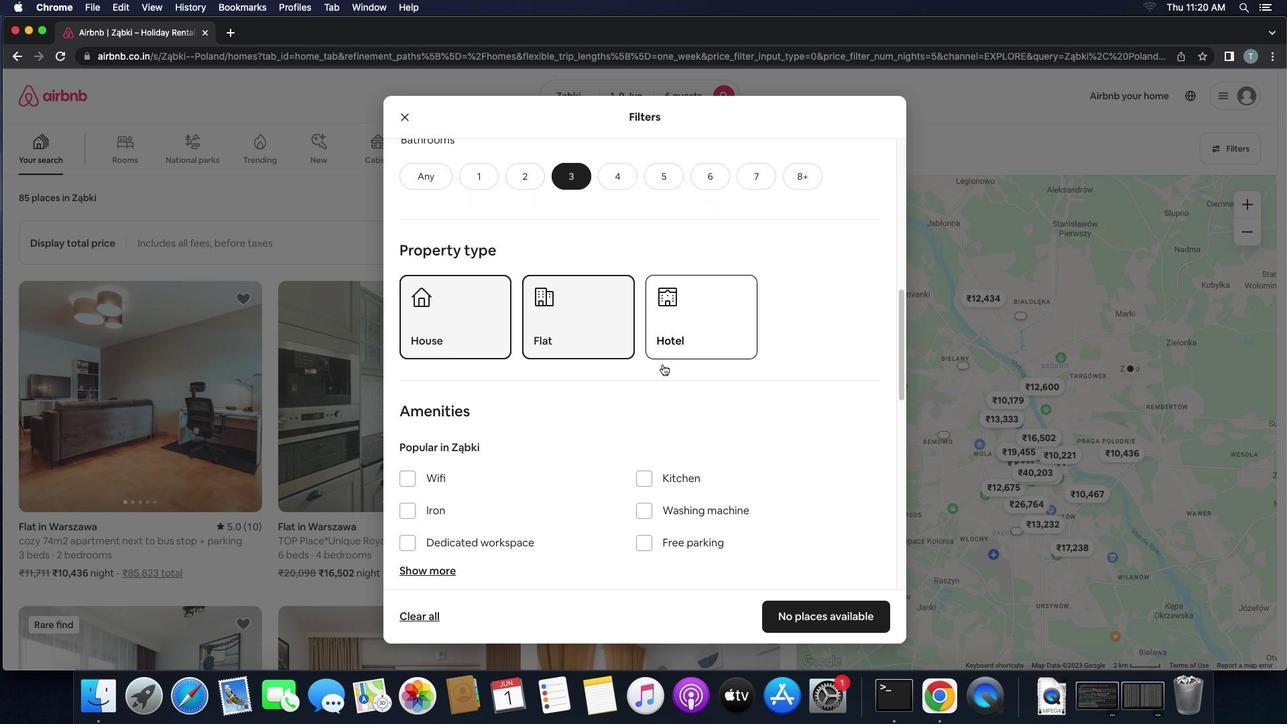 
Action: Mouse moved to (706, 303)
Screenshot: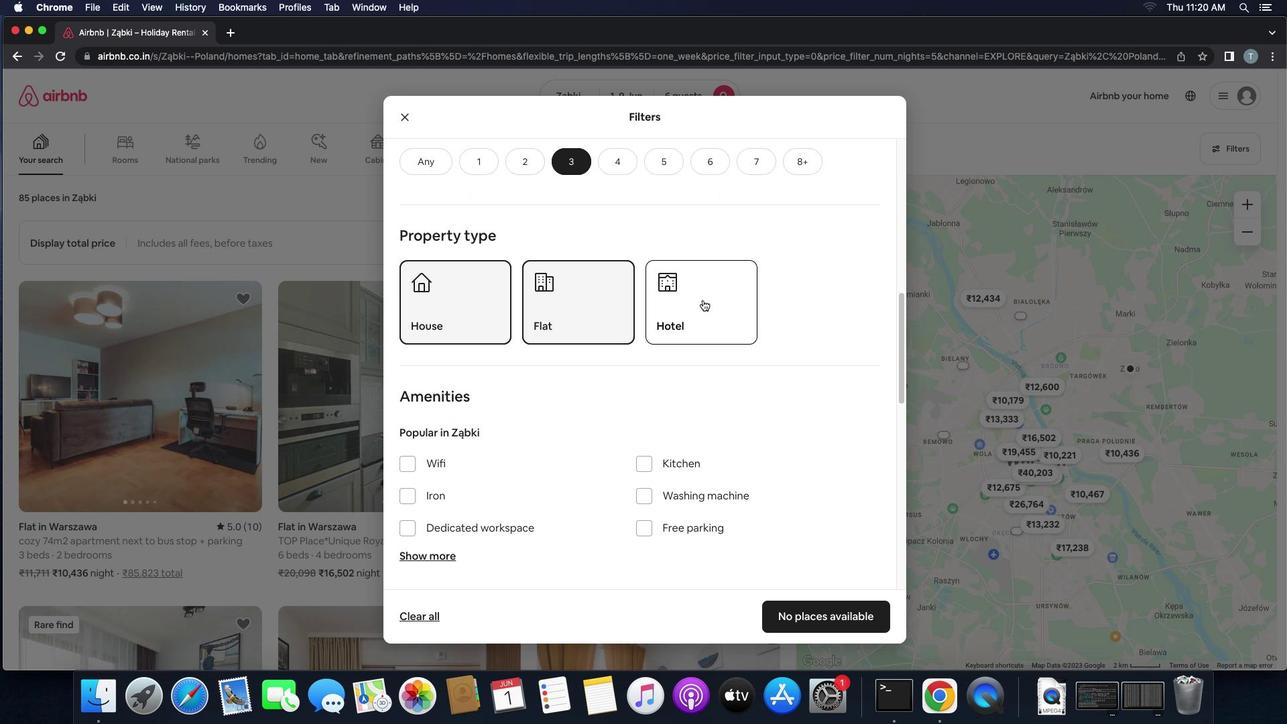 
Action: Mouse pressed left at (706, 303)
Screenshot: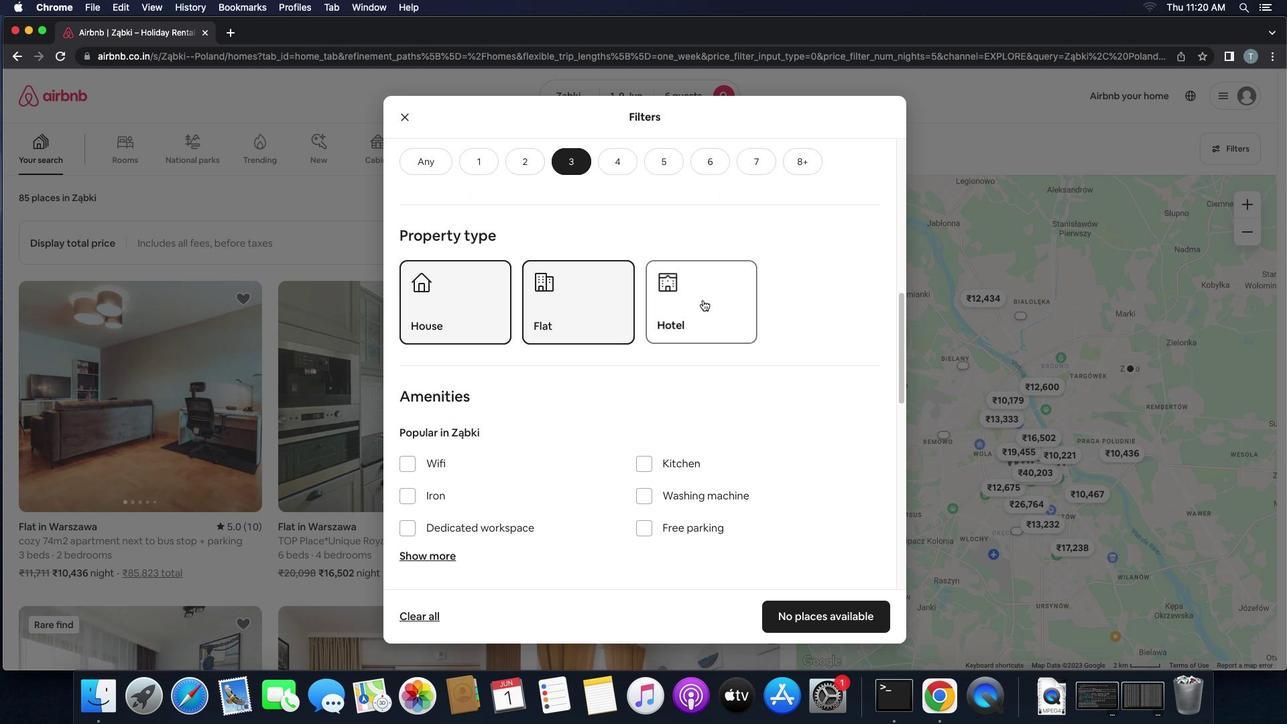 
Action: Mouse moved to (716, 370)
Screenshot: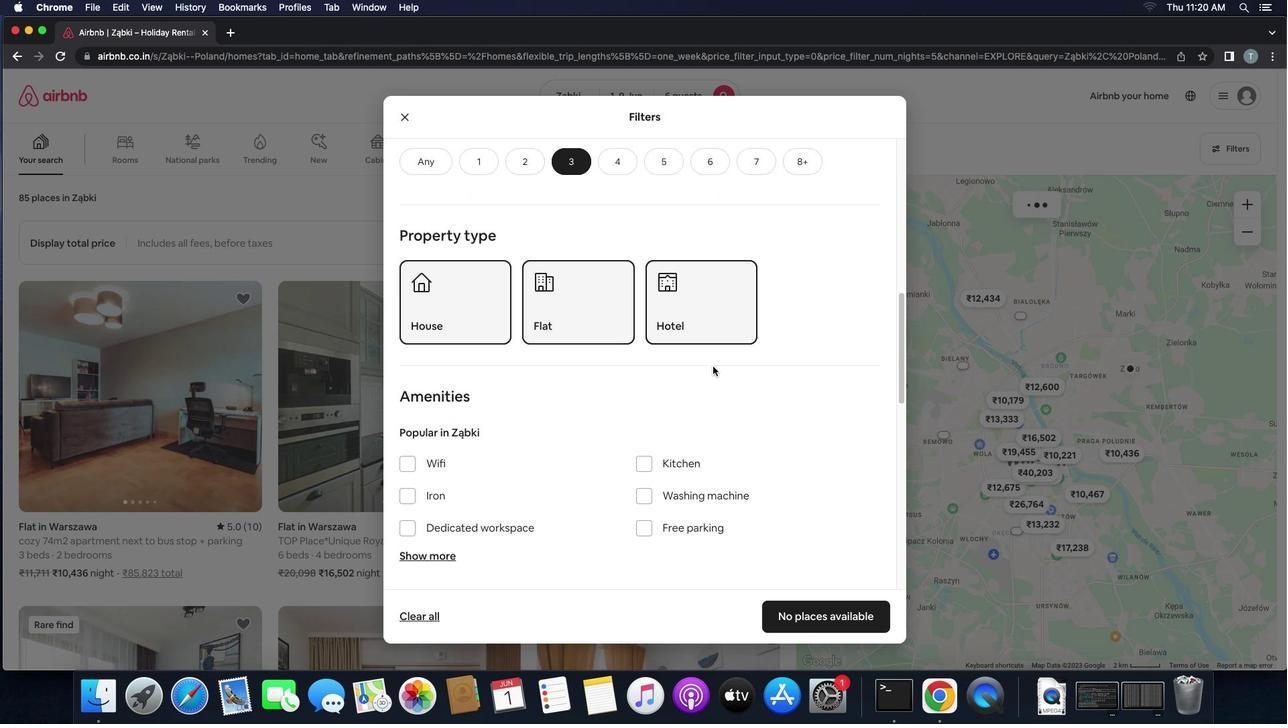 
Action: Mouse scrolled (716, 370) with delta (4, 3)
Screenshot: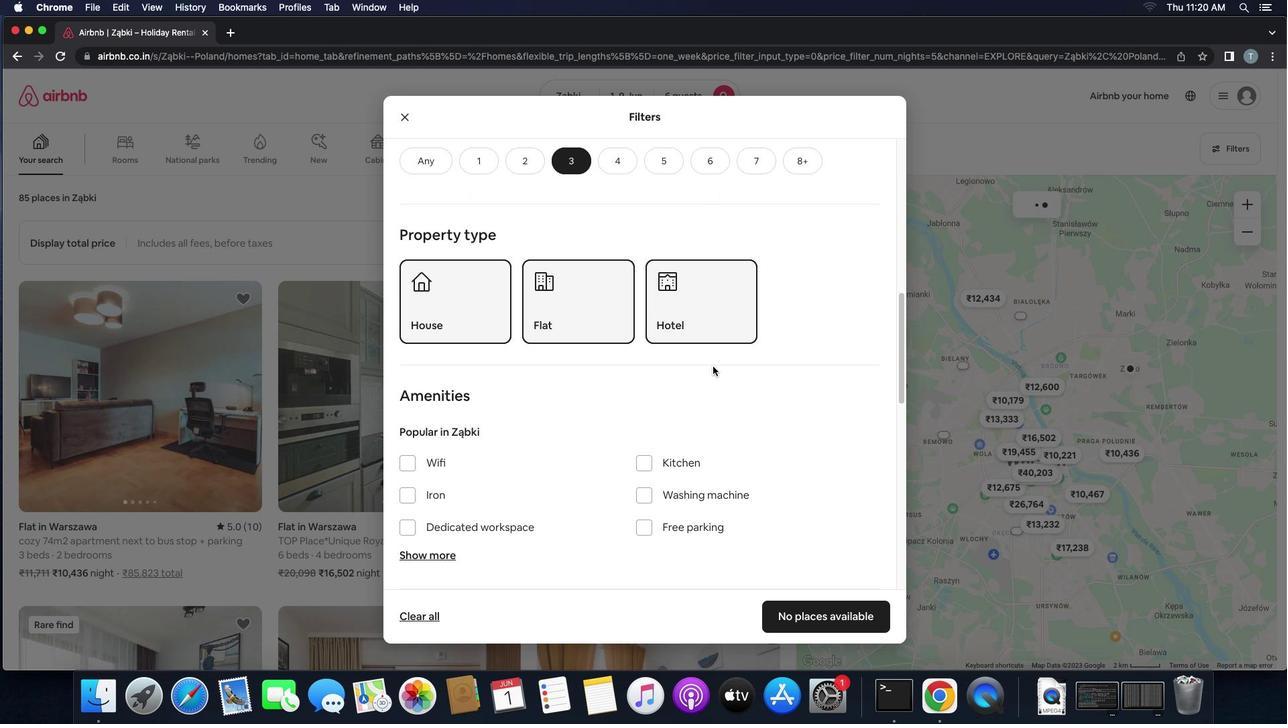 
Action: Mouse scrolled (716, 370) with delta (4, 3)
Screenshot: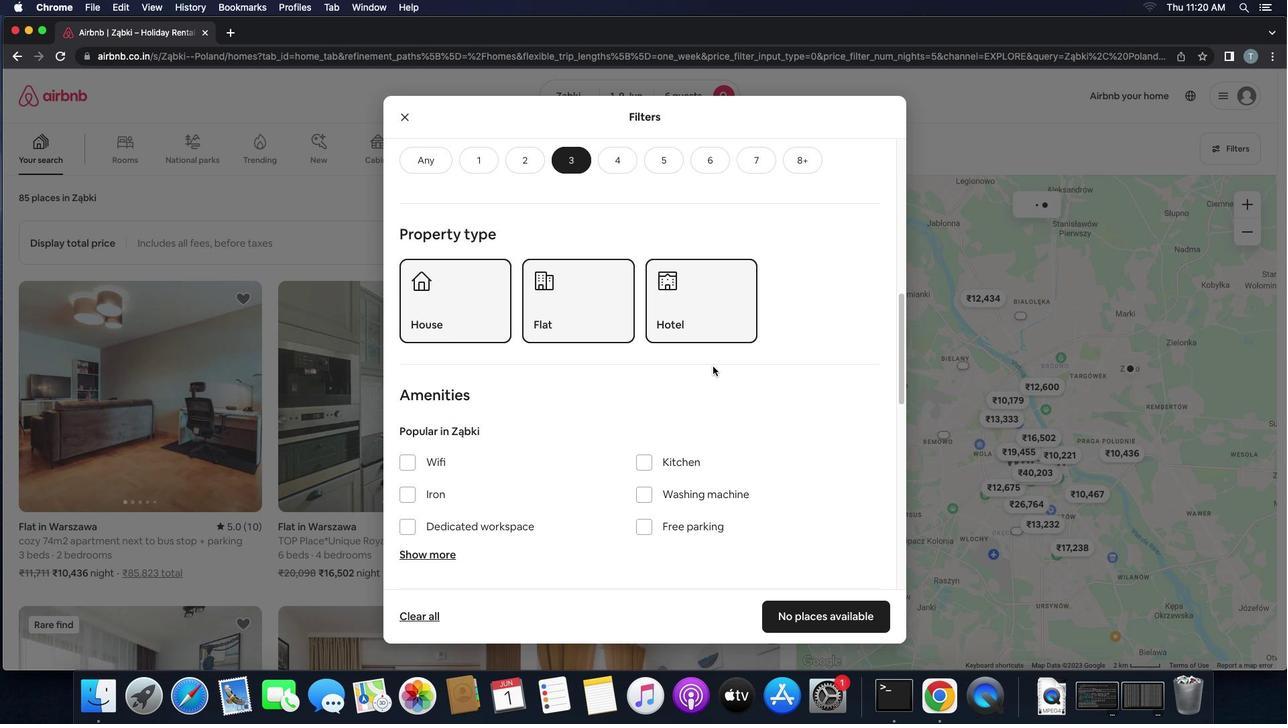 
Action: Mouse scrolled (716, 370) with delta (4, 2)
Screenshot: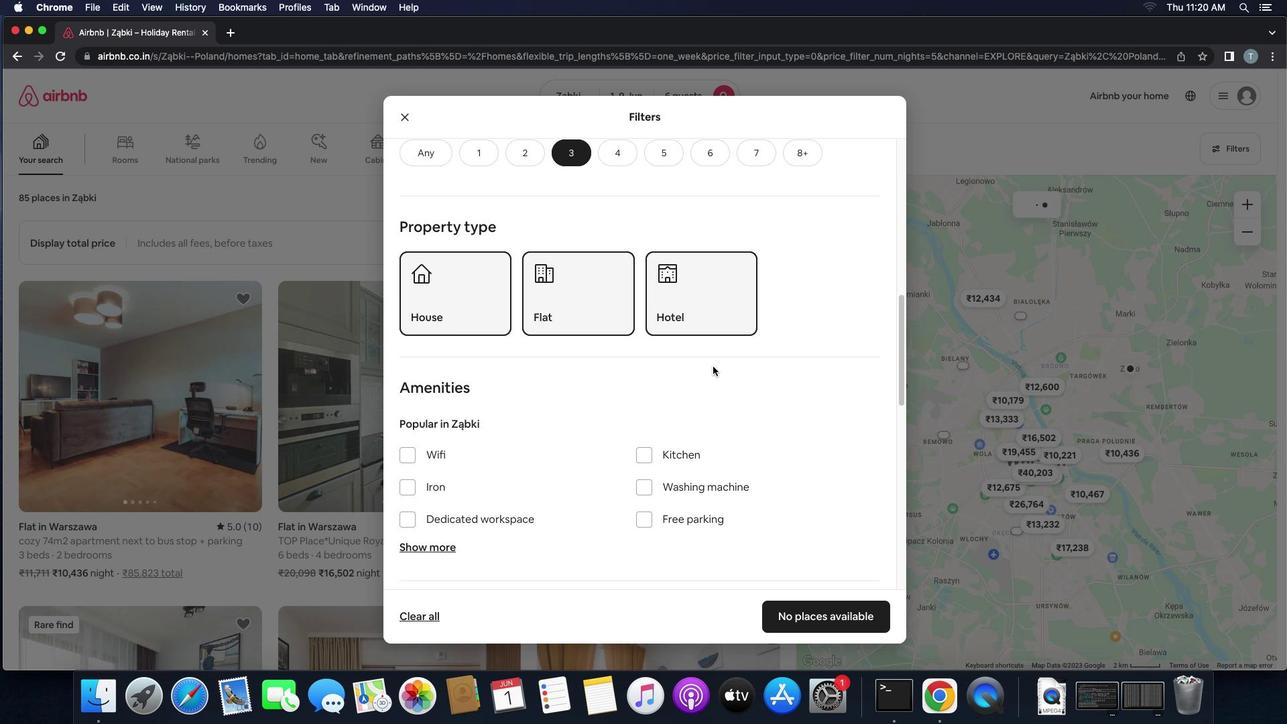 
Action: Mouse scrolled (716, 370) with delta (4, 3)
Screenshot: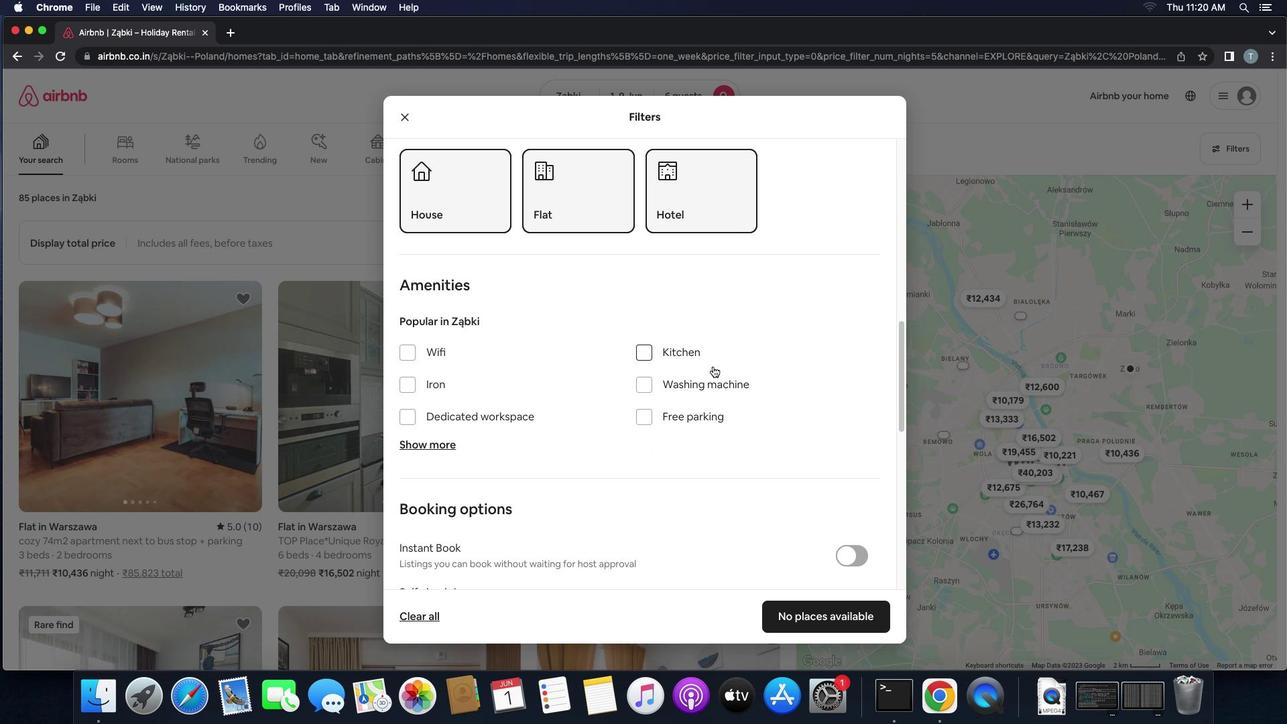 
Action: Mouse scrolled (716, 370) with delta (4, 3)
Screenshot: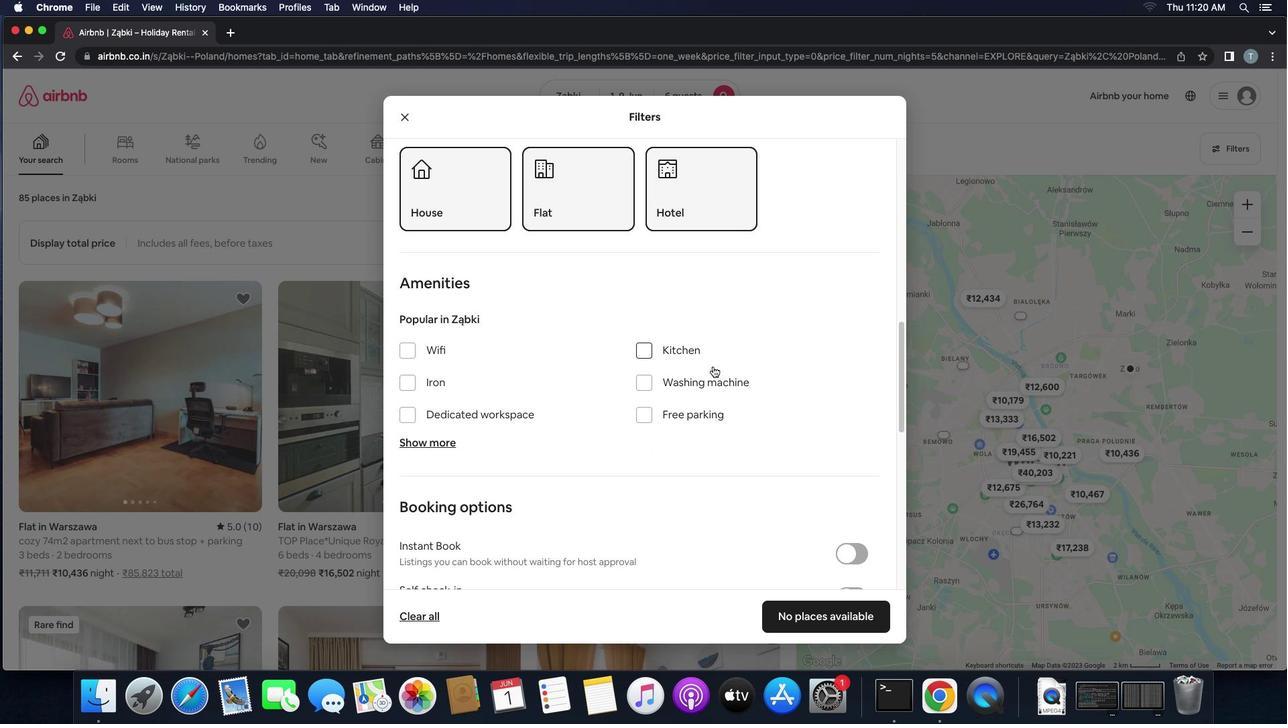 
Action: Mouse scrolled (716, 370) with delta (4, 2)
Screenshot: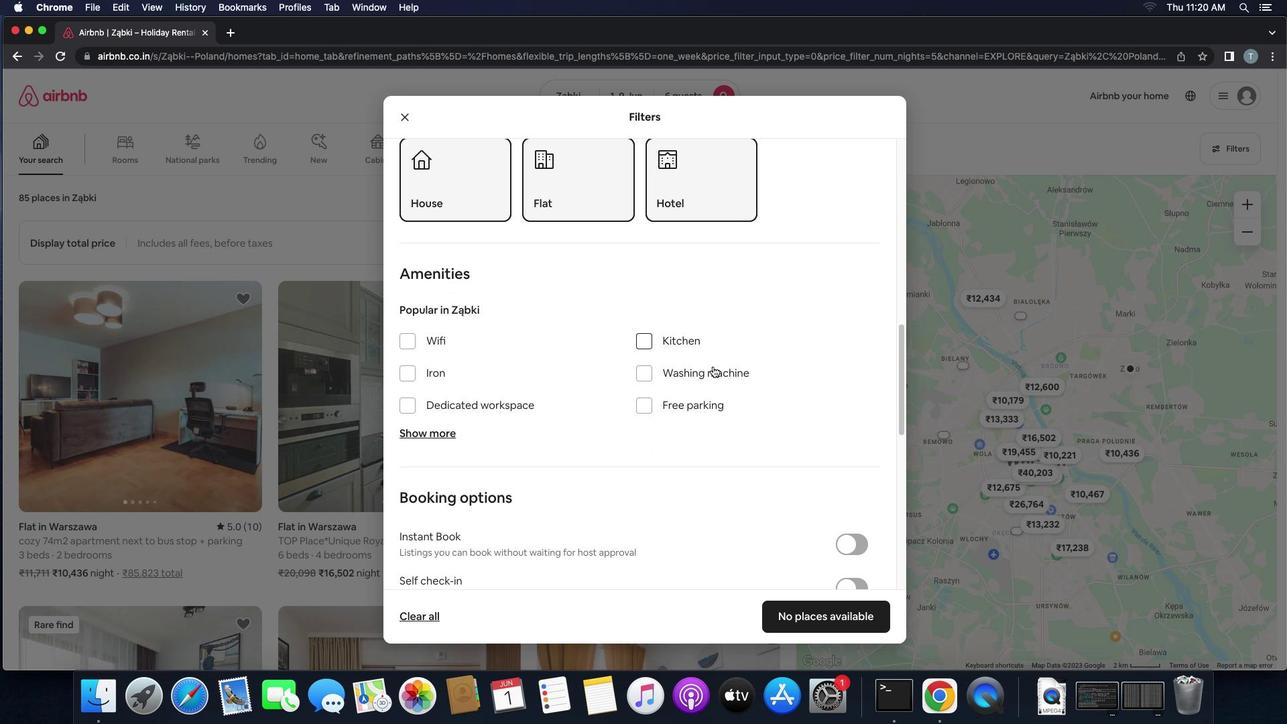 
Action: Mouse scrolled (716, 370) with delta (4, 3)
Screenshot: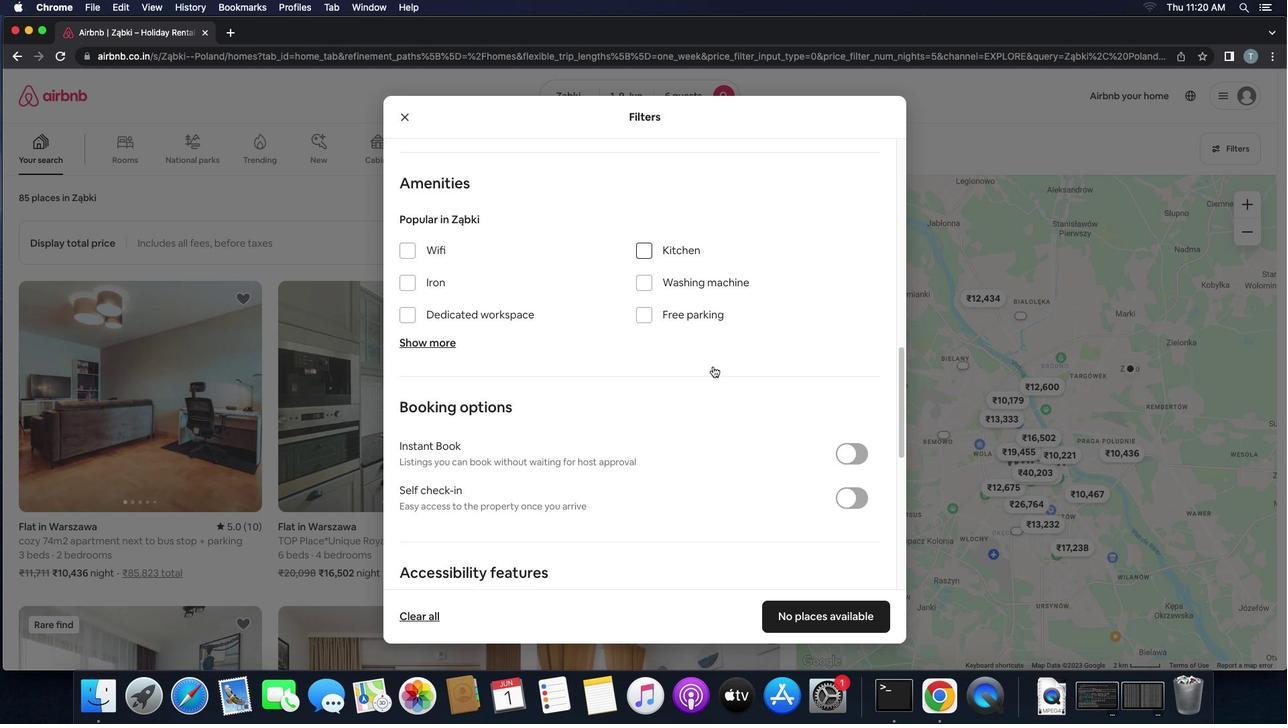 
Action: Mouse scrolled (716, 370) with delta (4, 3)
Screenshot: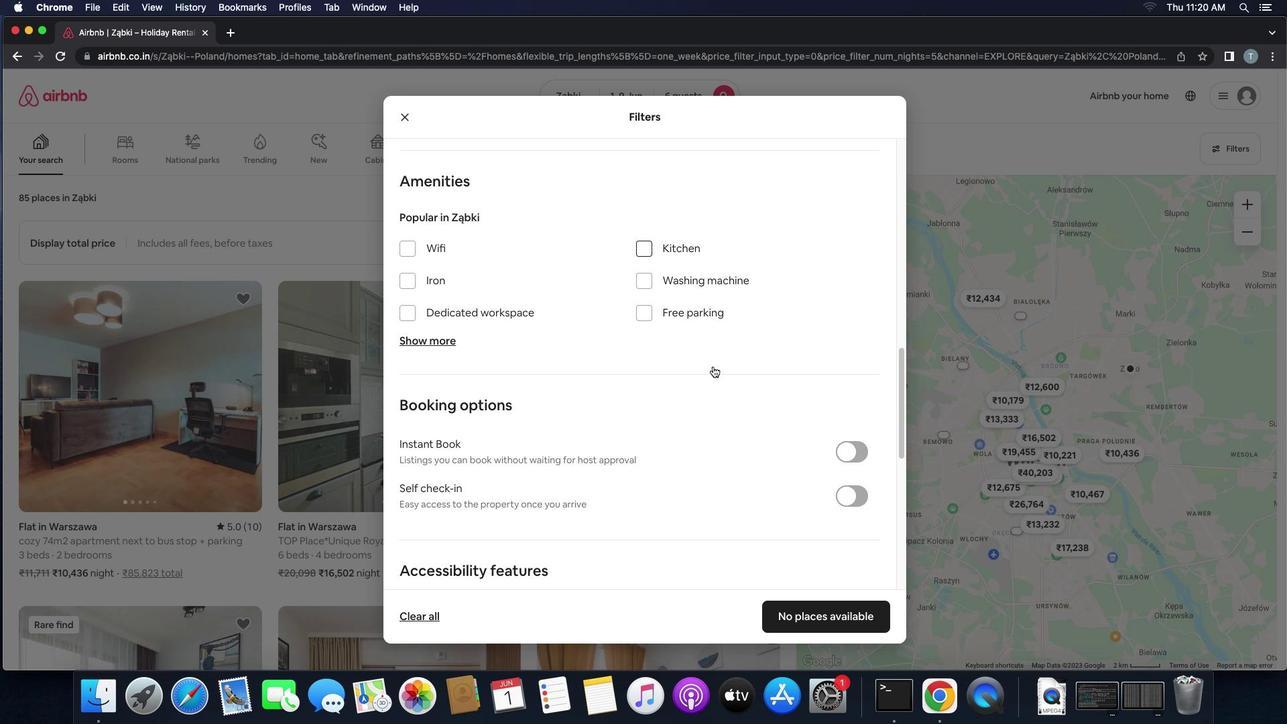 
Action: Mouse scrolled (716, 370) with delta (4, 2)
Screenshot: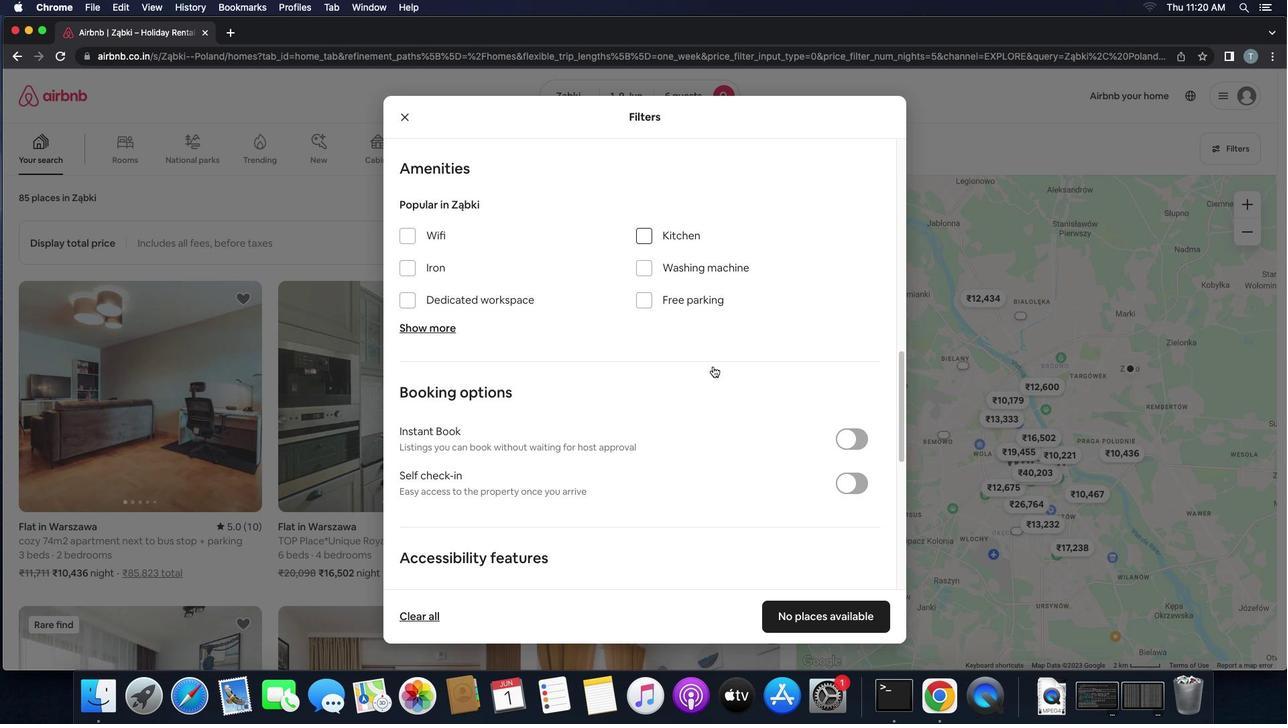 
Action: Mouse moved to (851, 403)
Screenshot: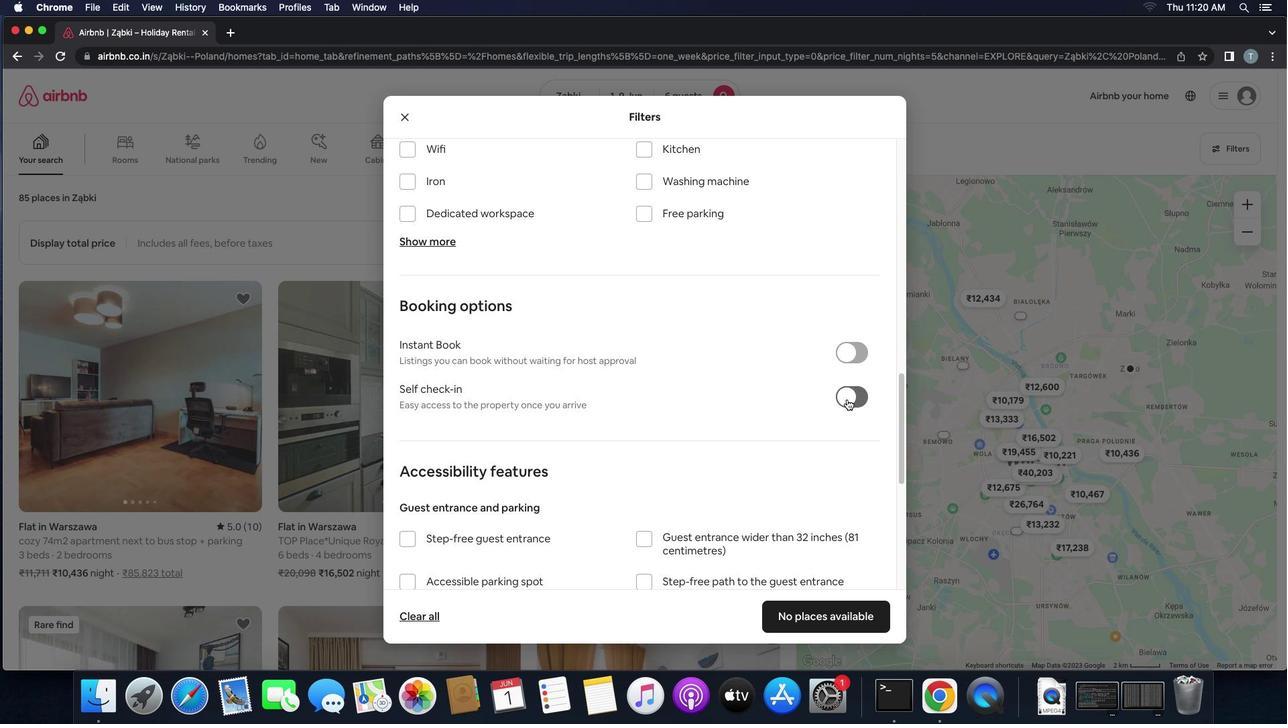 
Action: Mouse pressed left at (851, 403)
Screenshot: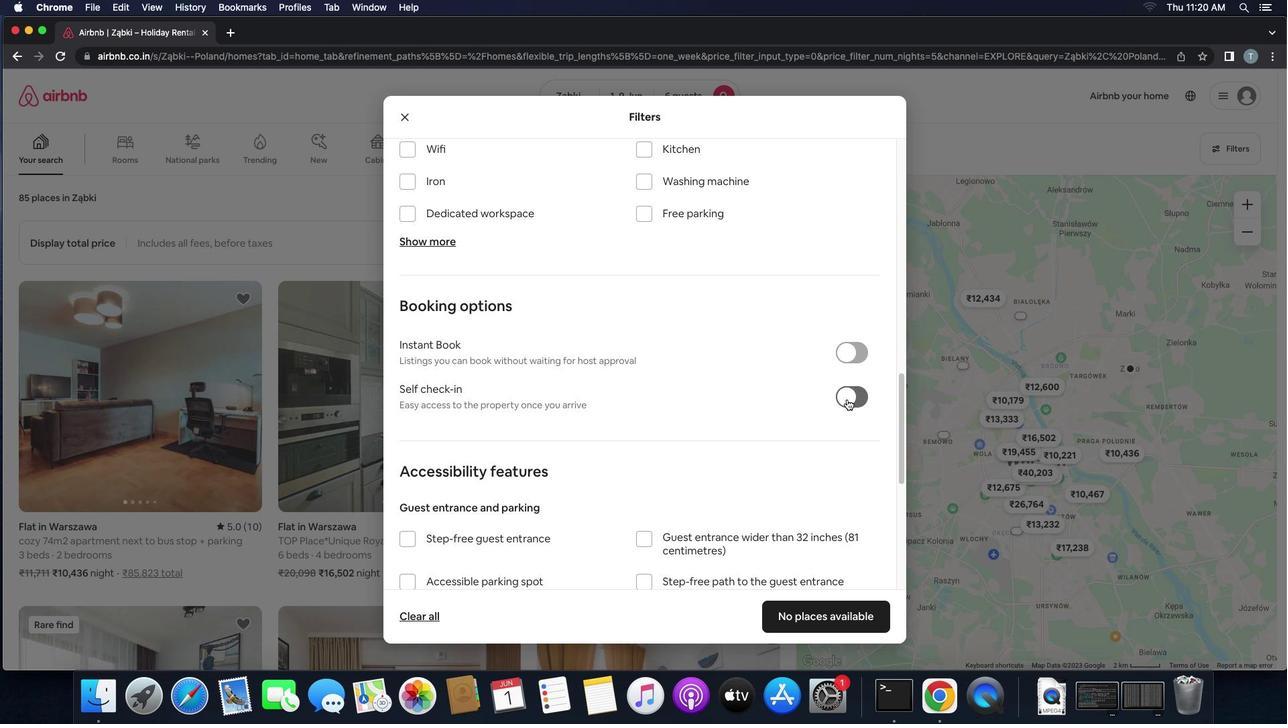 
Action: Mouse moved to (647, 441)
Screenshot: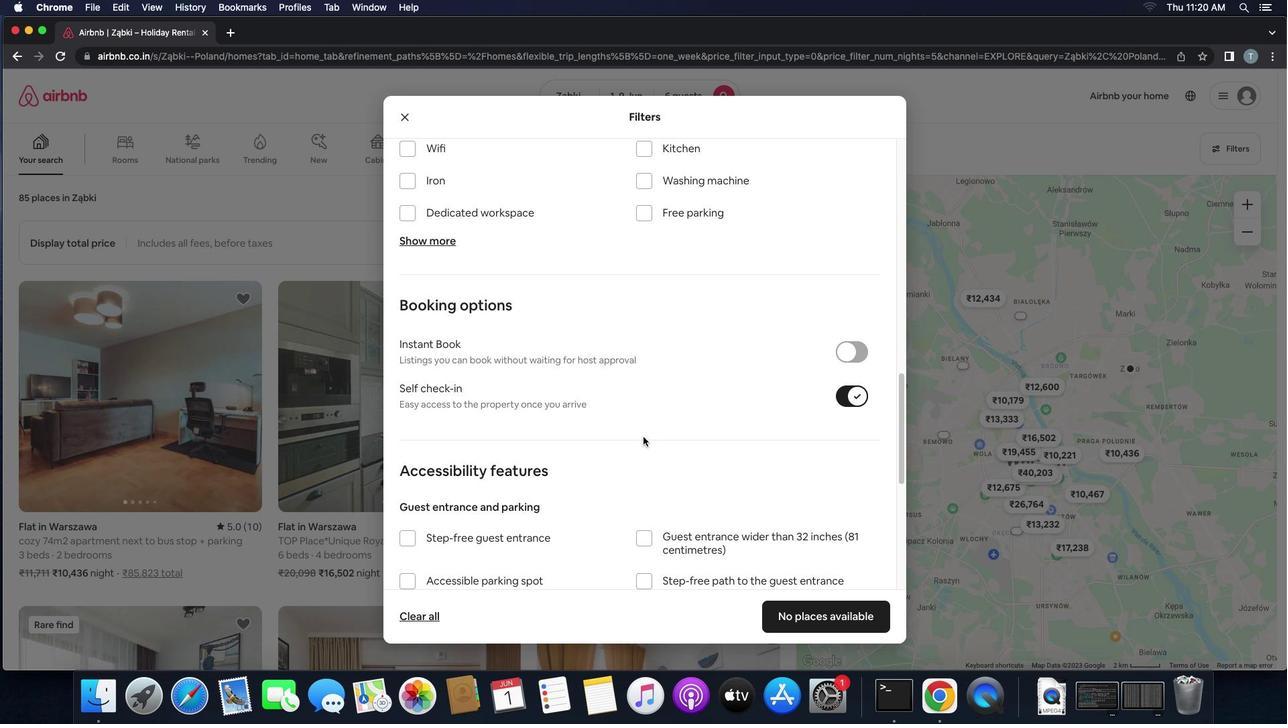 
Action: Mouse scrolled (647, 441) with delta (4, 3)
Screenshot: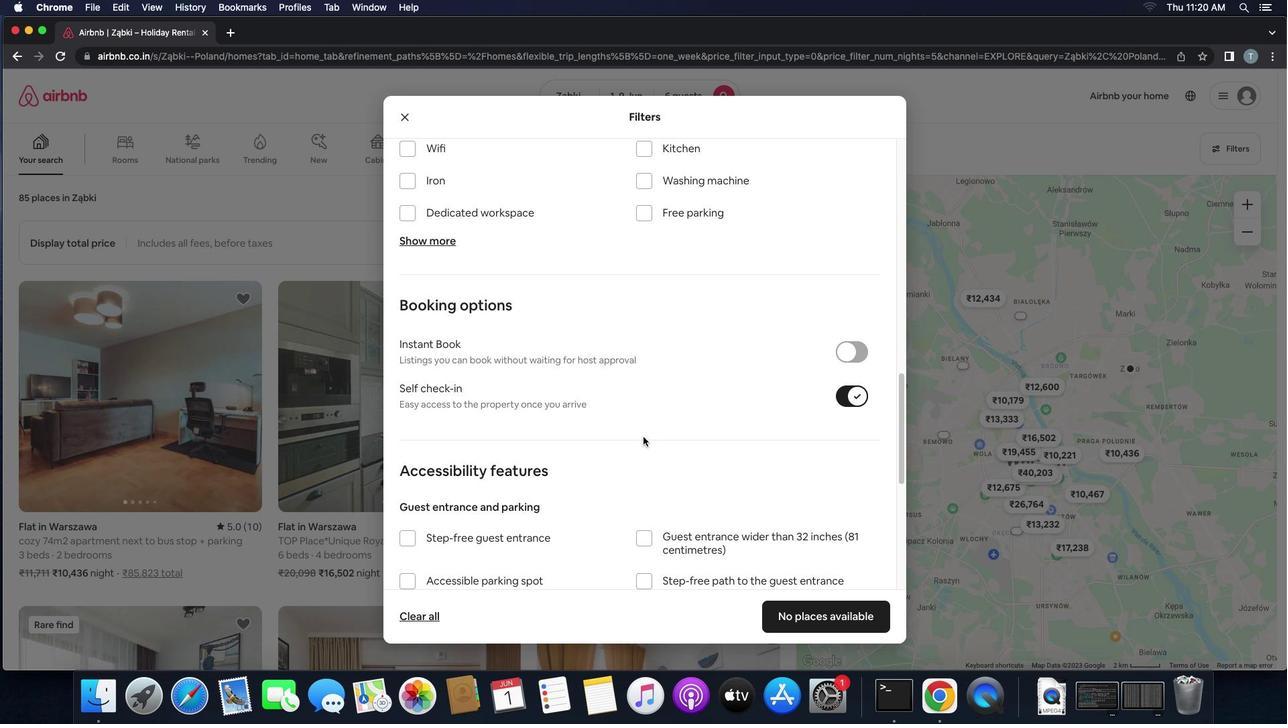 
Action: Mouse moved to (647, 441)
Screenshot: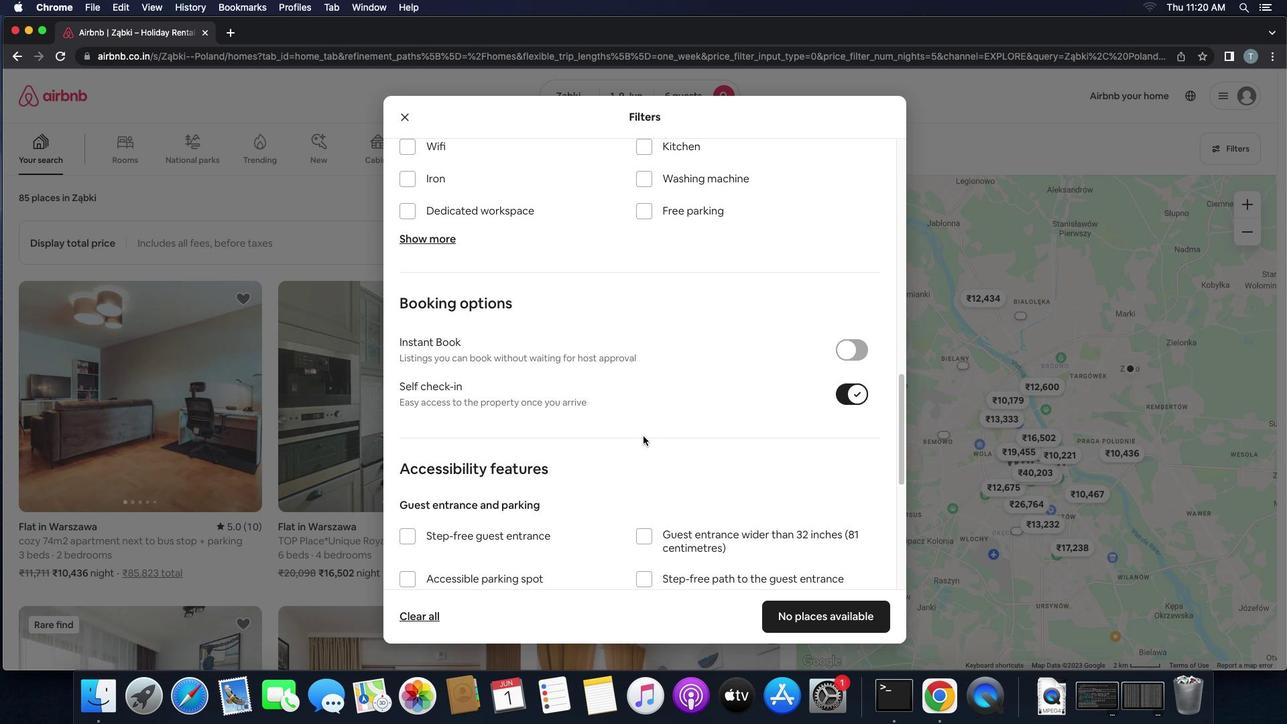 
Action: Mouse scrolled (647, 441) with delta (4, 3)
Screenshot: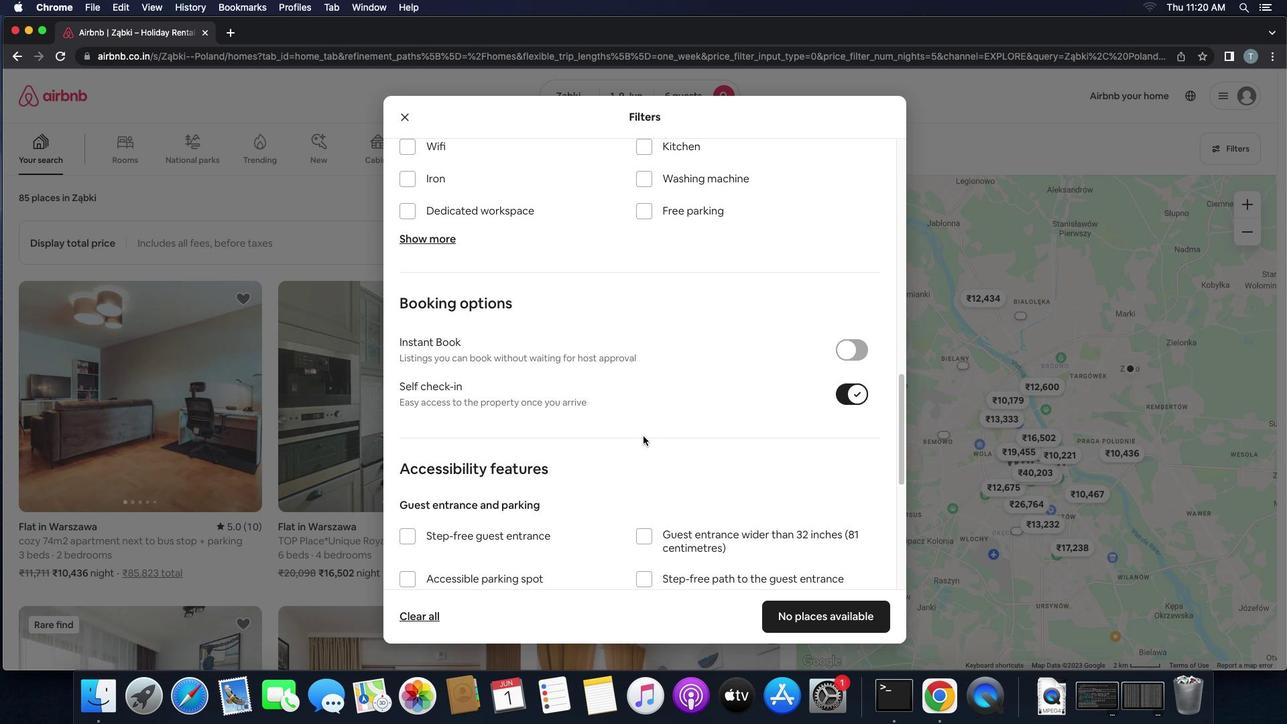 
Action: Mouse moved to (647, 441)
Screenshot: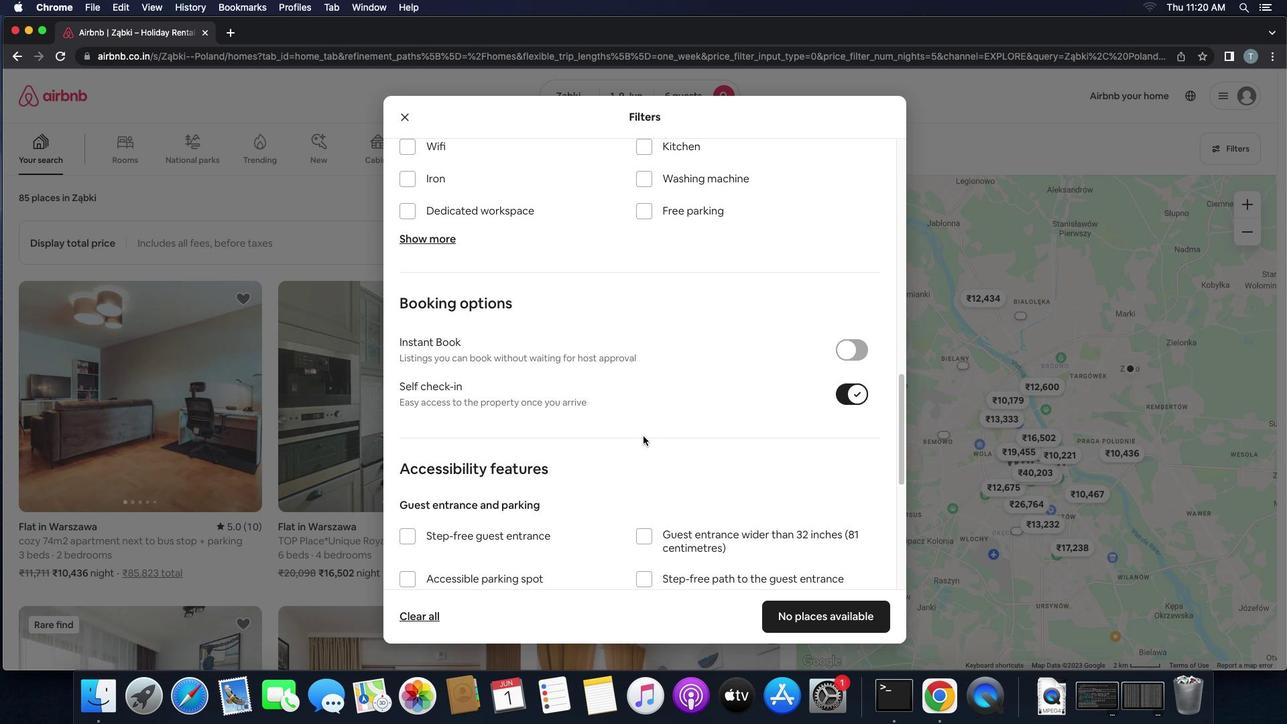 
Action: Mouse scrolled (647, 441) with delta (4, 2)
Screenshot: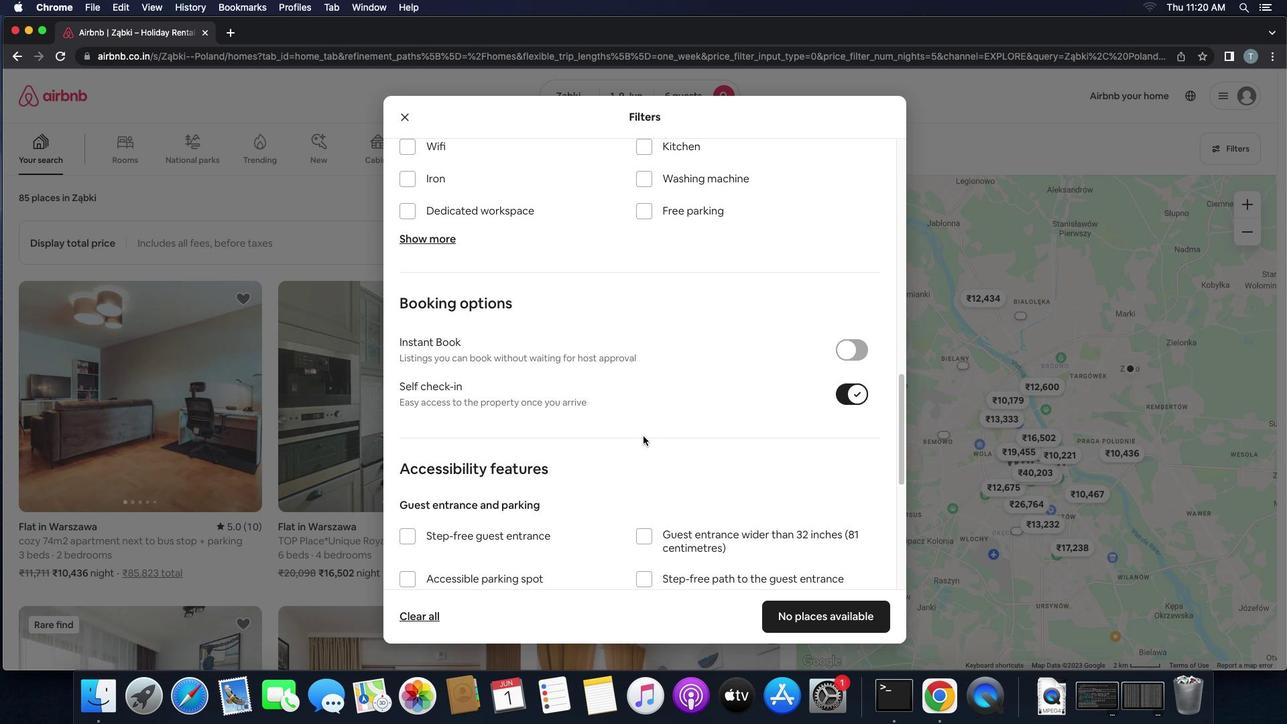 
Action: Mouse moved to (647, 440)
Screenshot: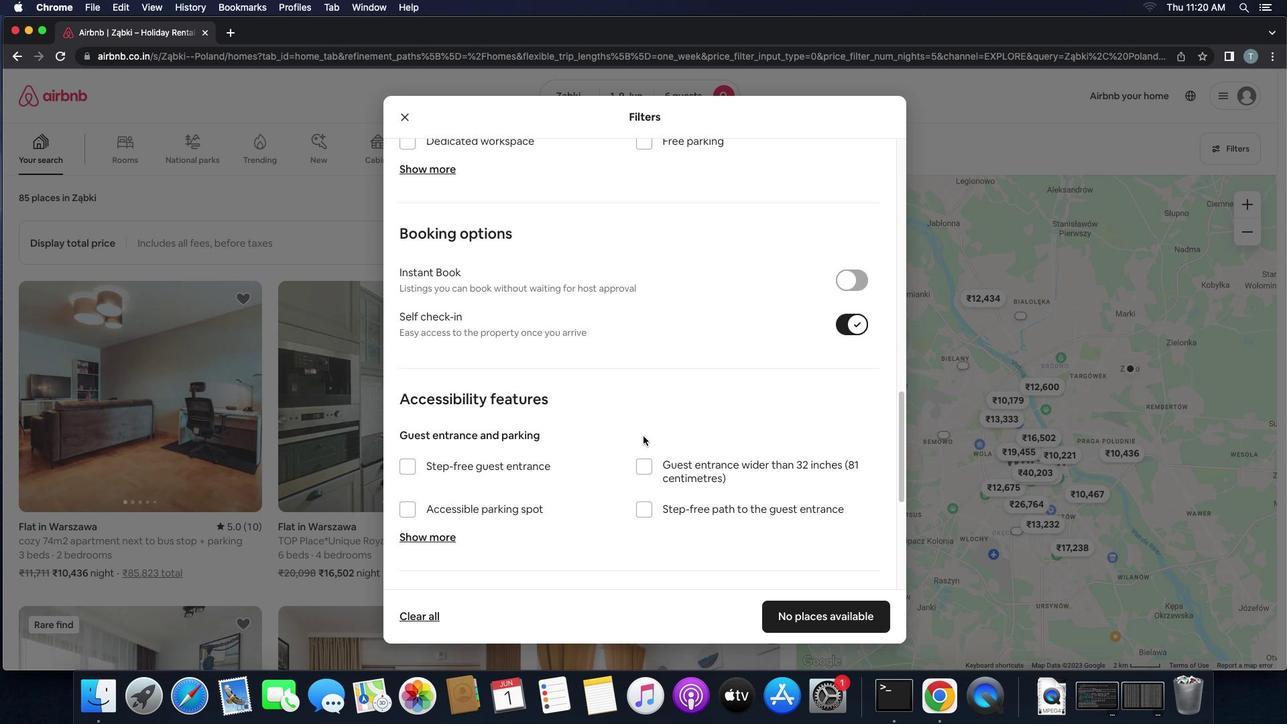 
Action: Mouse scrolled (647, 440) with delta (4, 2)
Screenshot: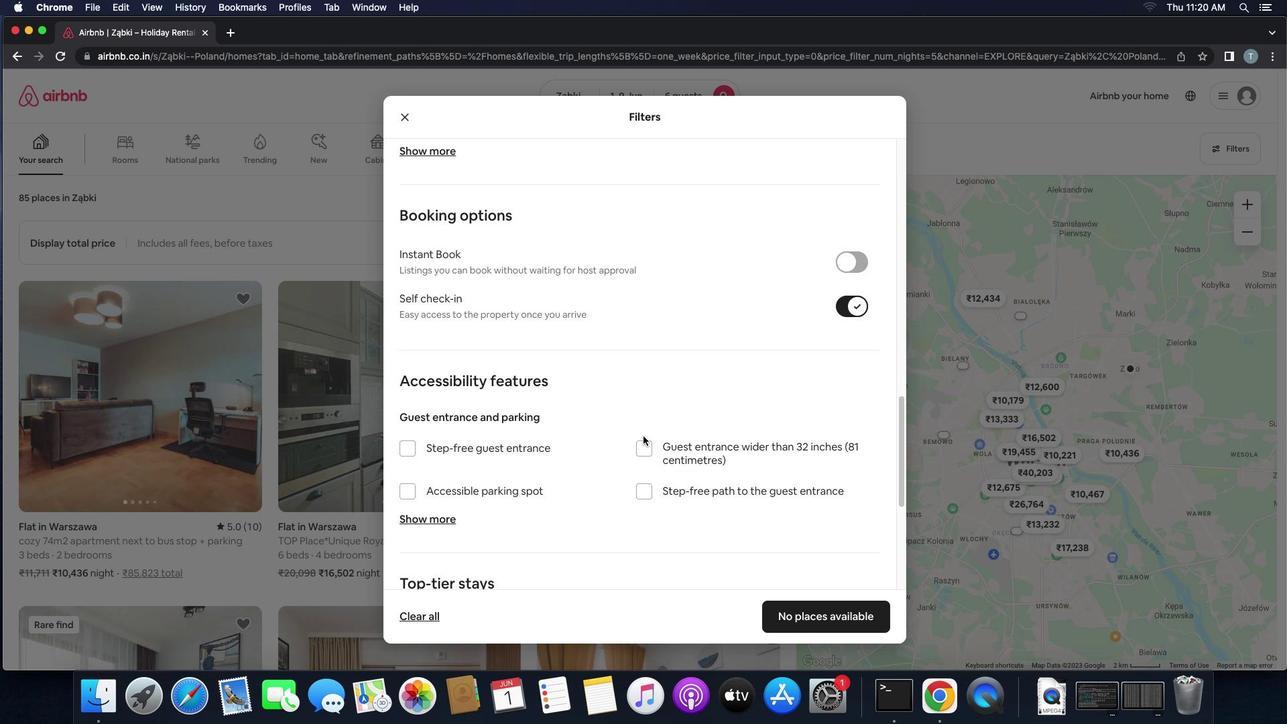 
Action: Mouse moved to (643, 431)
Screenshot: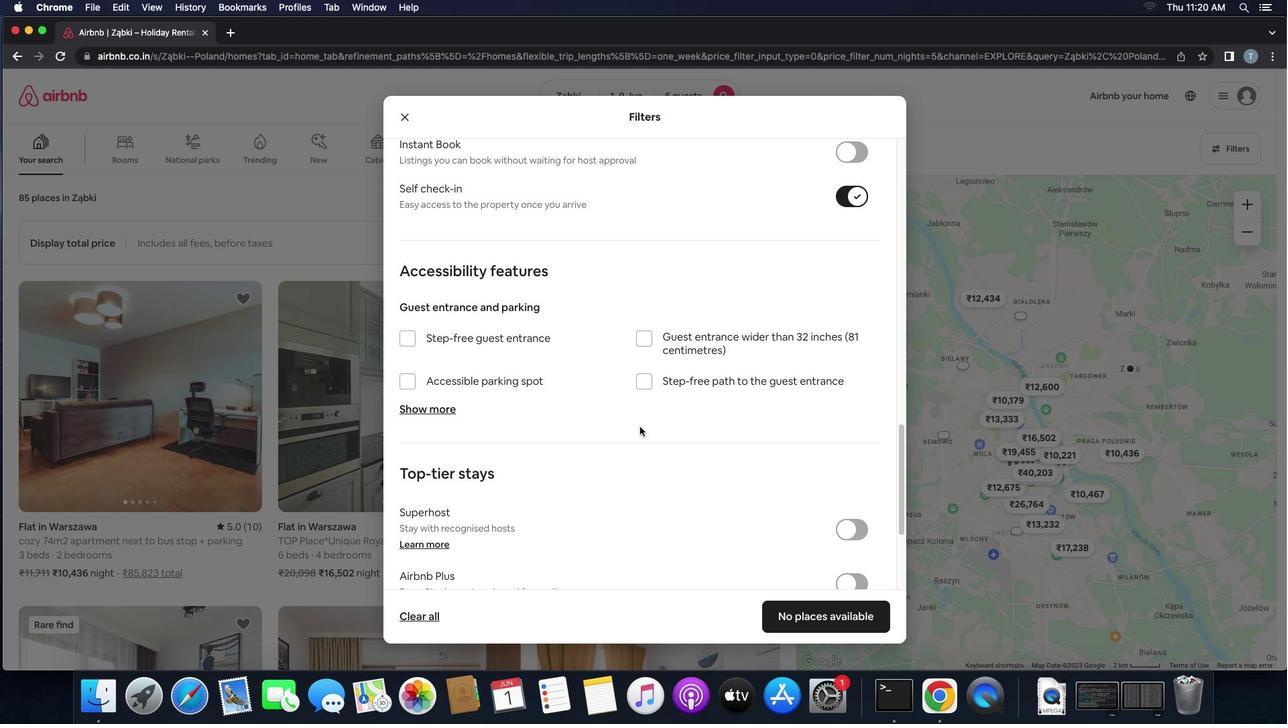 
Action: Mouse scrolled (643, 431) with delta (4, 3)
Screenshot: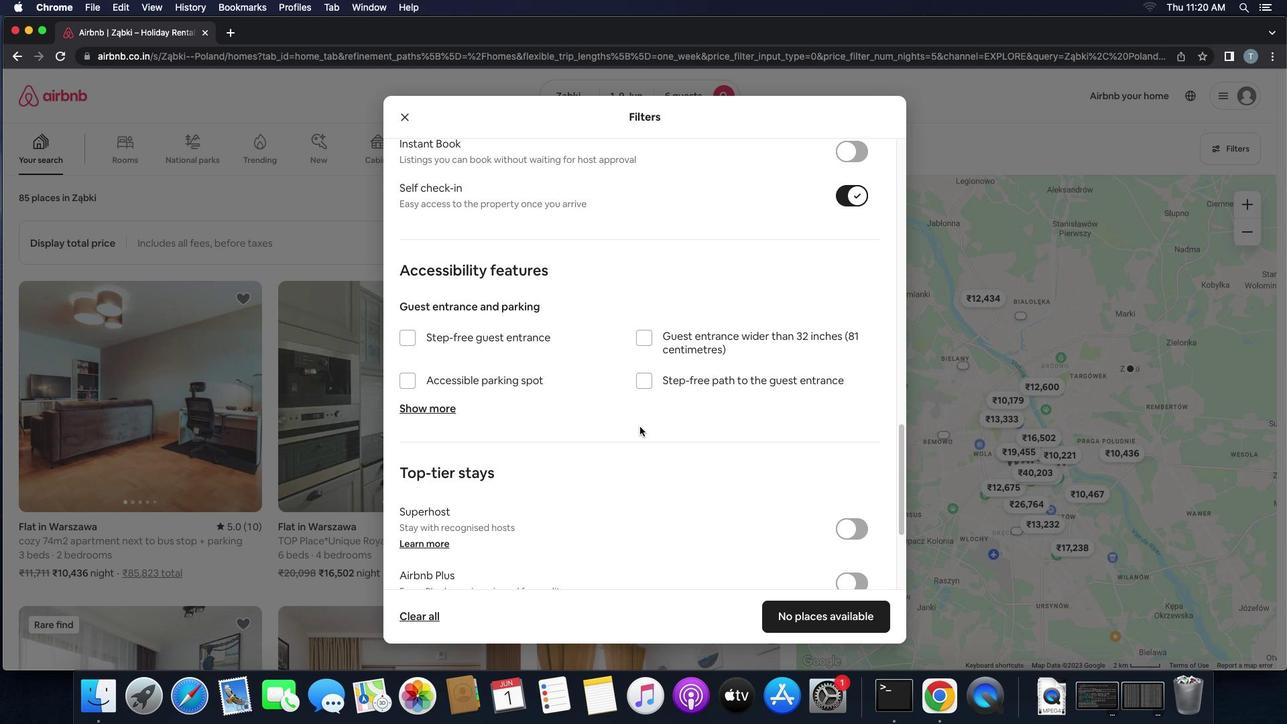 
Action: Mouse scrolled (643, 431) with delta (4, 3)
Screenshot: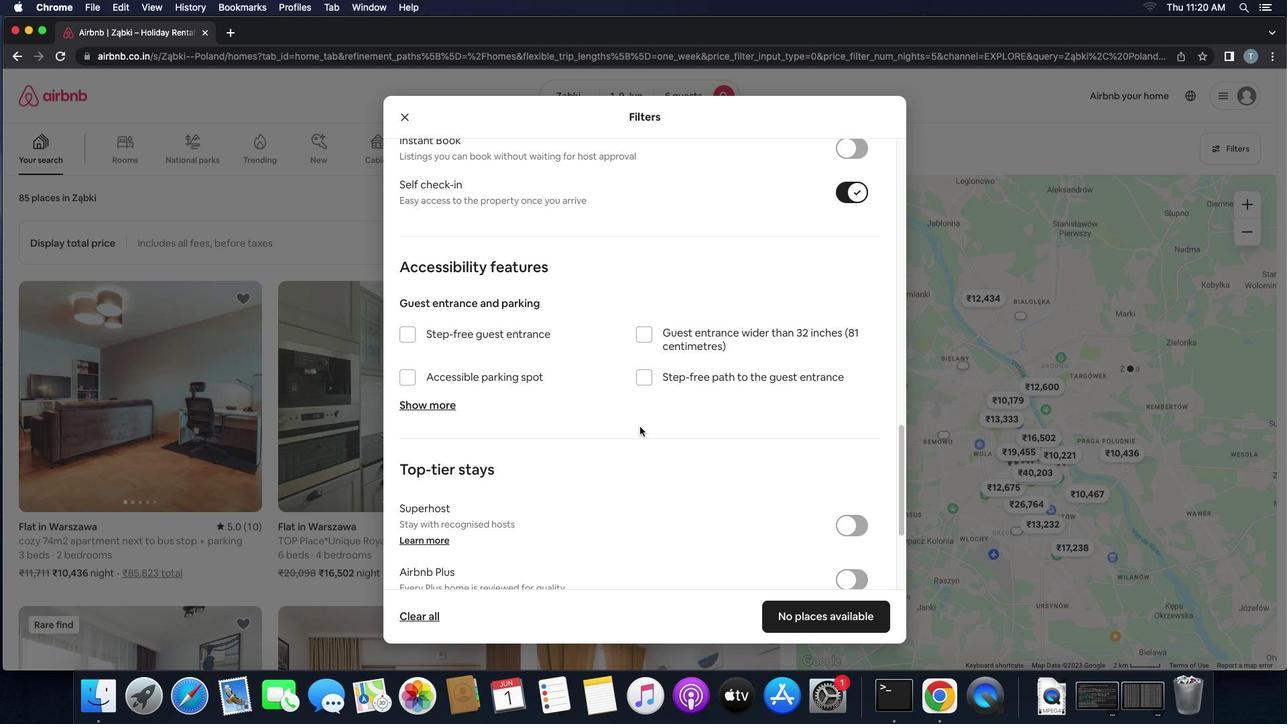 
Action: Mouse scrolled (643, 431) with delta (4, 2)
Screenshot: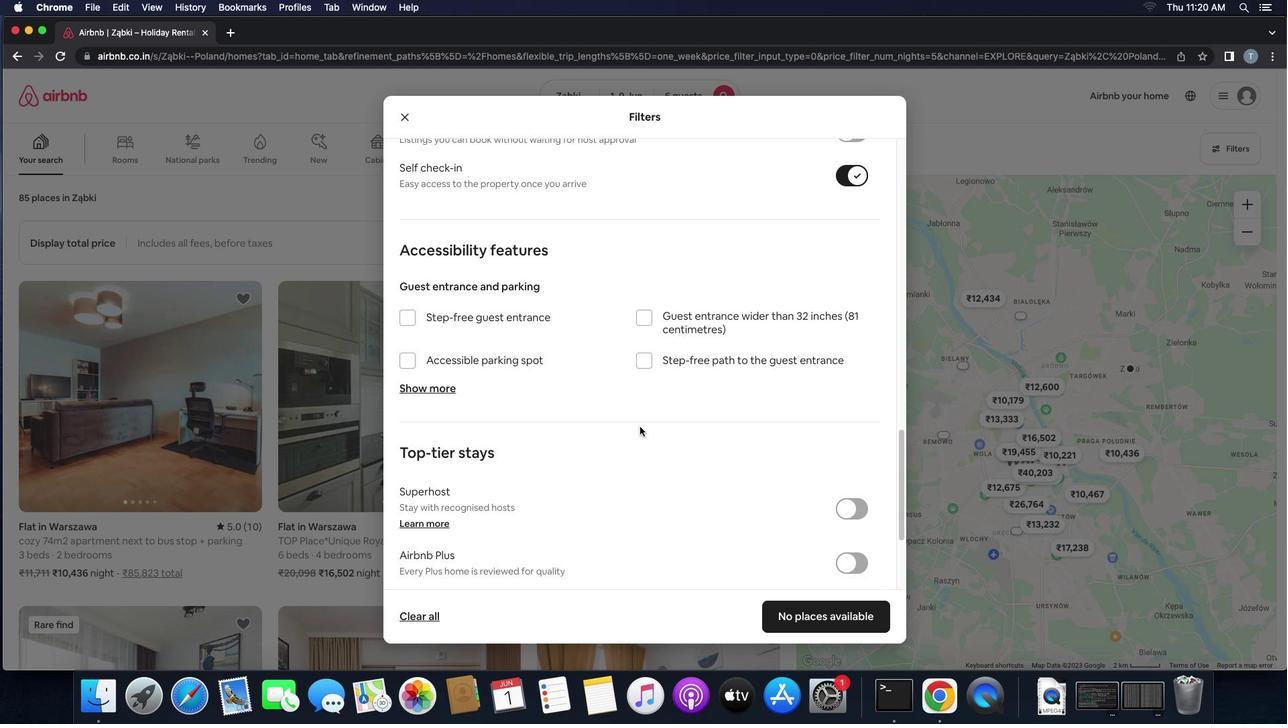 
Action: Mouse scrolled (643, 431) with delta (4, 3)
Screenshot: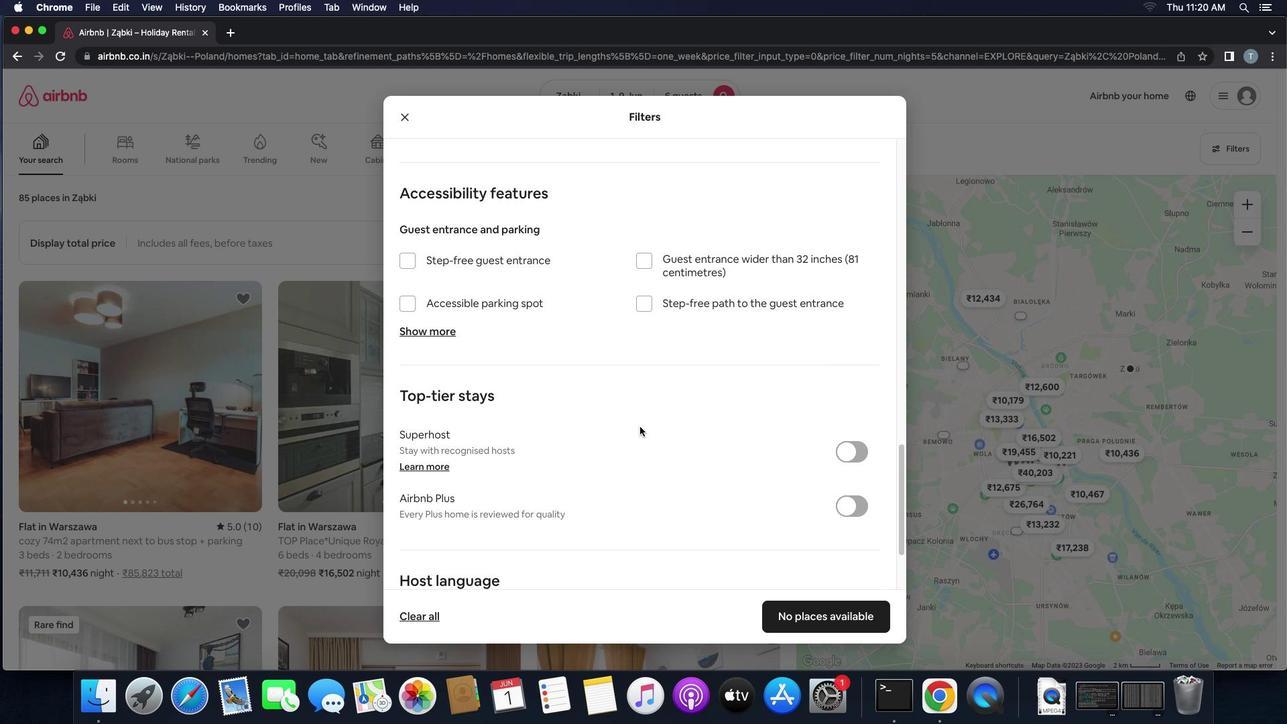 
Action: Mouse scrolled (643, 431) with delta (4, 3)
Screenshot: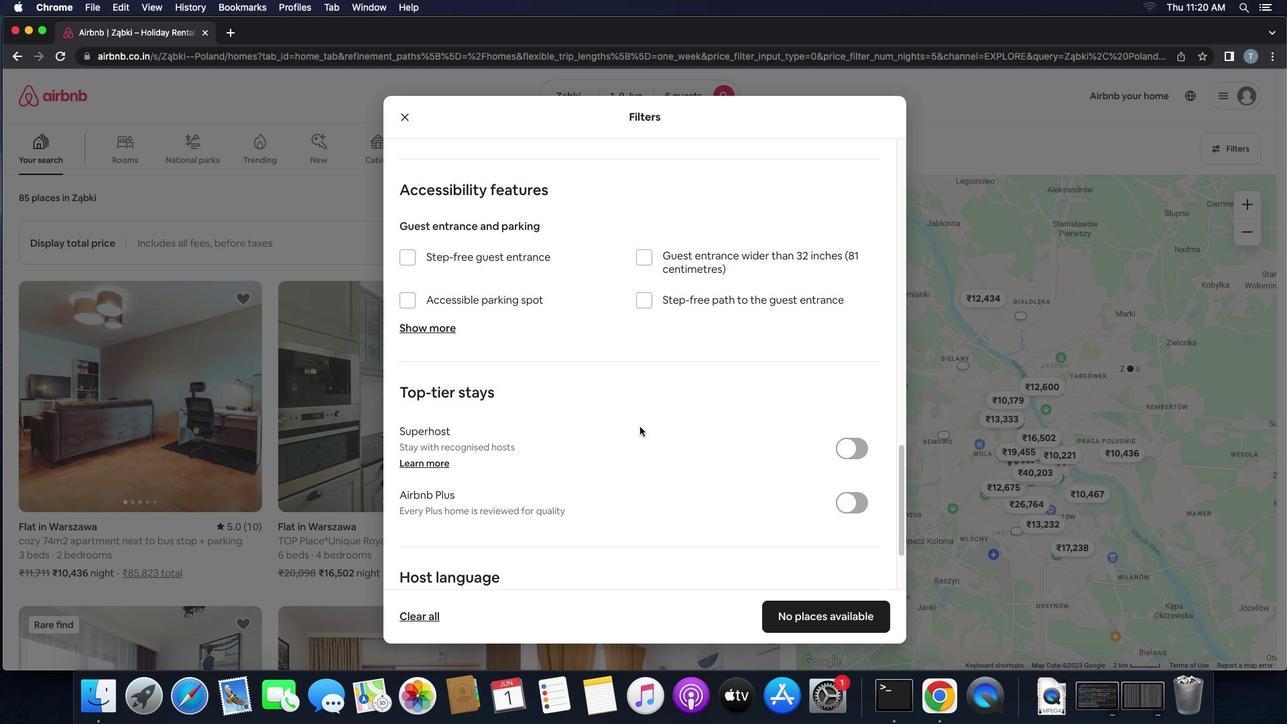 
Action: Mouse scrolled (643, 431) with delta (4, 2)
Screenshot: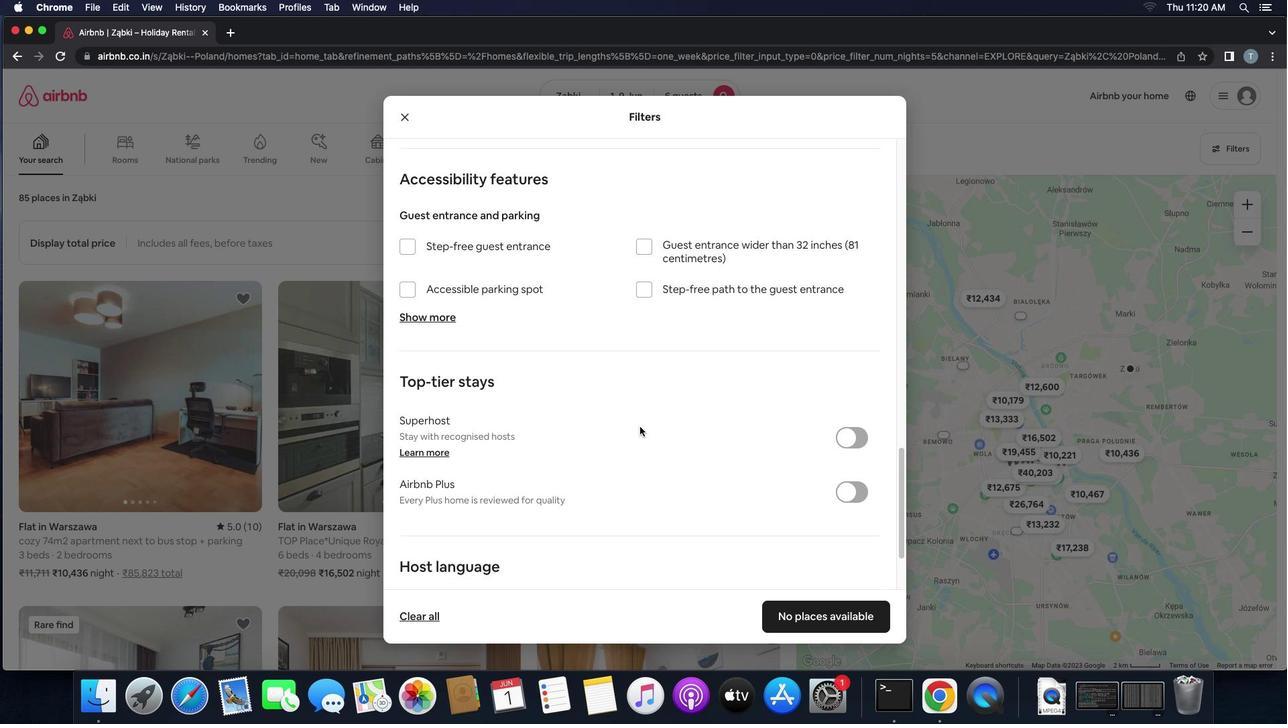 
Action: Mouse scrolled (643, 431) with delta (4, 2)
Screenshot: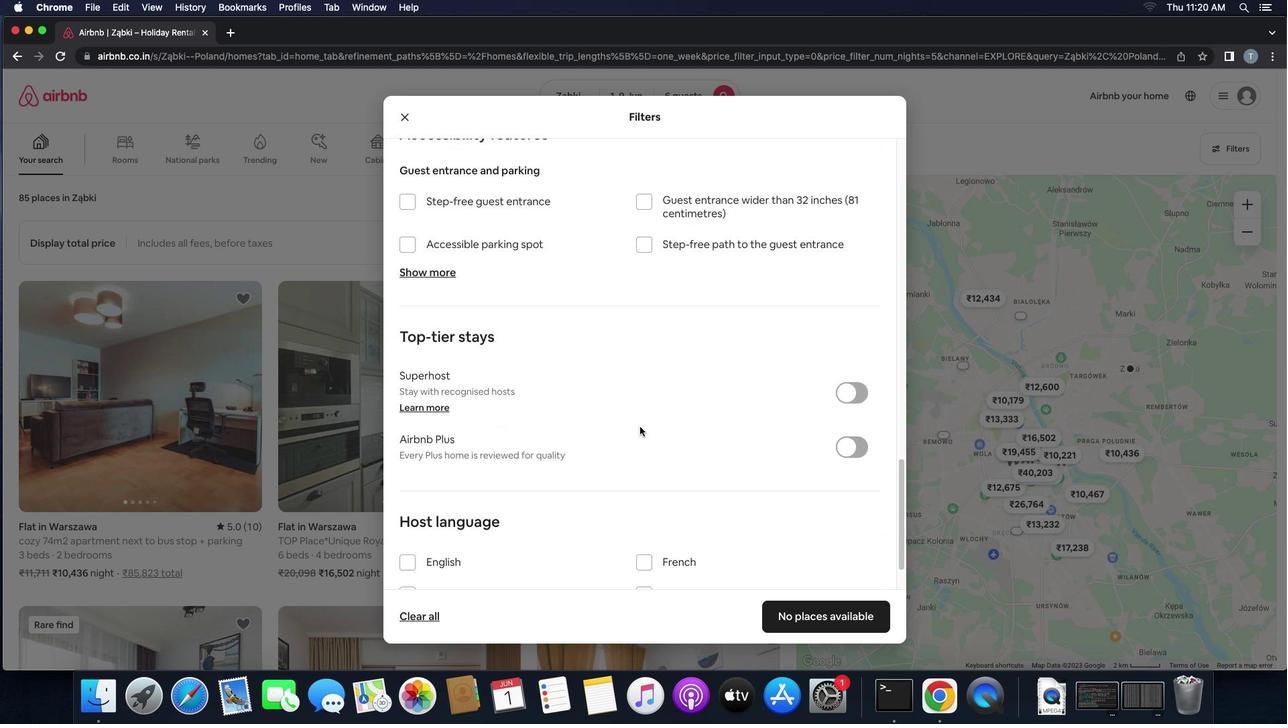 
Action: Mouse moved to (697, 389)
Screenshot: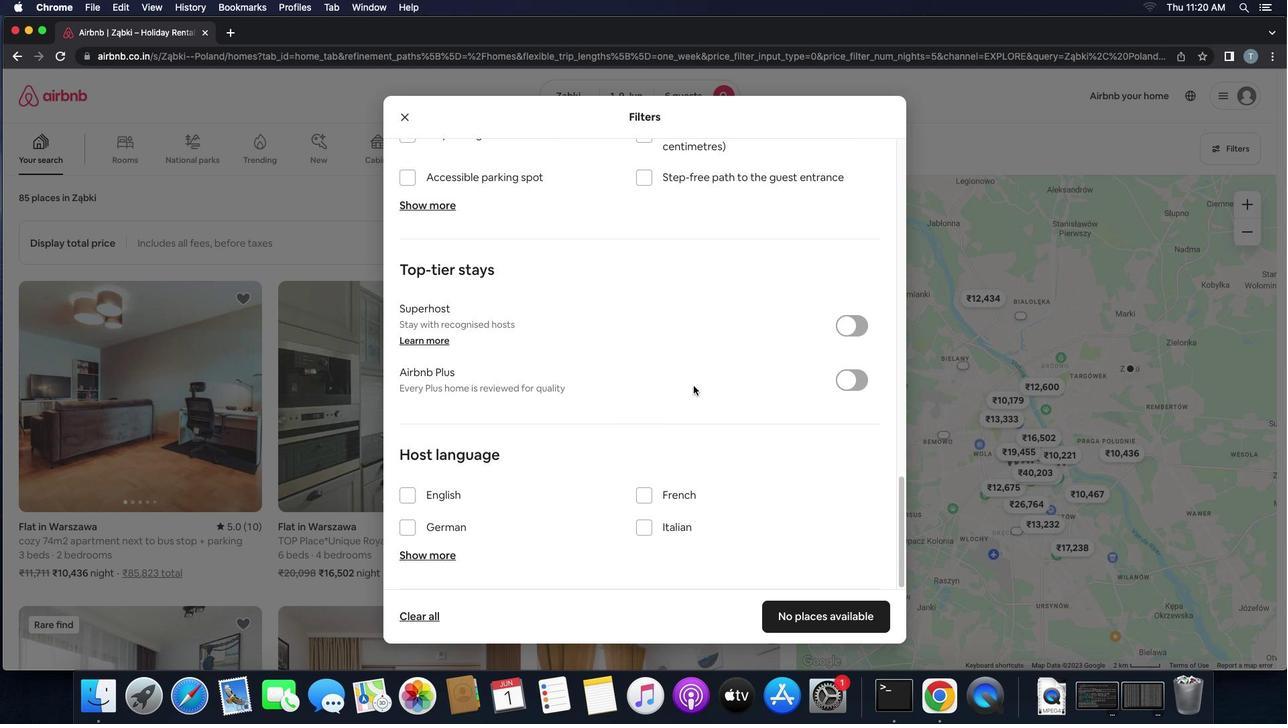 
Action: Mouse scrolled (697, 389) with delta (4, 3)
Screenshot: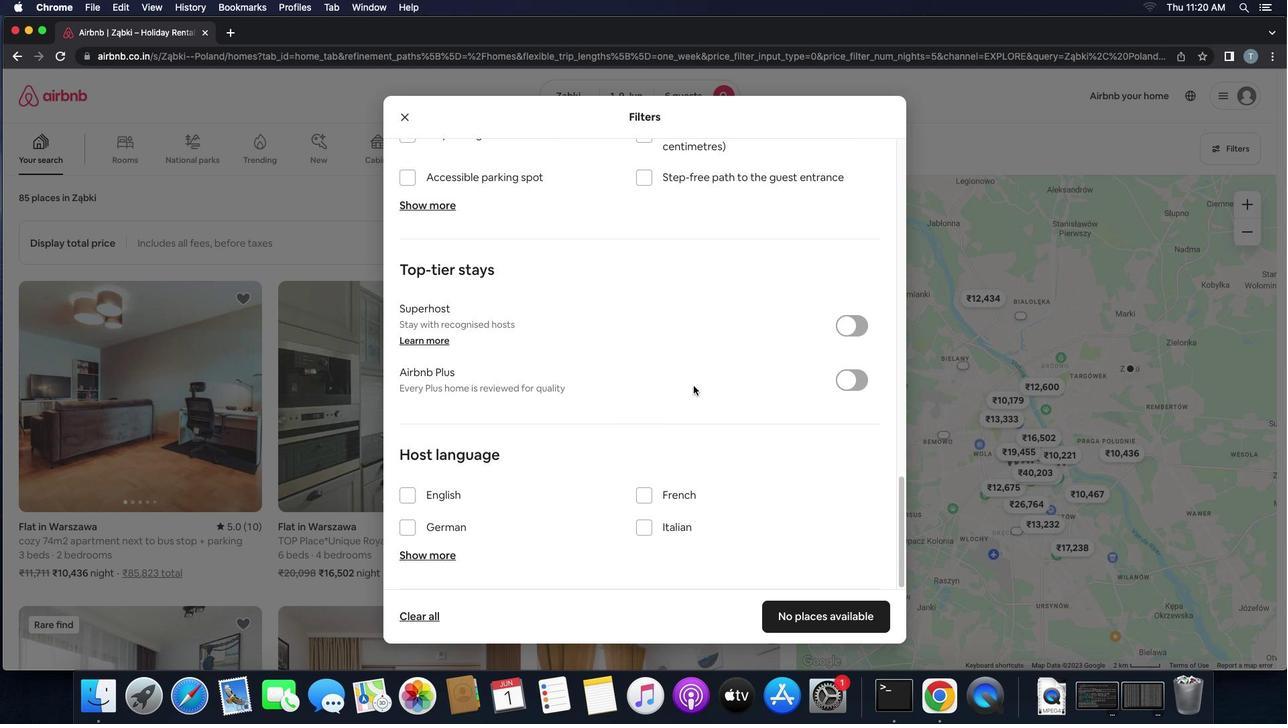 
Action: Mouse scrolled (697, 389) with delta (4, 3)
Screenshot: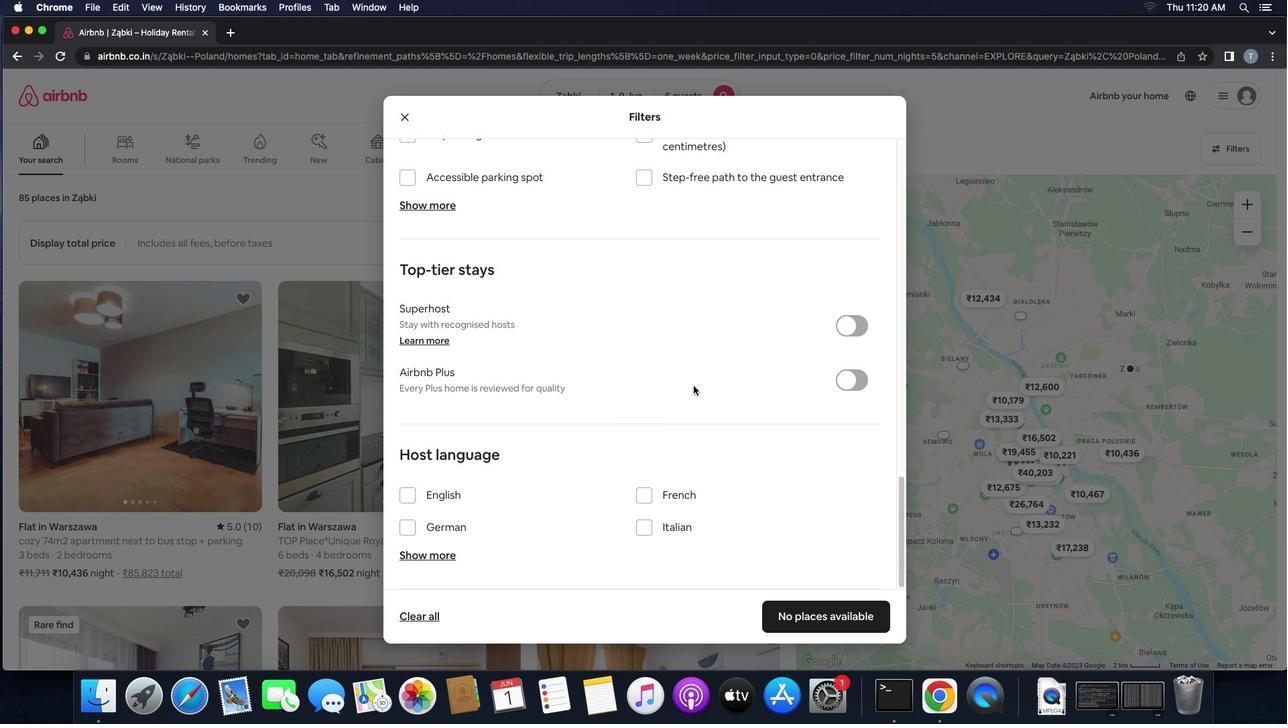 
Action: Mouse scrolled (697, 389) with delta (4, 2)
Screenshot: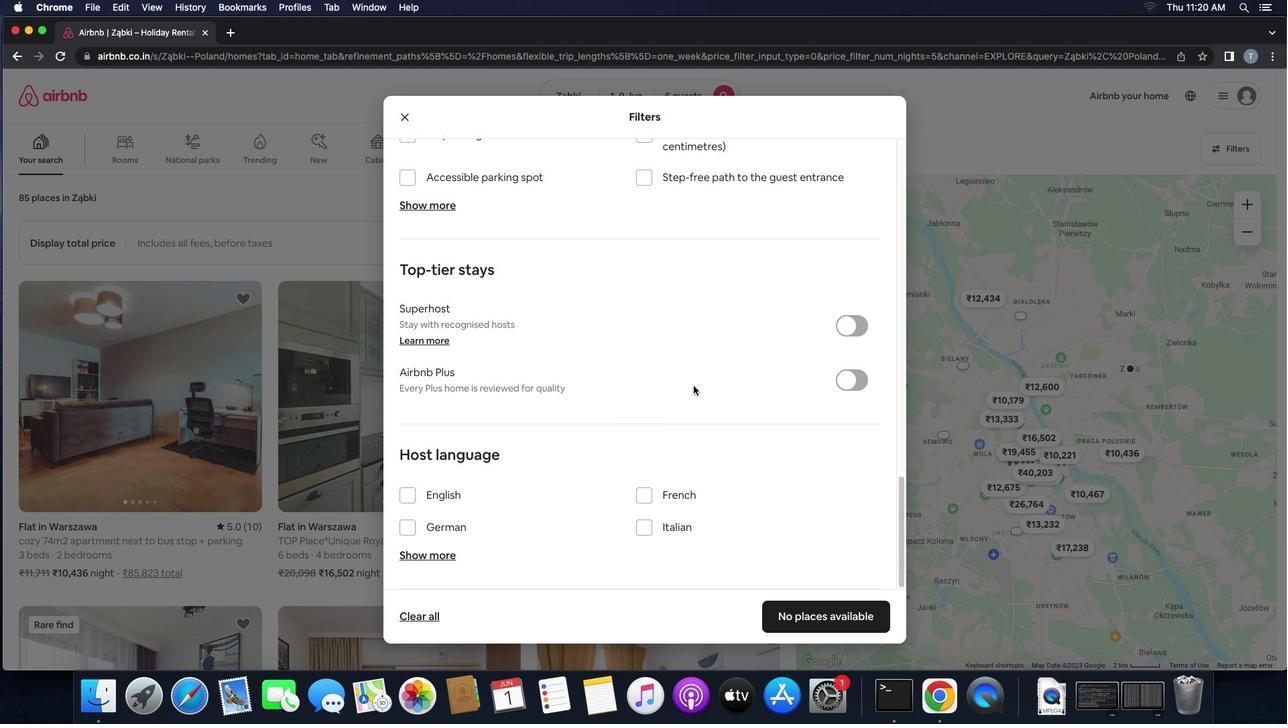 
Action: Mouse moved to (415, 496)
Screenshot: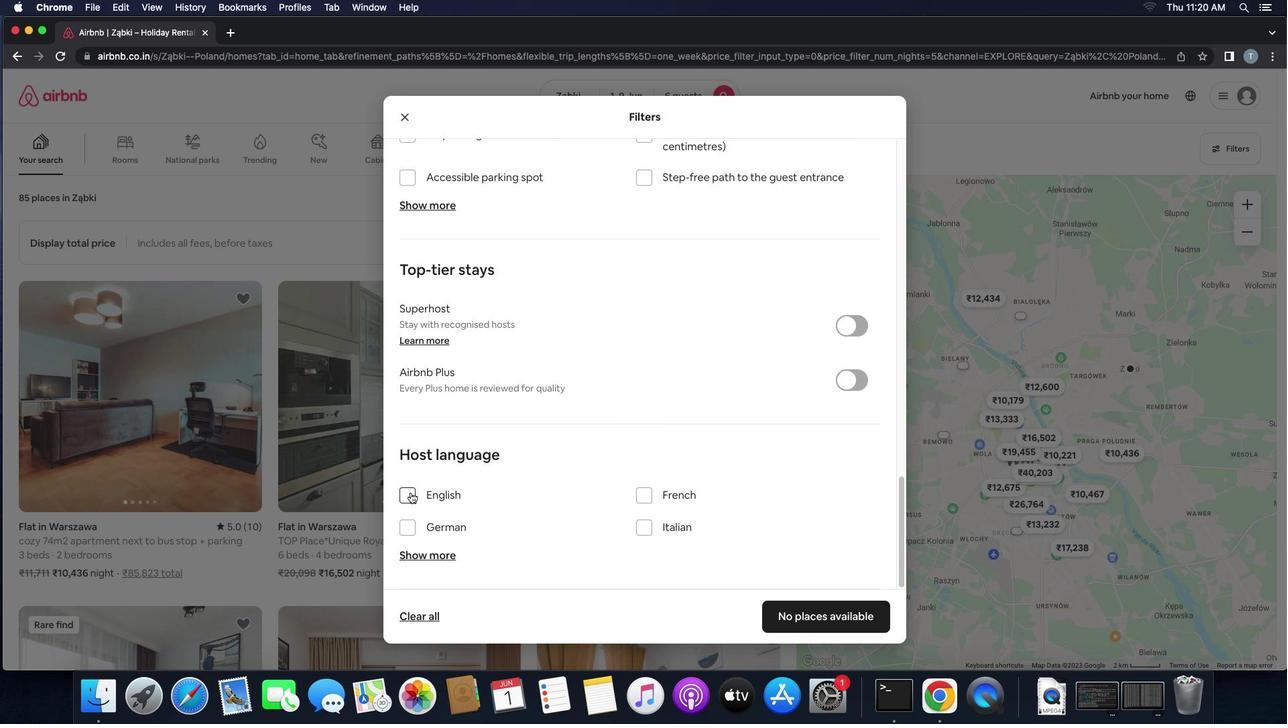 
Action: Mouse pressed left at (415, 496)
Screenshot: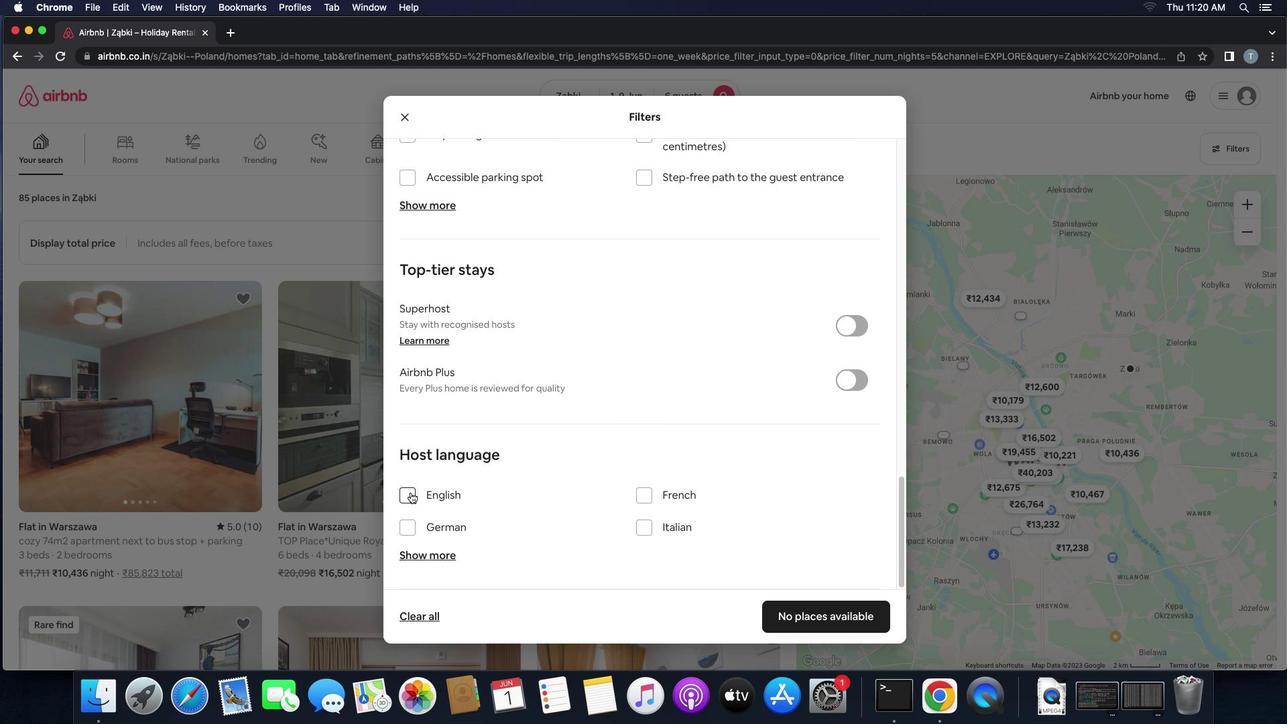 
Action: Mouse moved to (836, 626)
Screenshot: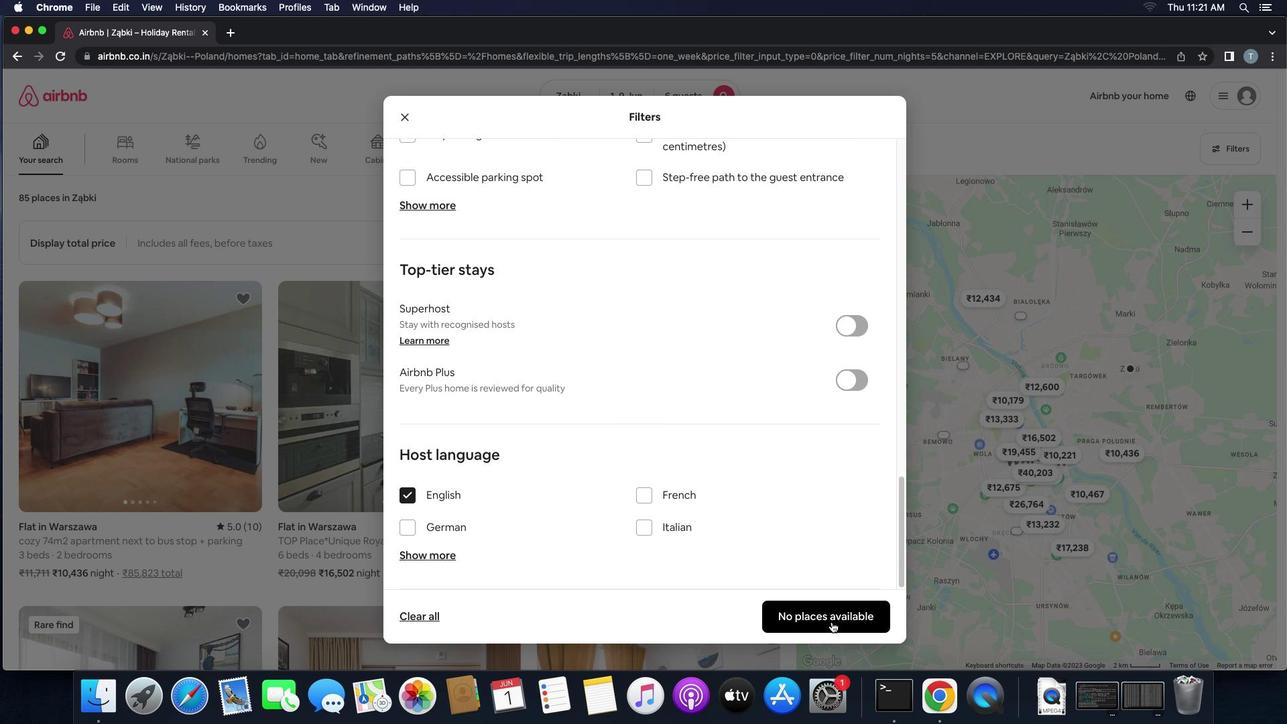 
Action: Mouse pressed left at (836, 626)
Screenshot: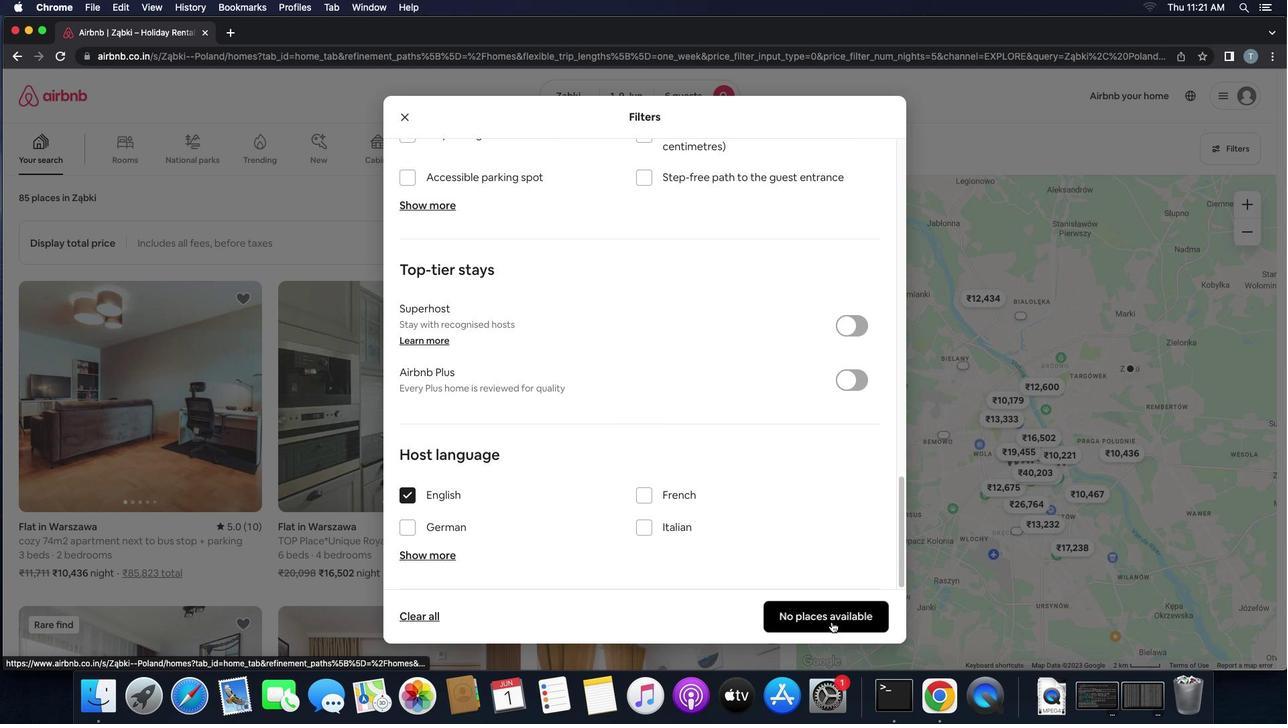 
Action: Mouse moved to (836, 626)
Screenshot: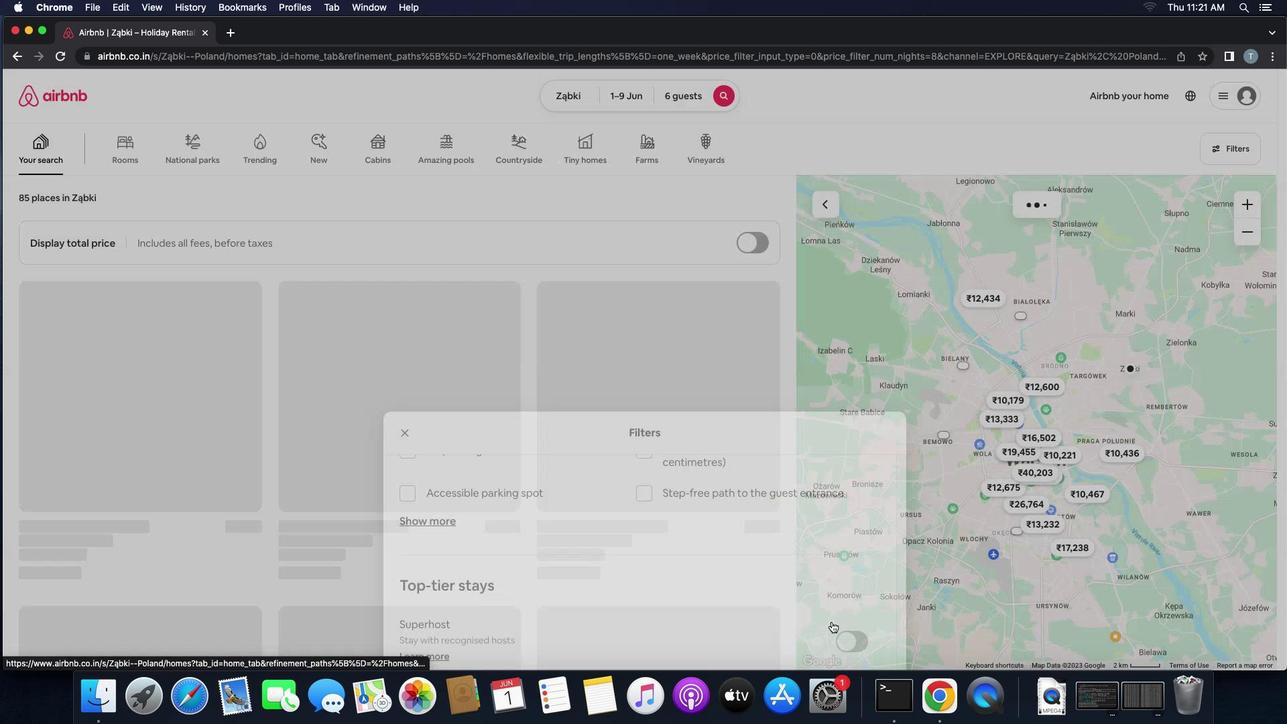 
